Task: Research Airbnb accommodation in San Salvador El Seco, Mexico from 7th December, 2023 to 15th December, 2023 for 6 adults.3 bedrooms having 3 beds and 3 bathrooms. Property type can be guest house. Booking option can be shelf check-in. Look for 3 properties as per requirement.
Action: Mouse moved to (603, 127)
Screenshot: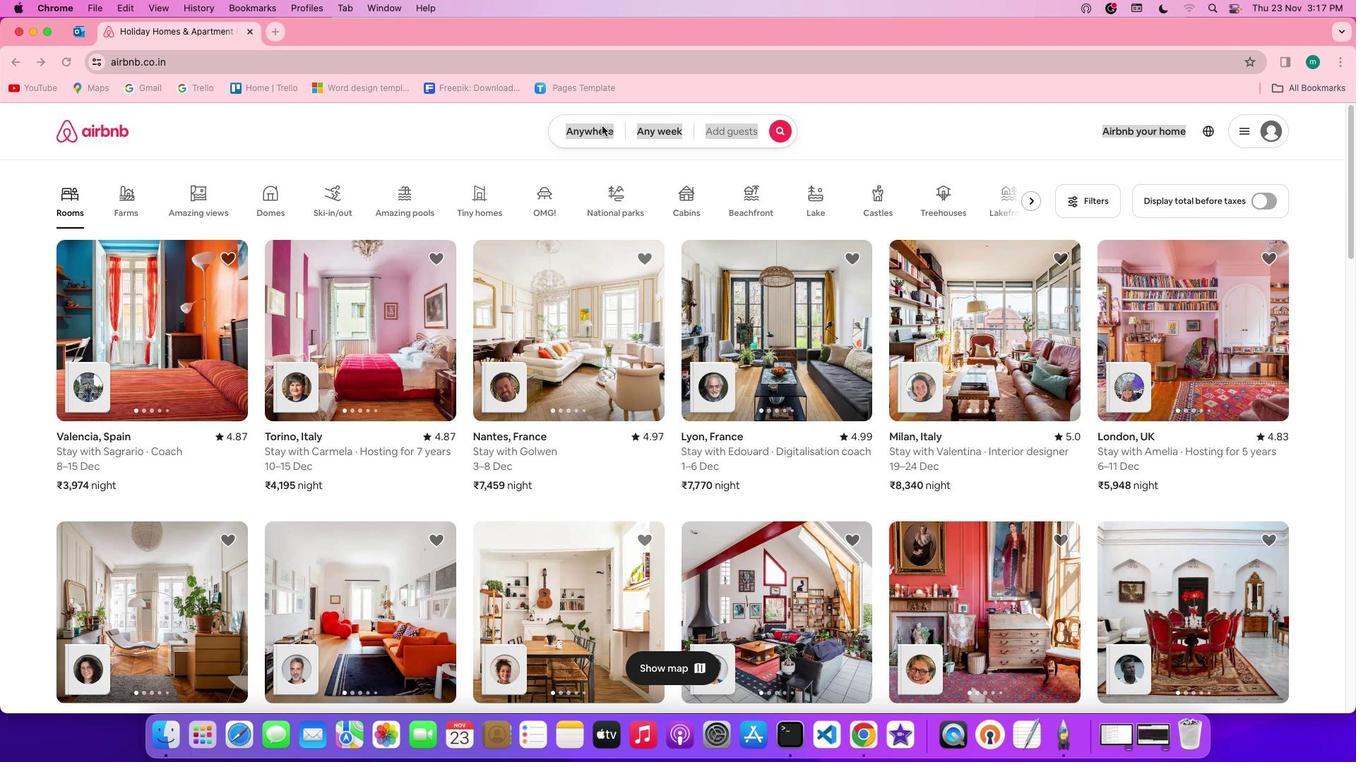 
Action: Mouse pressed left at (603, 127)
Screenshot: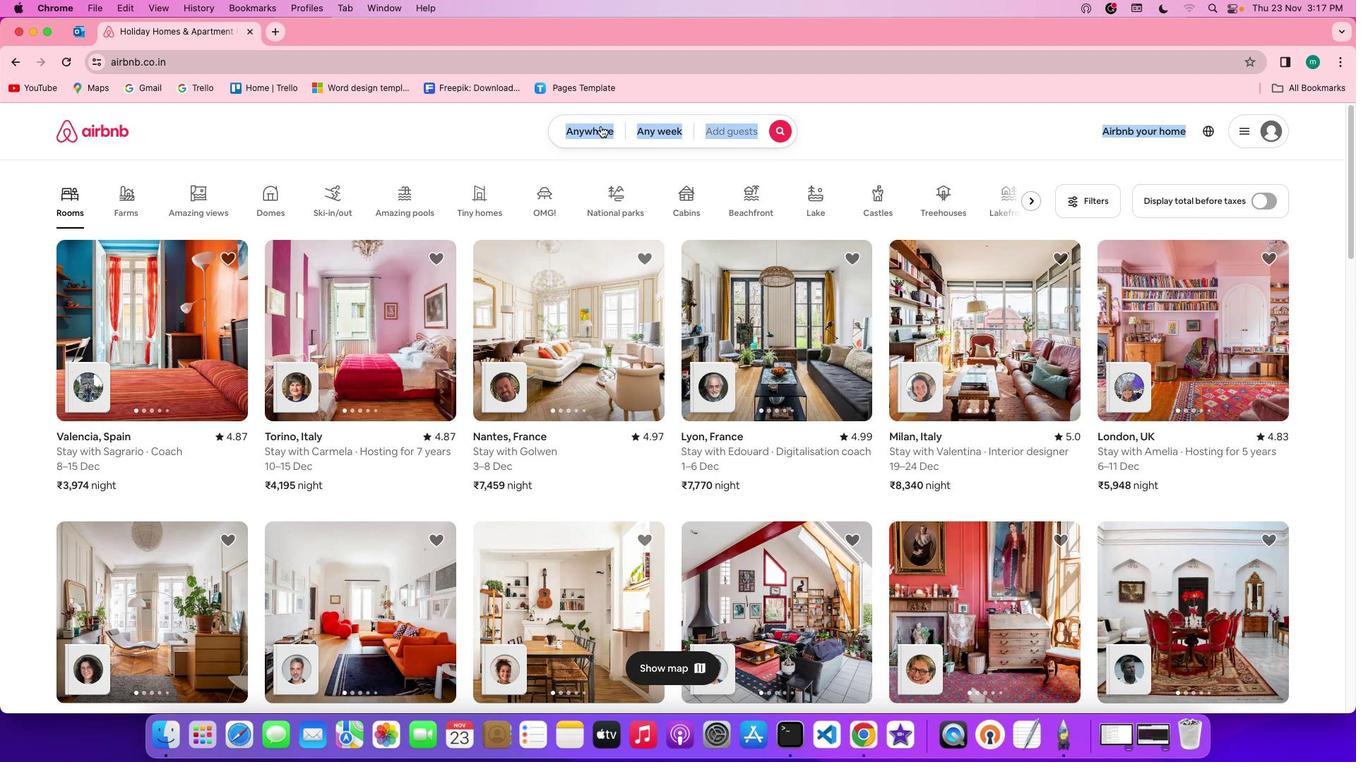 
Action: Mouse moved to (592, 136)
Screenshot: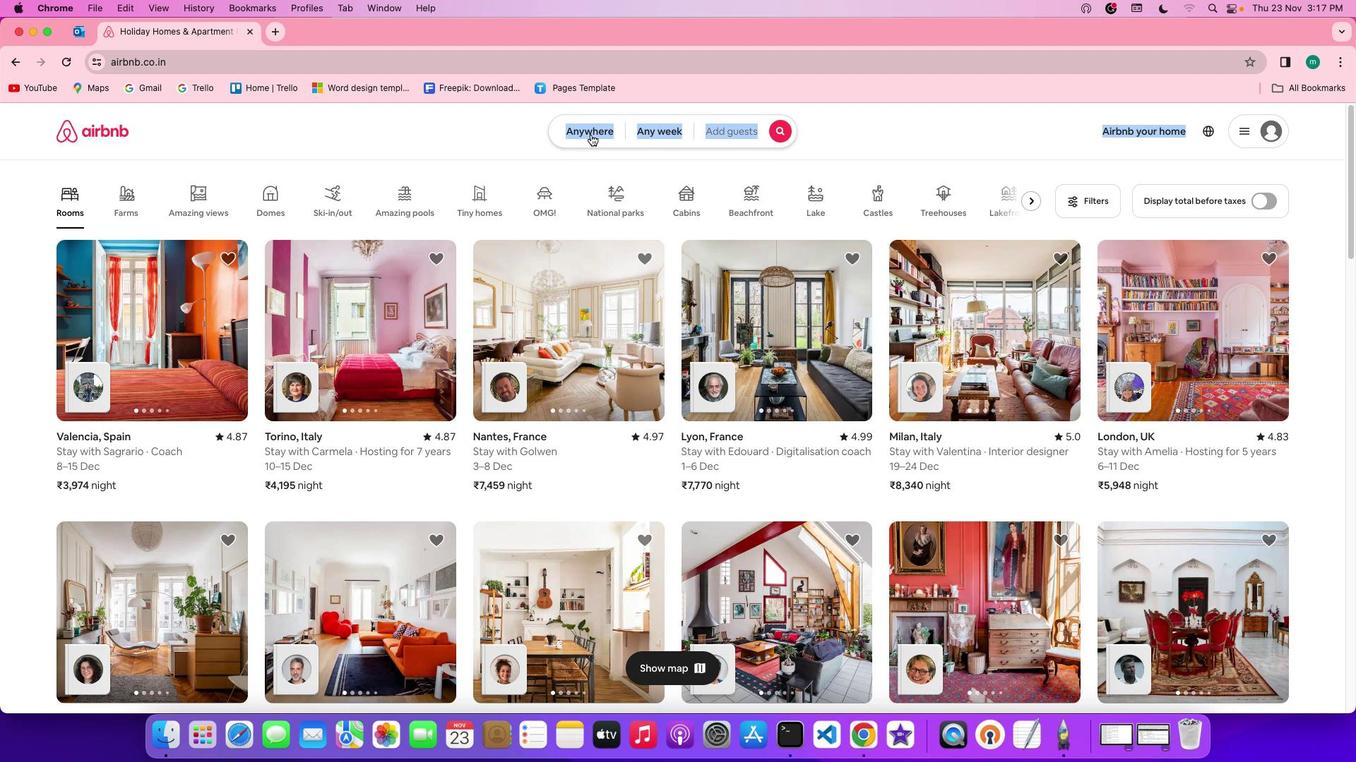 
Action: Mouse pressed left at (592, 136)
Screenshot: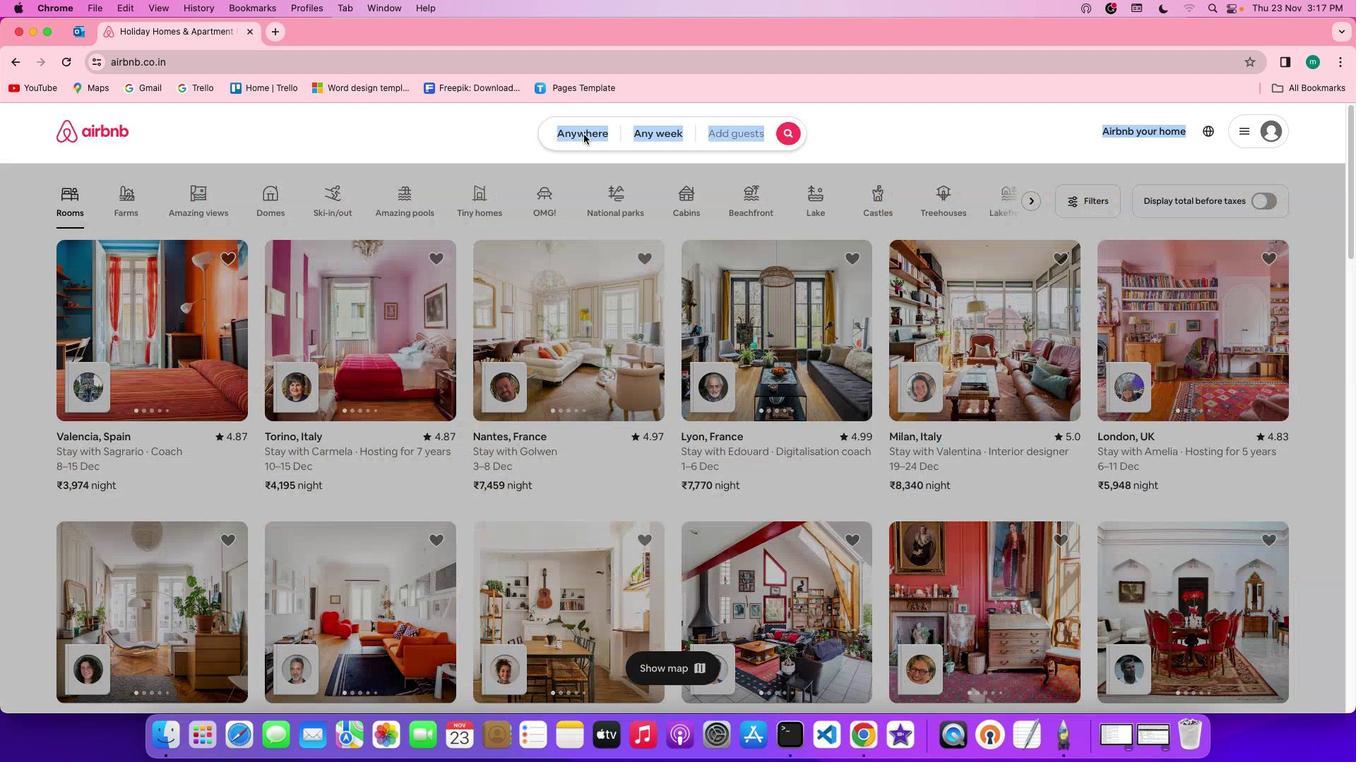 
Action: Mouse moved to (474, 192)
Screenshot: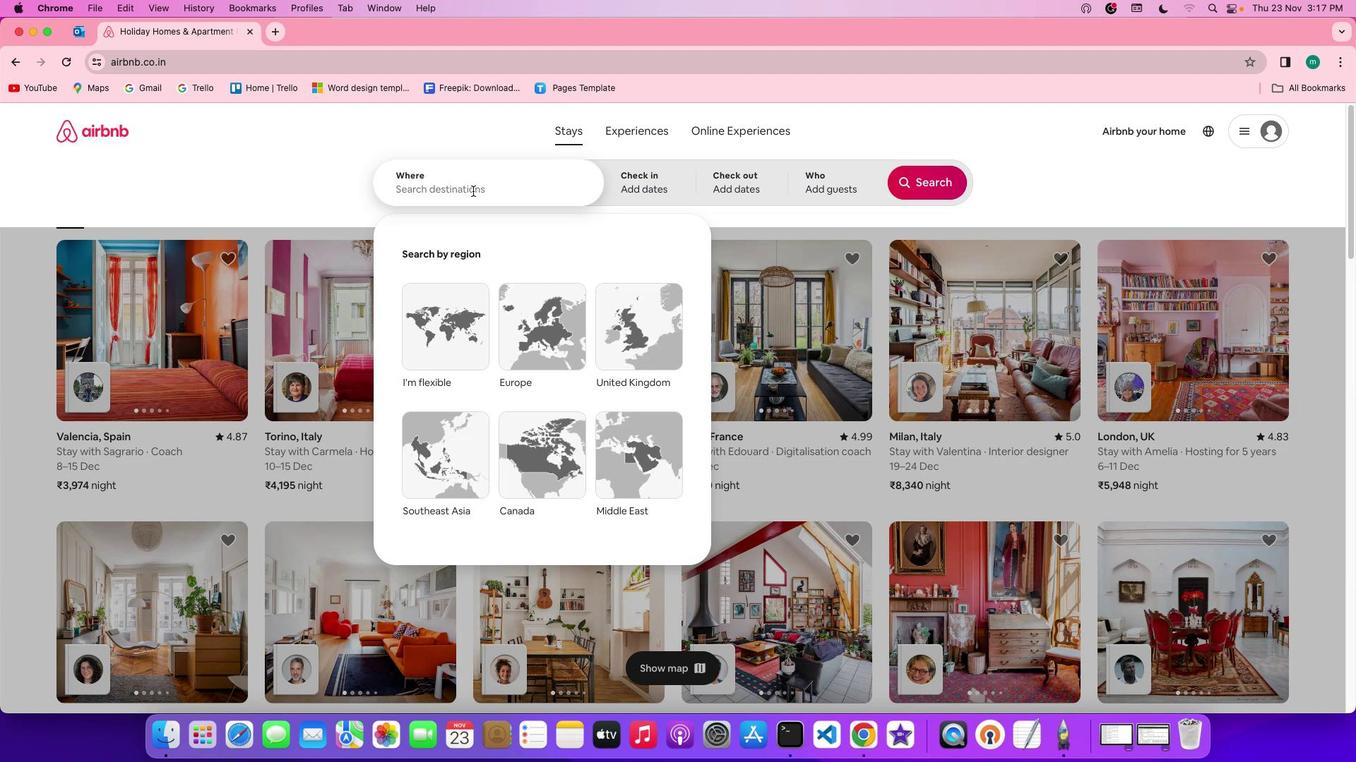 
Action: Mouse pressed left at (474, 192)
Screenshot: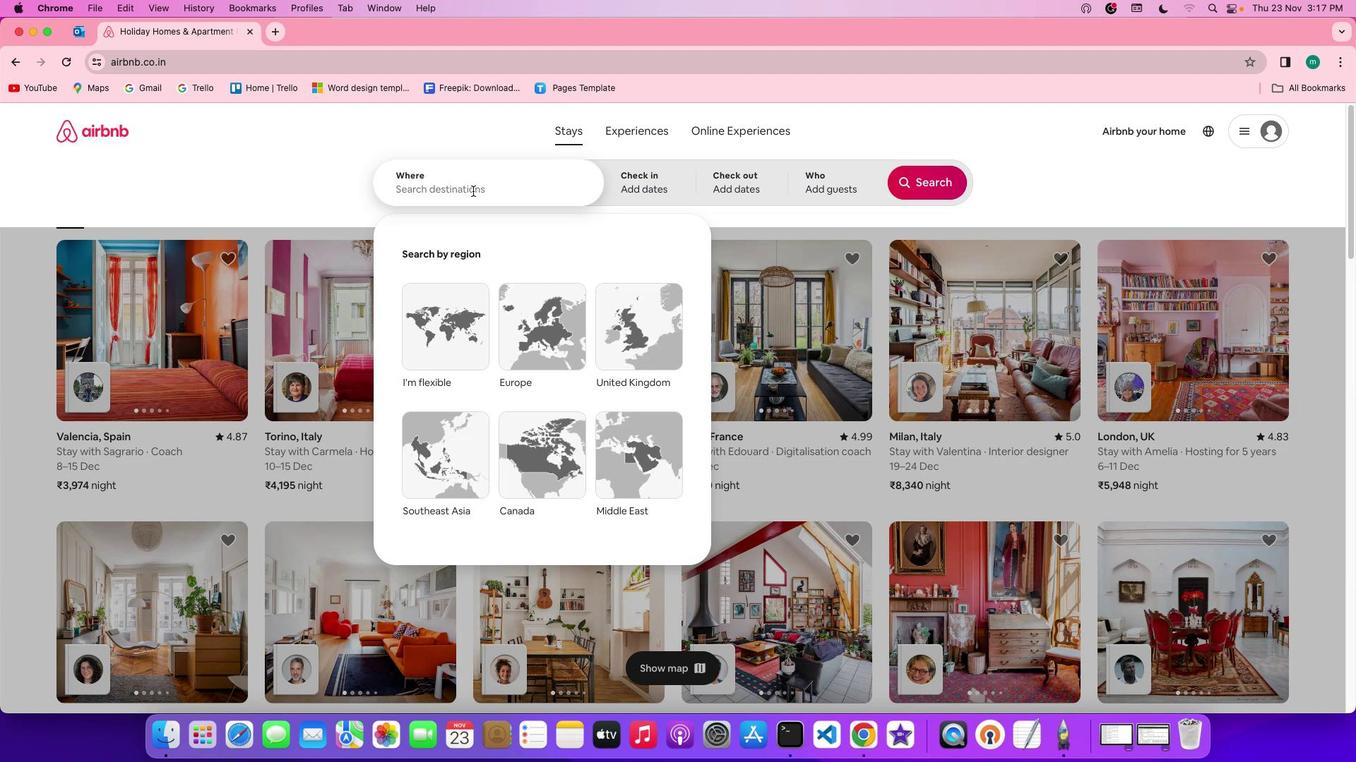 
Action: Key pressed Key.shift'S''a''n'Key.spaceKey.shift's''a''l''v''a''d''o''r'Key.spaceKey.shift'E''I'Key.spaceKey.shift'S''e''c''o'','Key.spaceKey.shift'M''e''x''i''c''o'
Screenshot: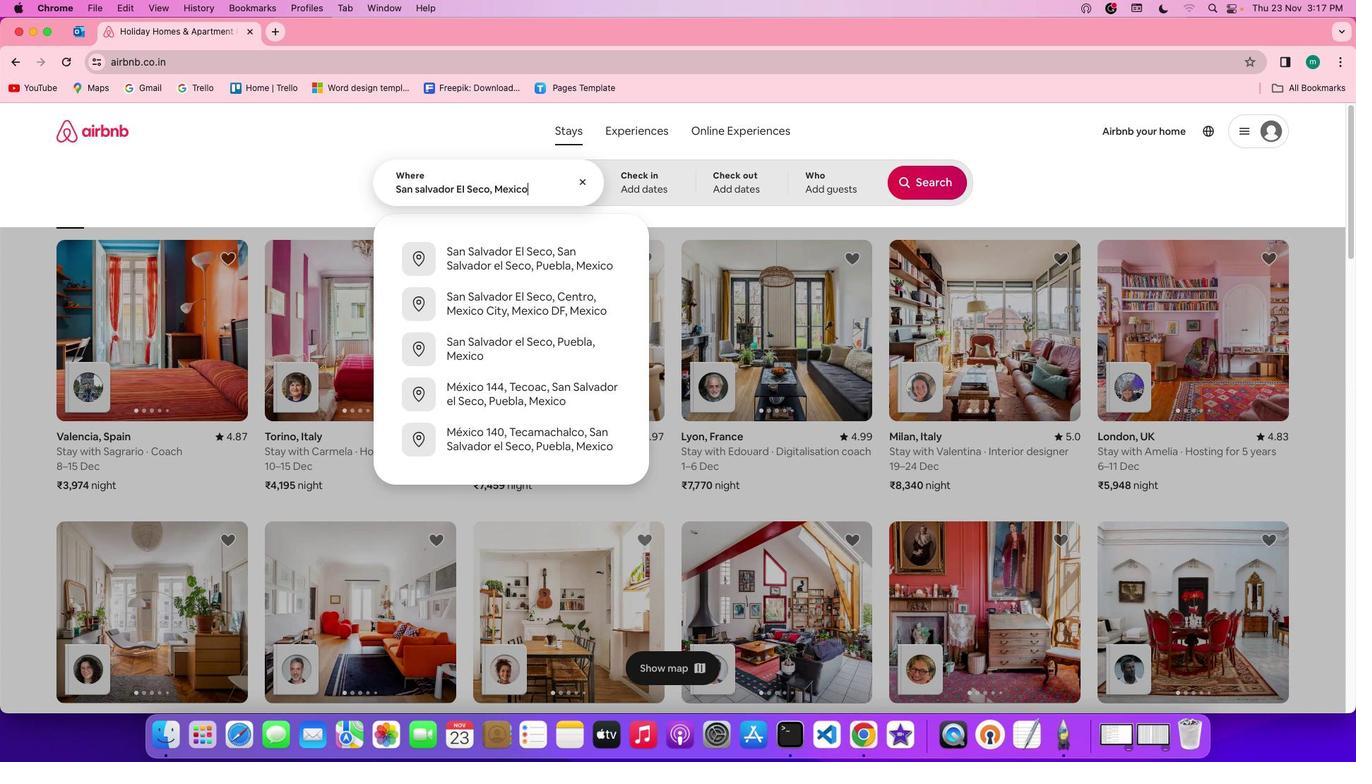 
Action: Mouse moved to (677, 173)
Screenshot: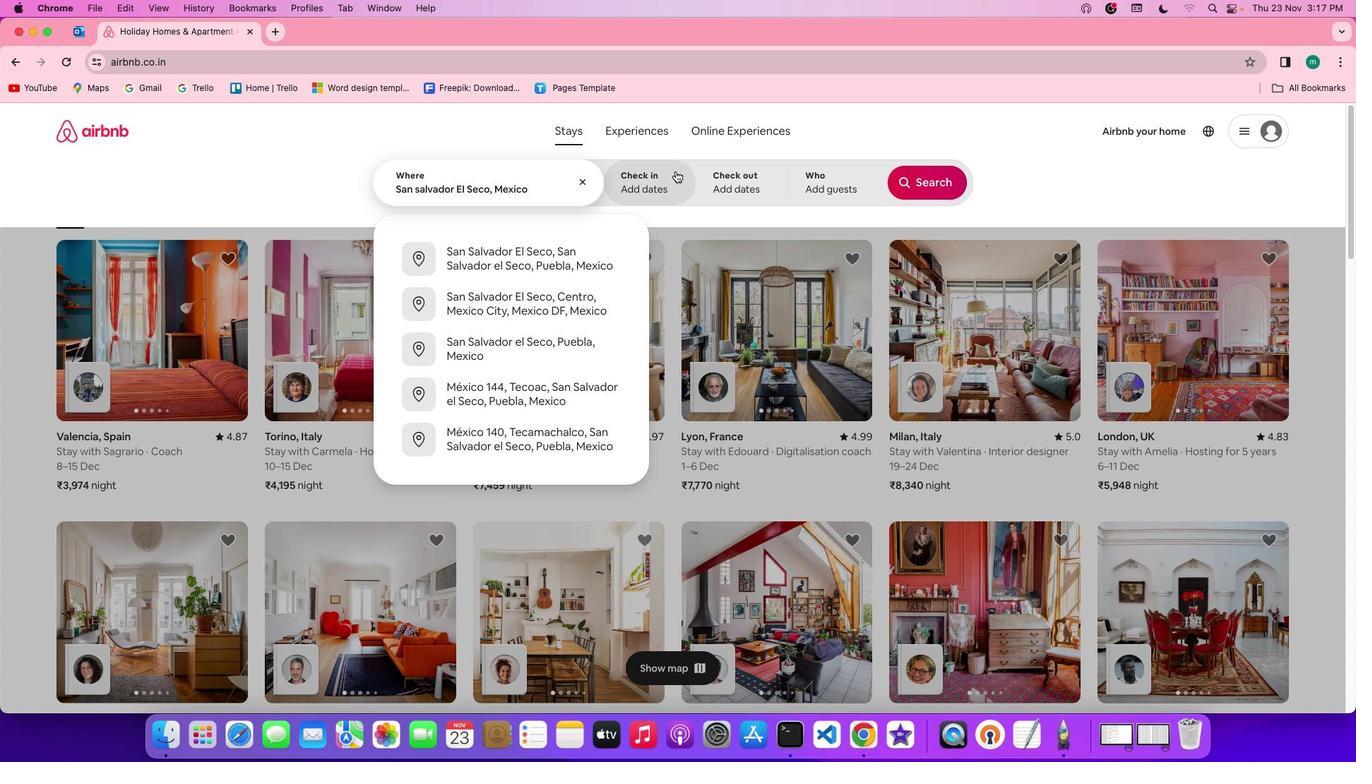 
Action: Mouse pressed left at (677, 173)
Screenshot: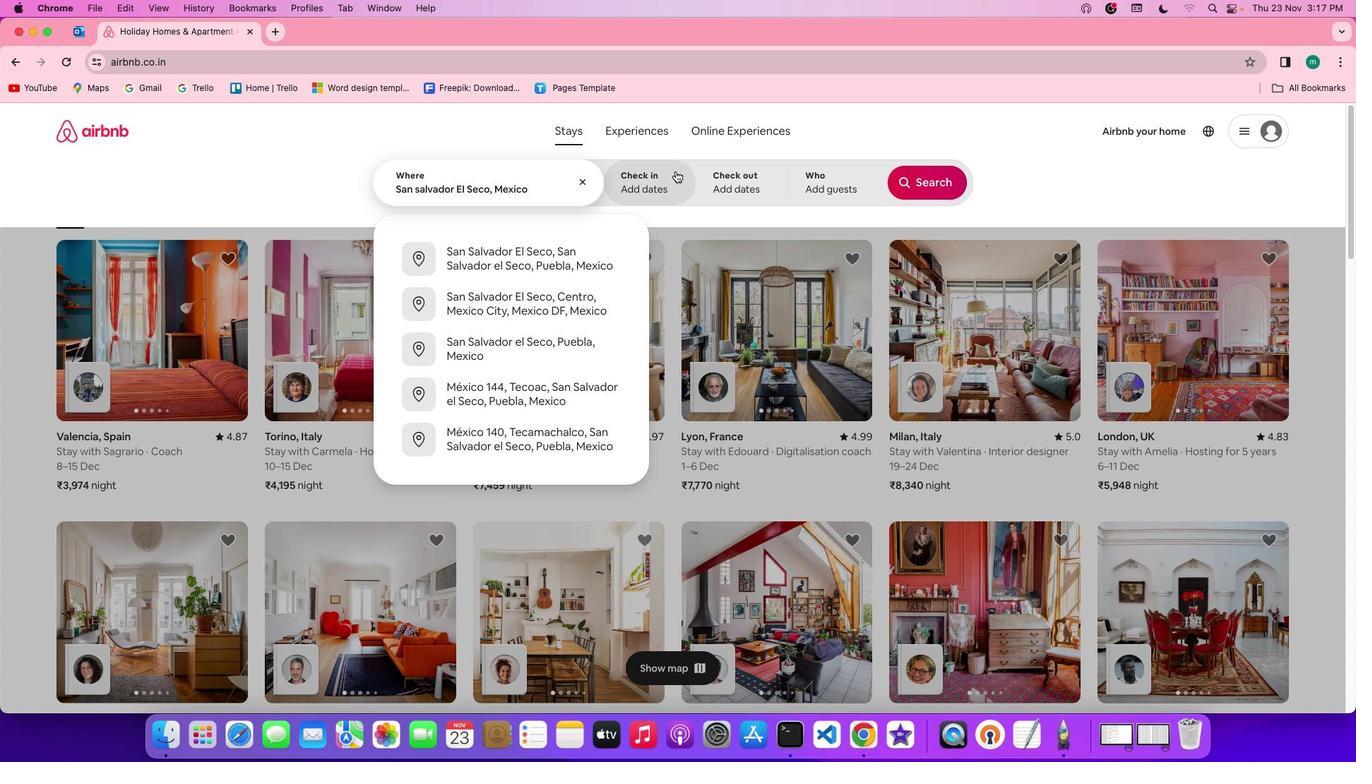 
Action: Mouse moved to (845, 386)
Screenshot: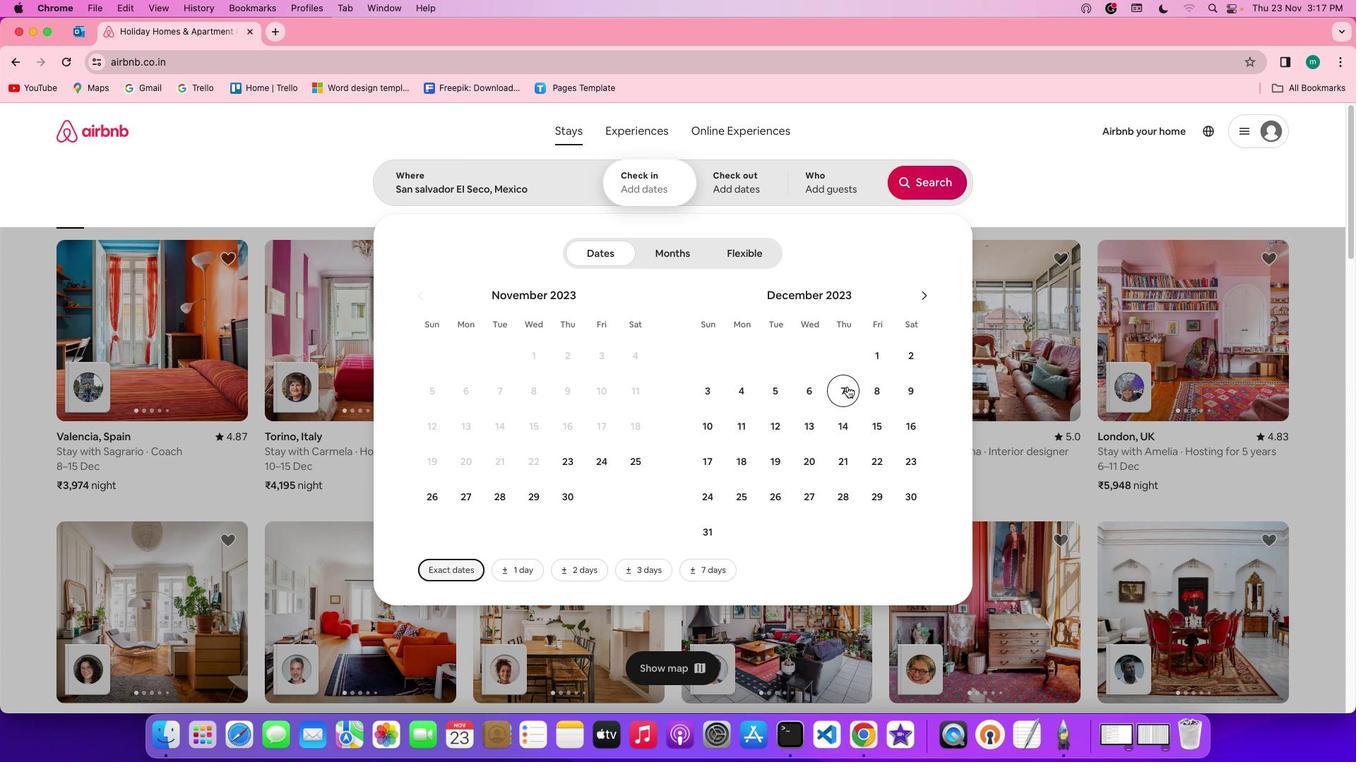 
Action: Mouse pressed left at (845, 386)
Screenshot: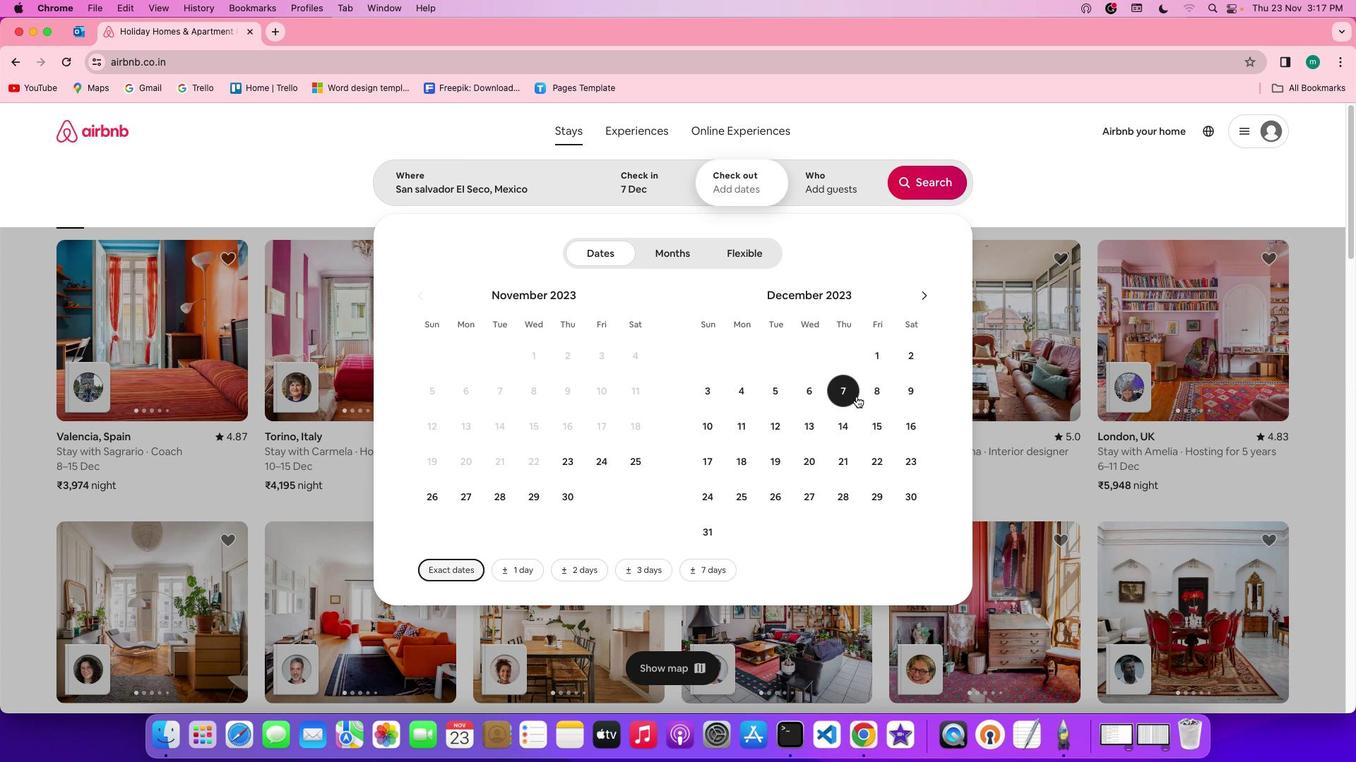 
Action: Mouse moved to (875, 427)
Screenshot: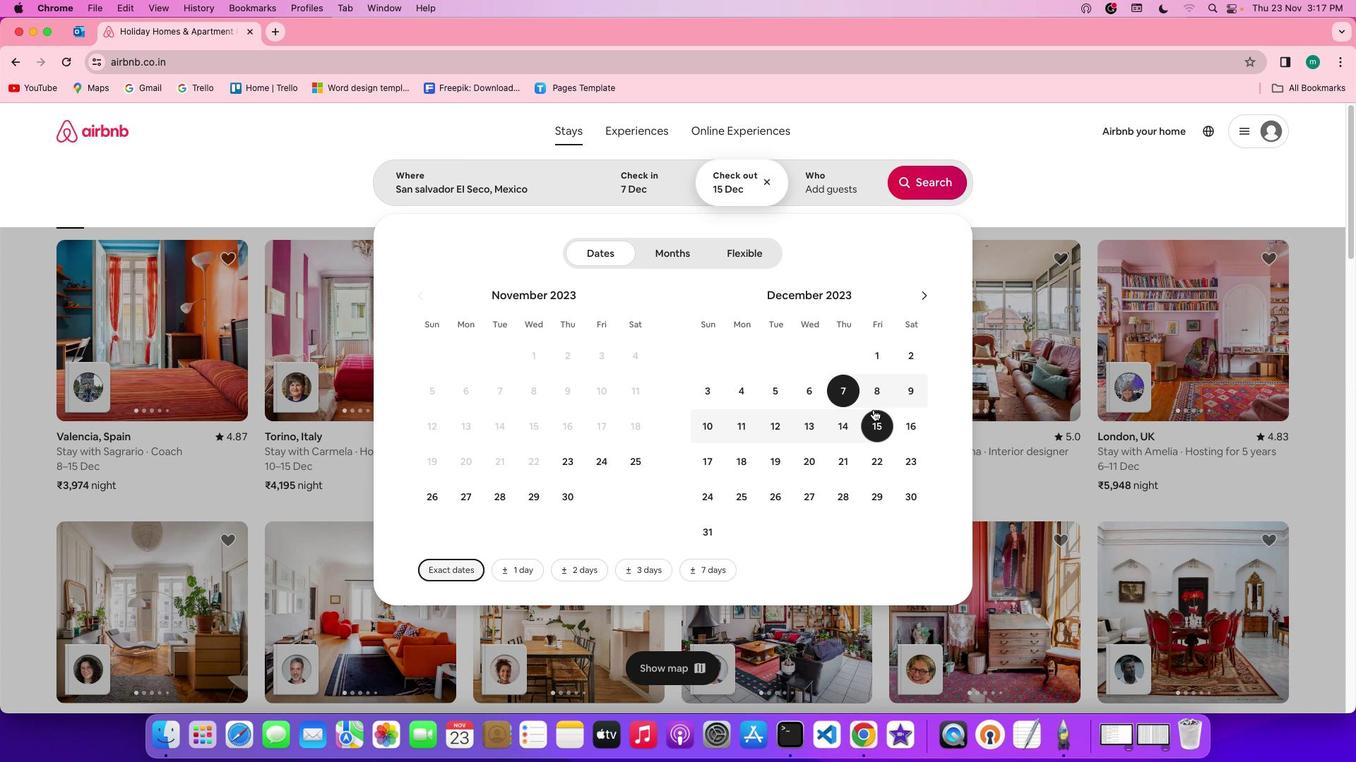 
Action: Mouse pressed left at (875, 427)
Screenshot: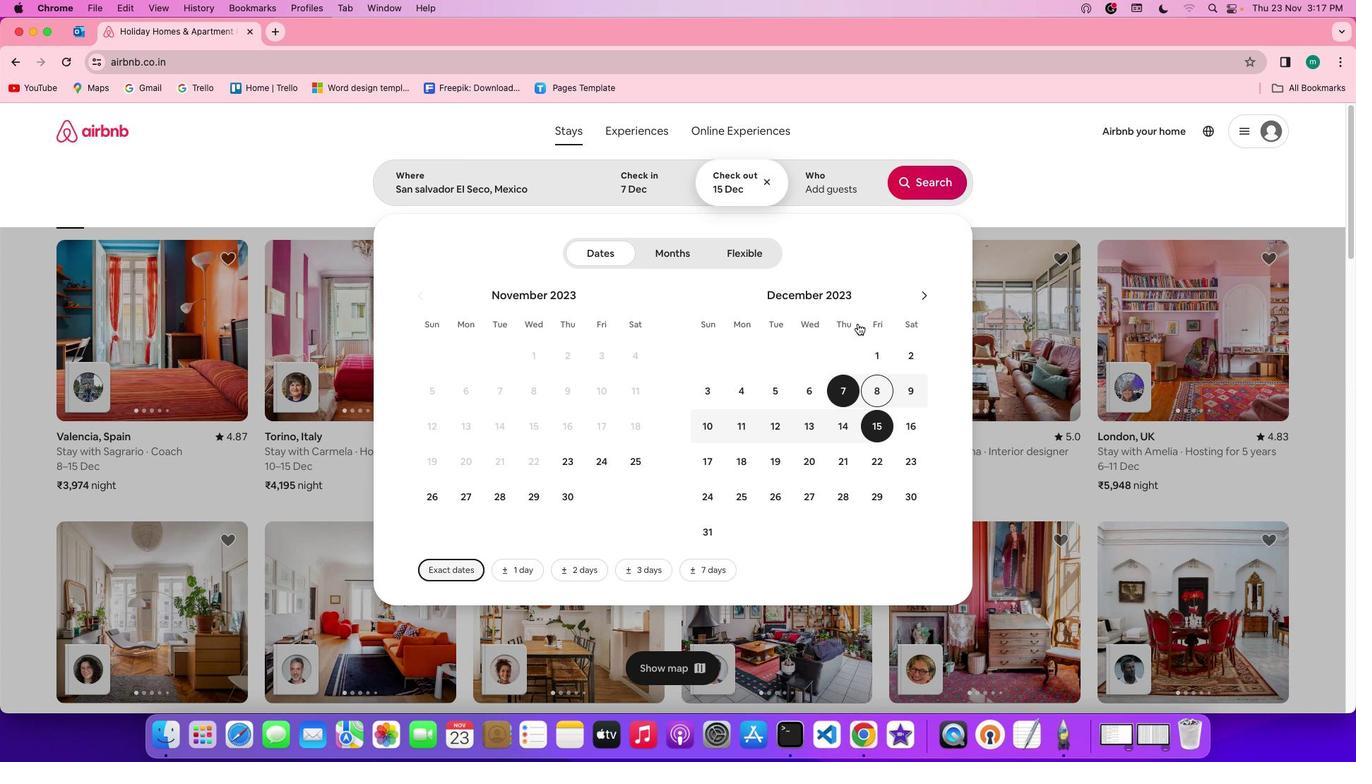
Action: Mouse moved to (851, 201)
Screenshot: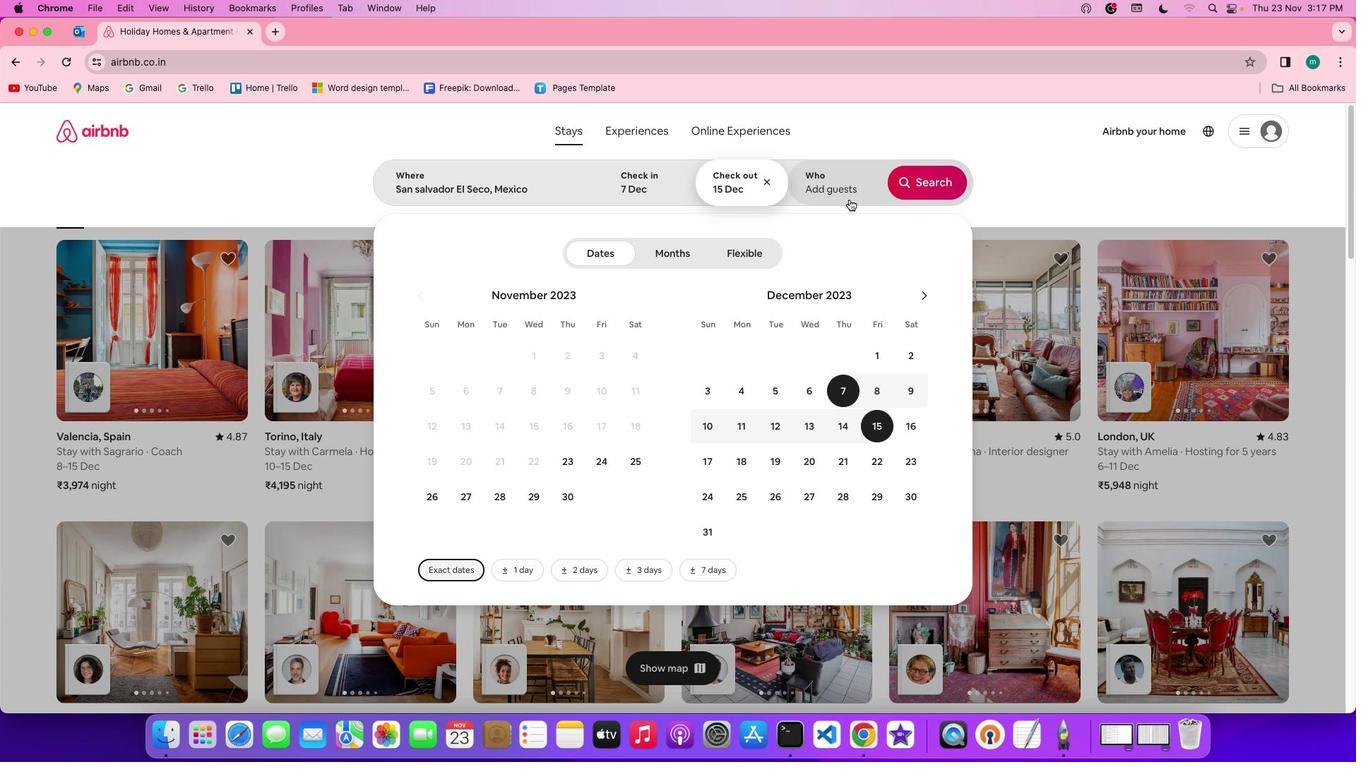 
Action: Mouse pressed left at (851, 201)
Screenshot: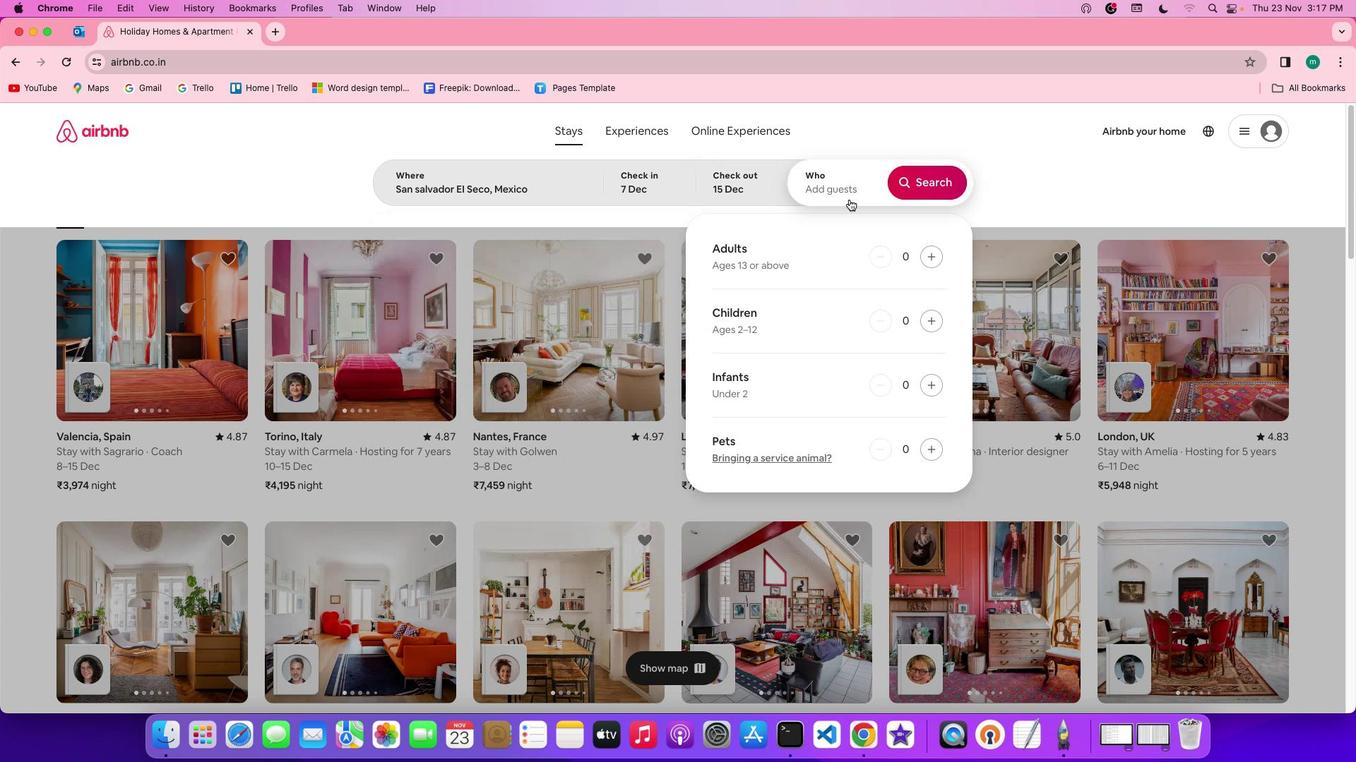 
Action: Mouse moved to (931, 259)
Screenshot: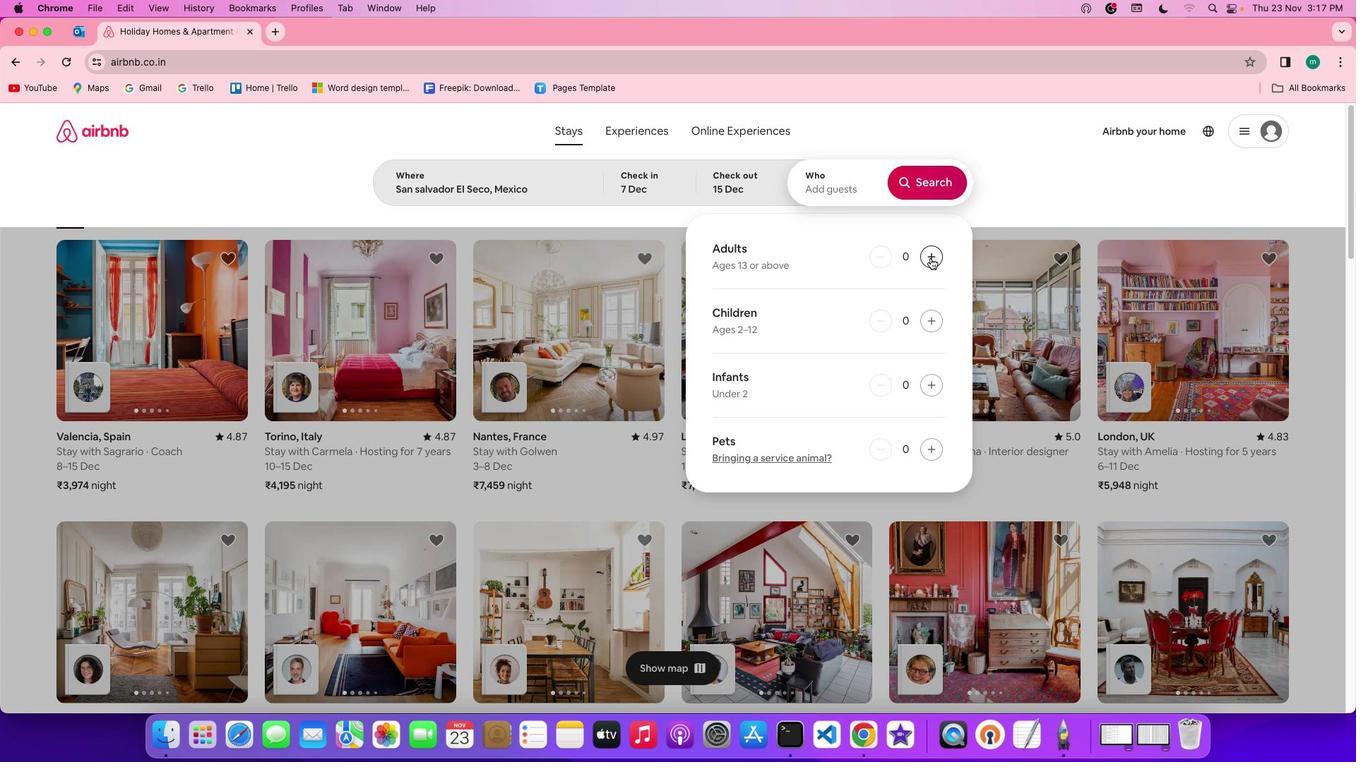
Action: Mouse pressed left at (931, 259)
Screenshot: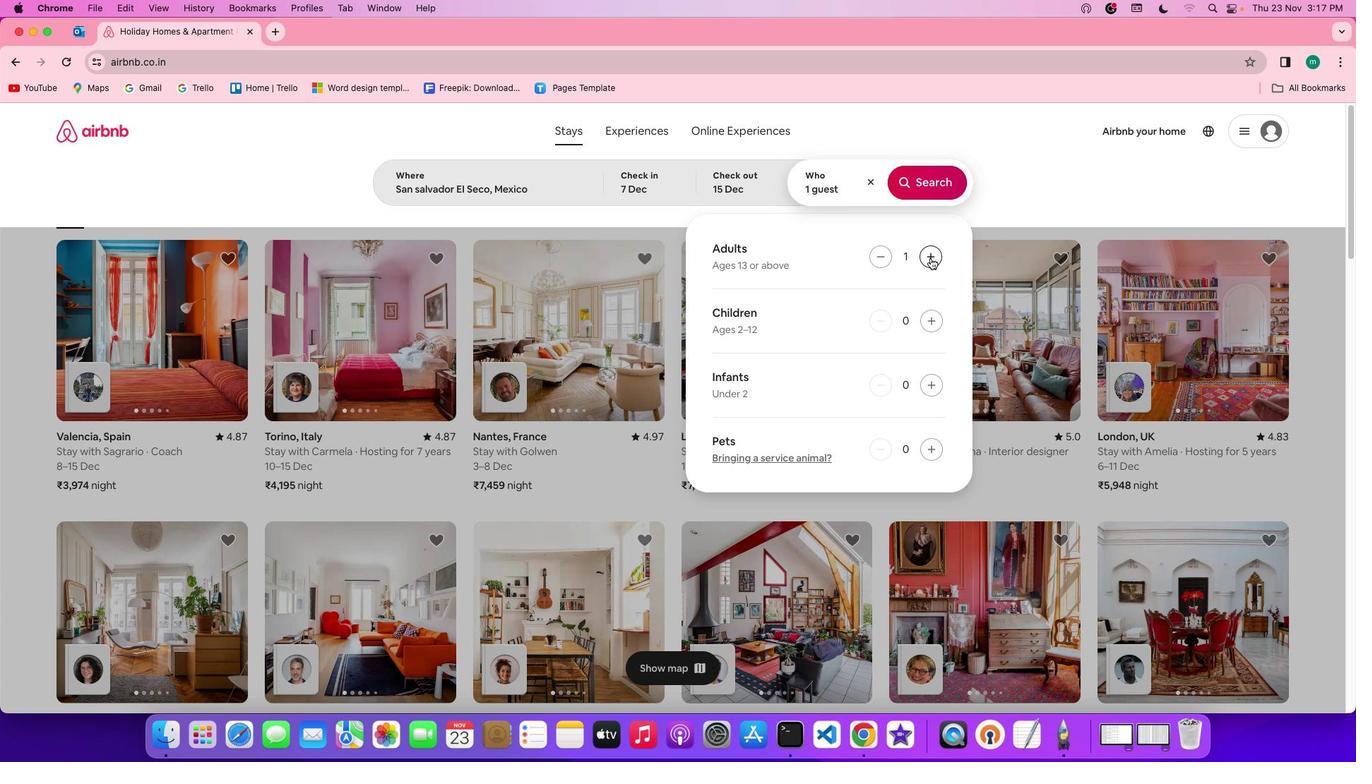 
Action: Mouse pressed left at (931, 259)
Screenshot: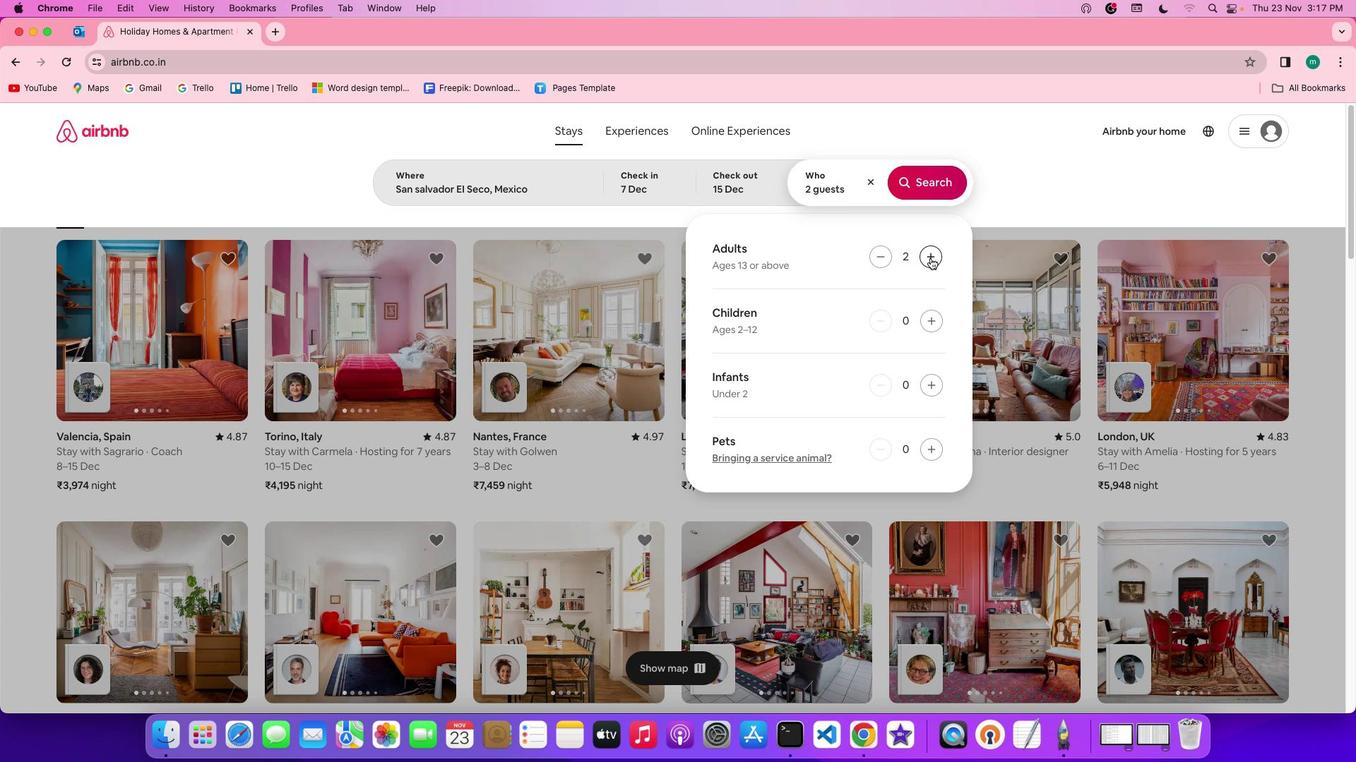 
Action: Mouse pressed left at (931, 259)
Screenshot: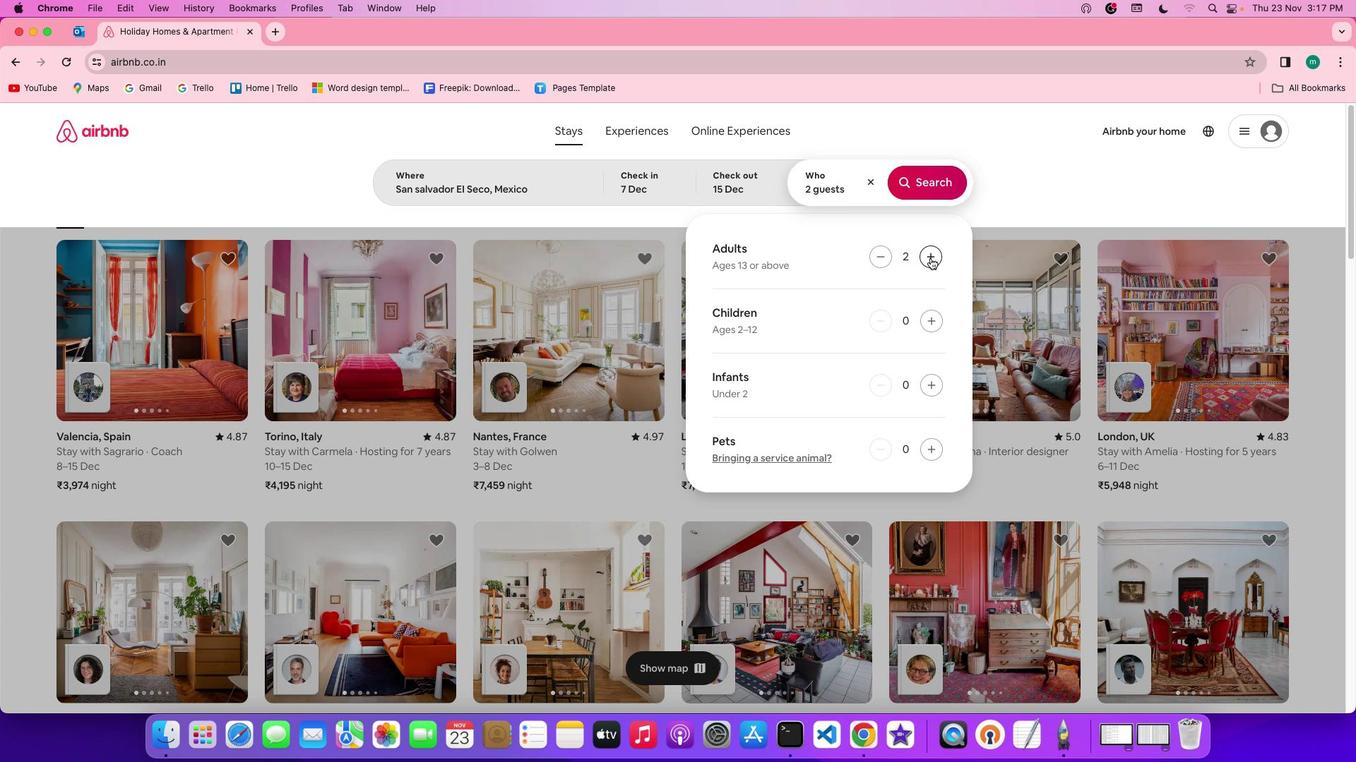 
Action: Mouse pressed left at (931, 259)
Screenshot: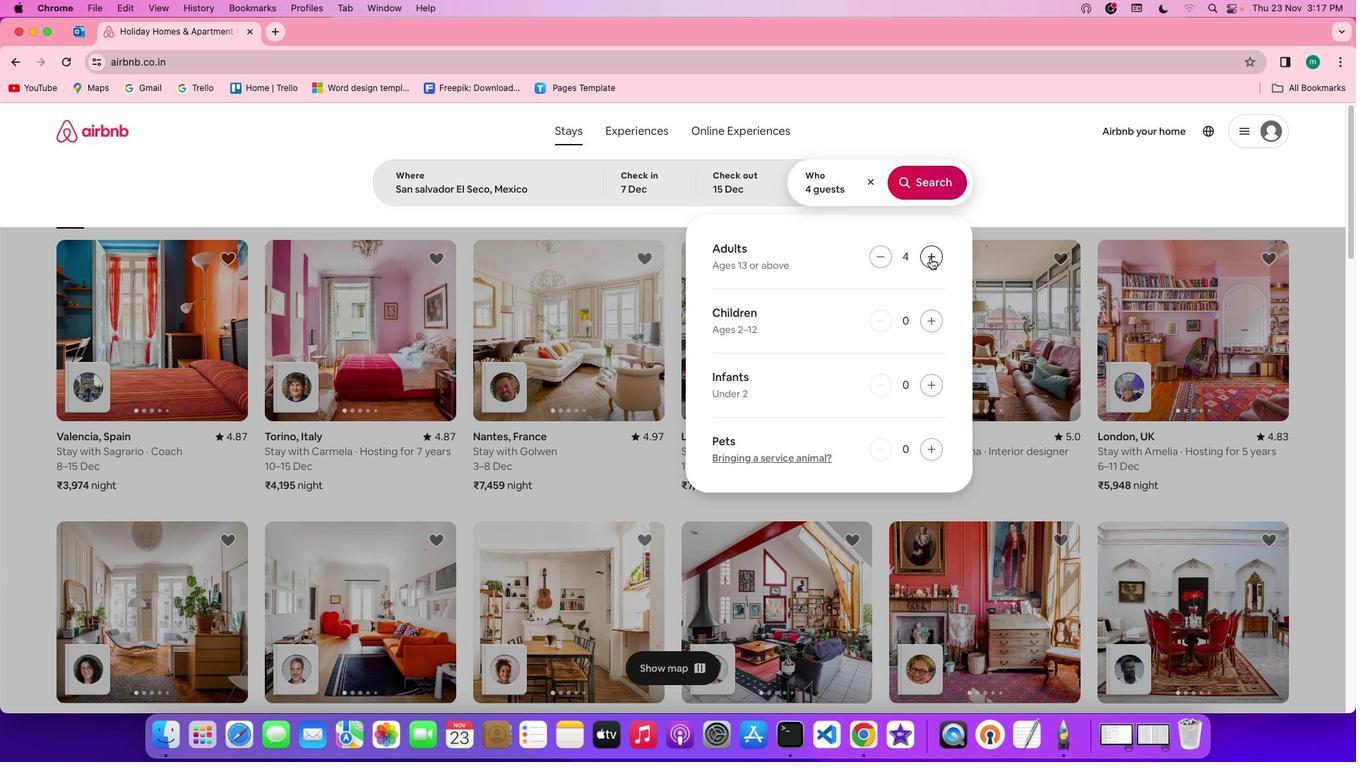 
Action: Mouse pressed left at (931, 259)
Screenshot: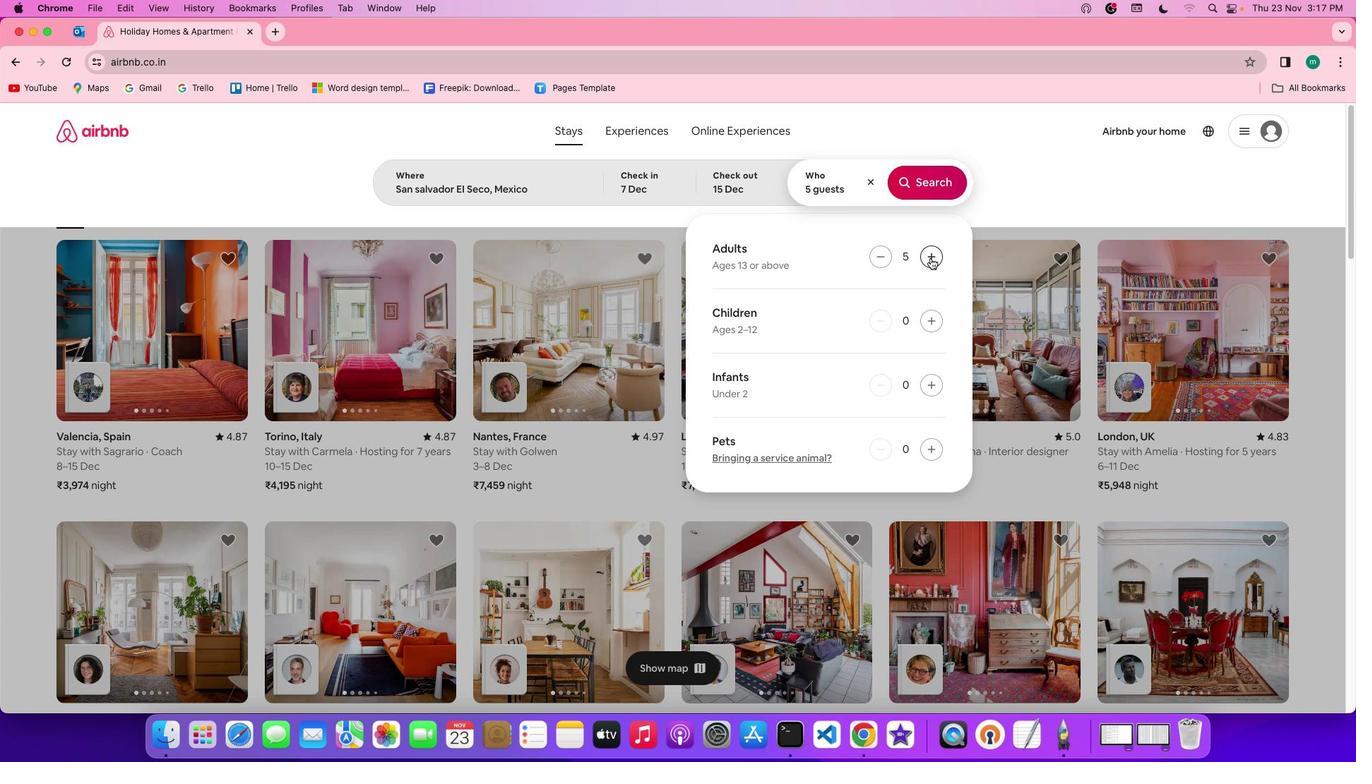 
Action: Mouse pressed left at (931, 259)
Screenshot: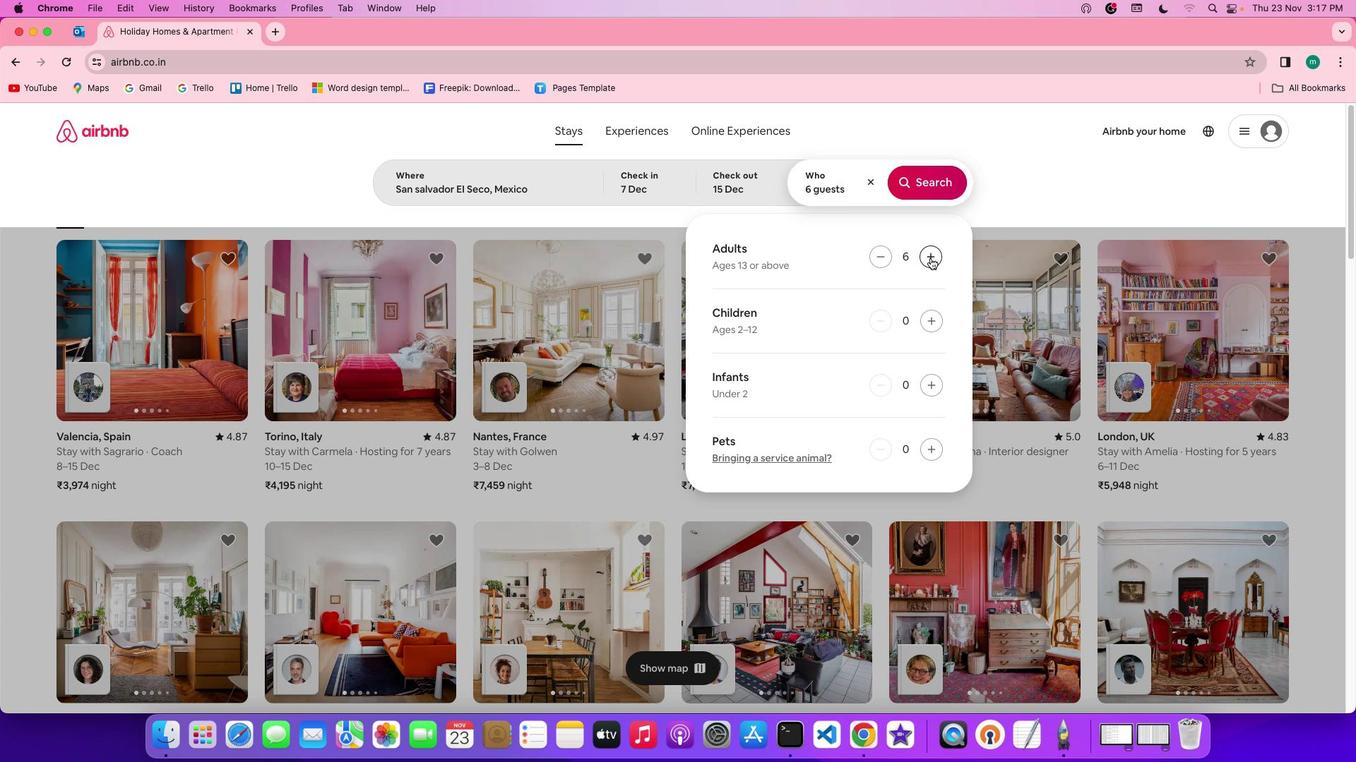
Action: Mouse moved to (935, 190)
Screenshot: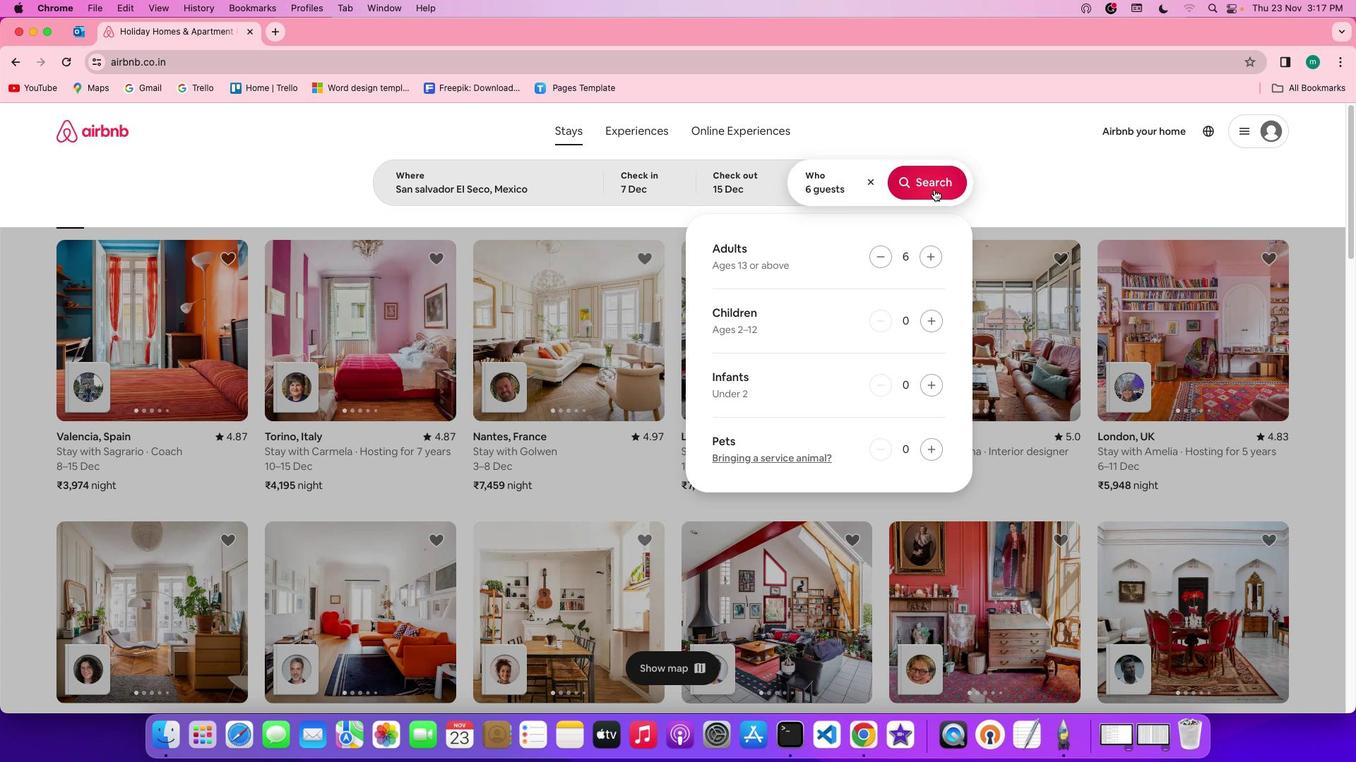 
Action: Mouse pressed left at (935, 190)
Screenshot: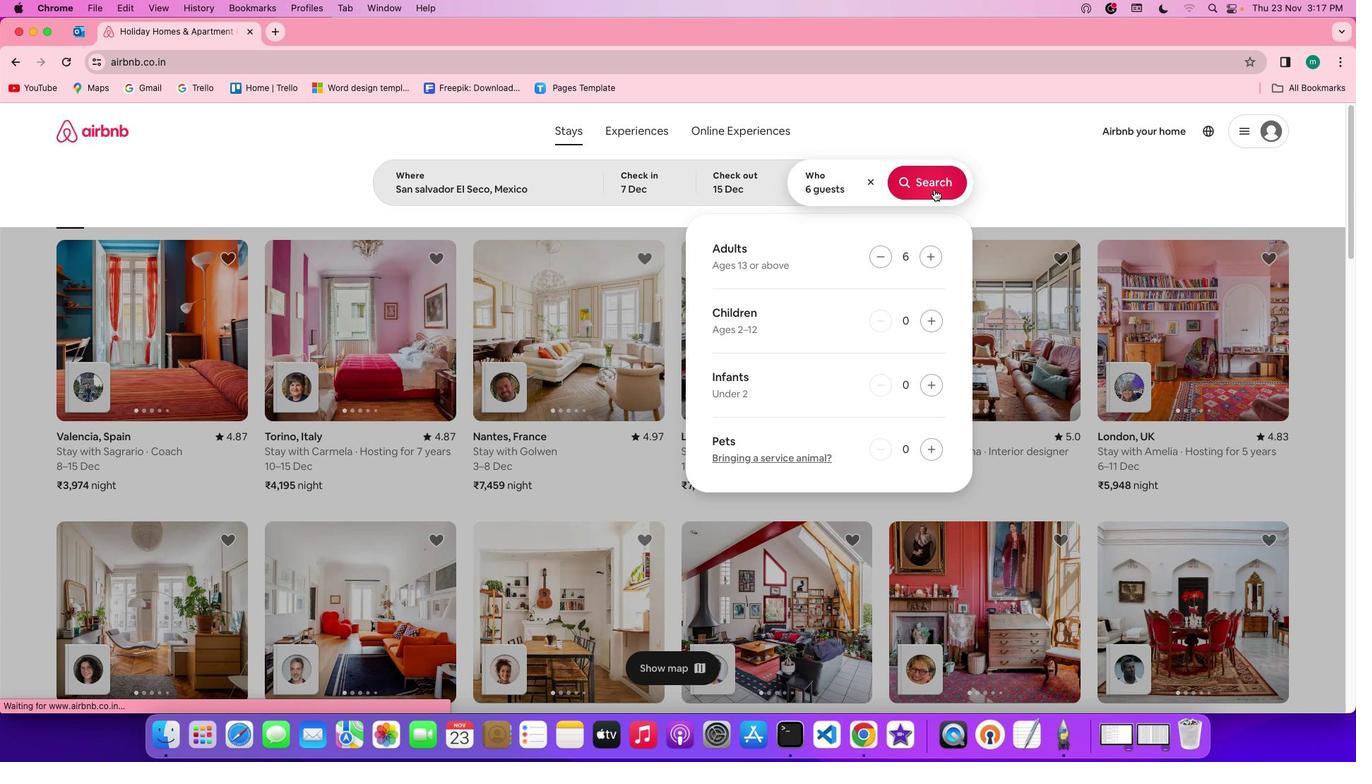 
Action: Mouse moved to (1132, 180)
Screenshot: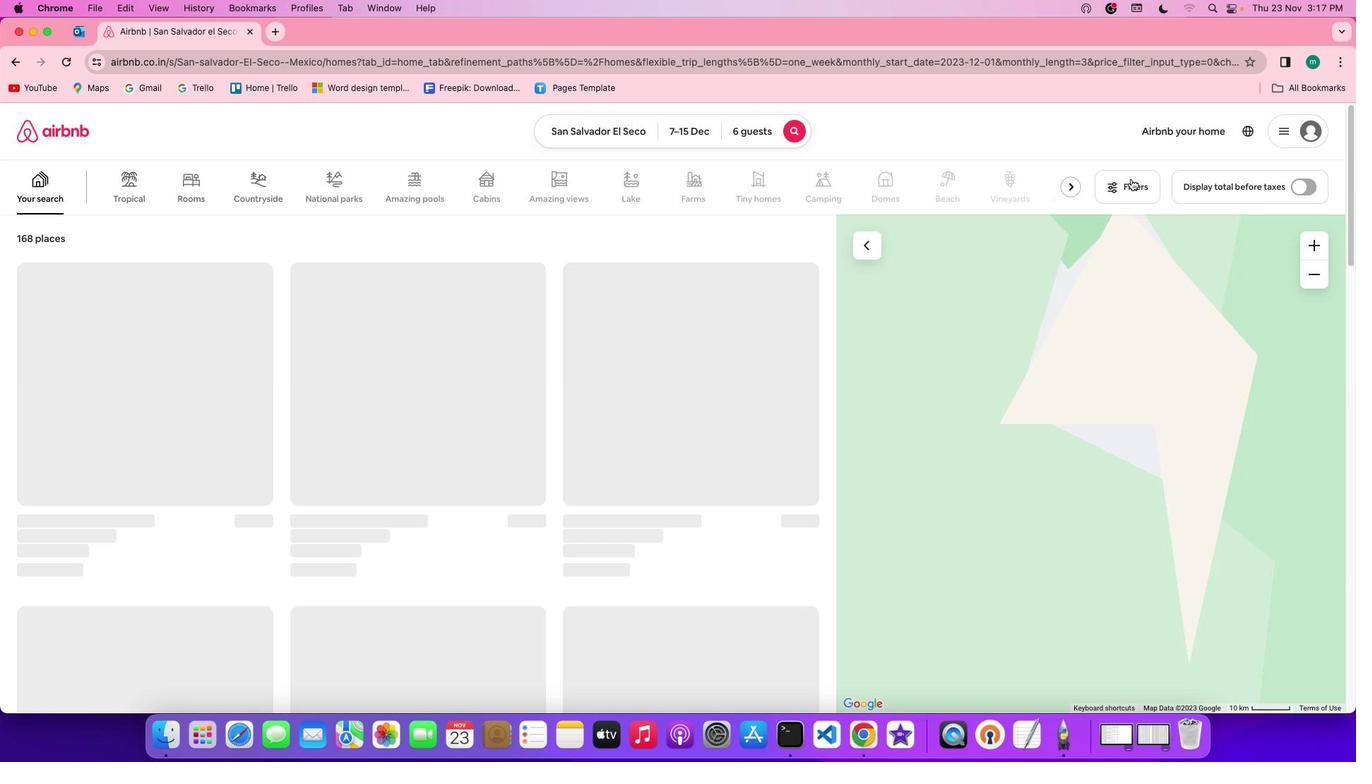 
Action: Mouse pressed left at (1132, 180)
Screenshot: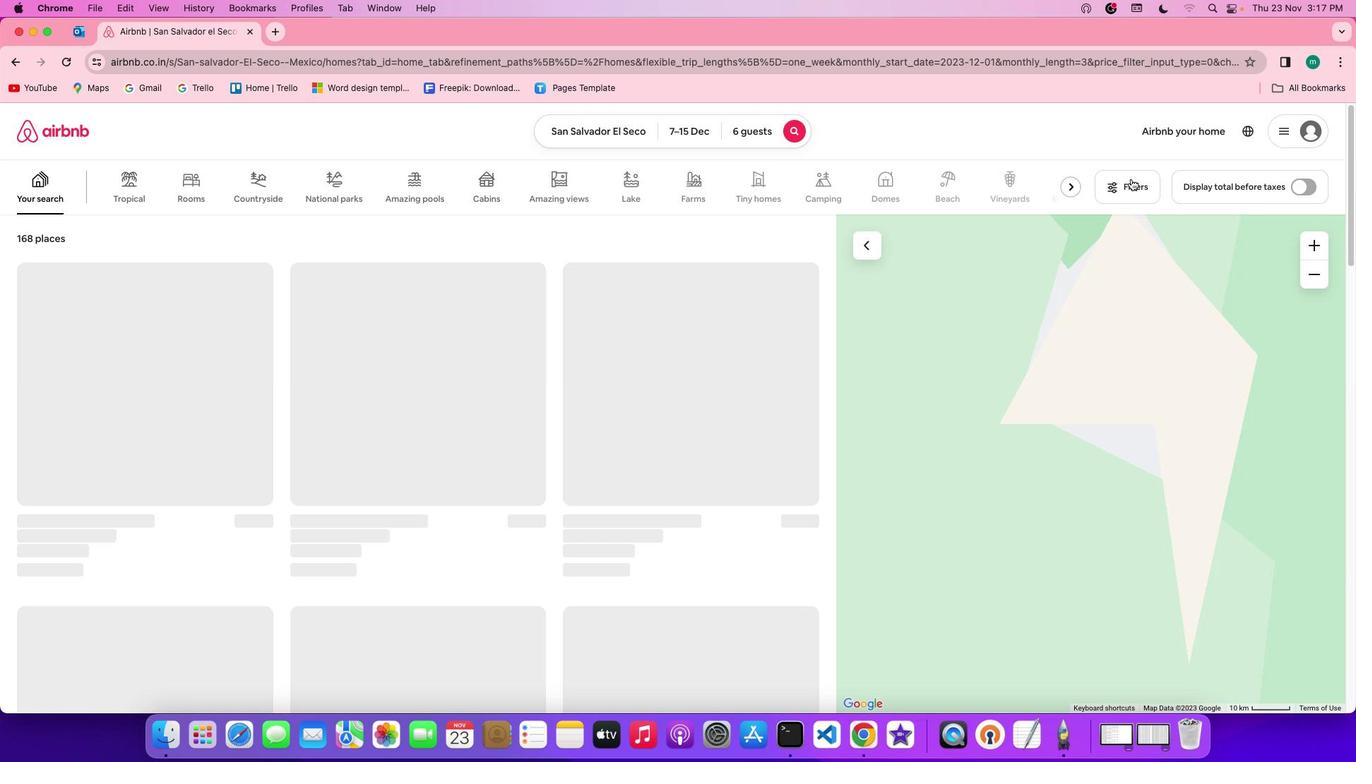 
Action: Mouse moved to (760, 389)
Screenshot: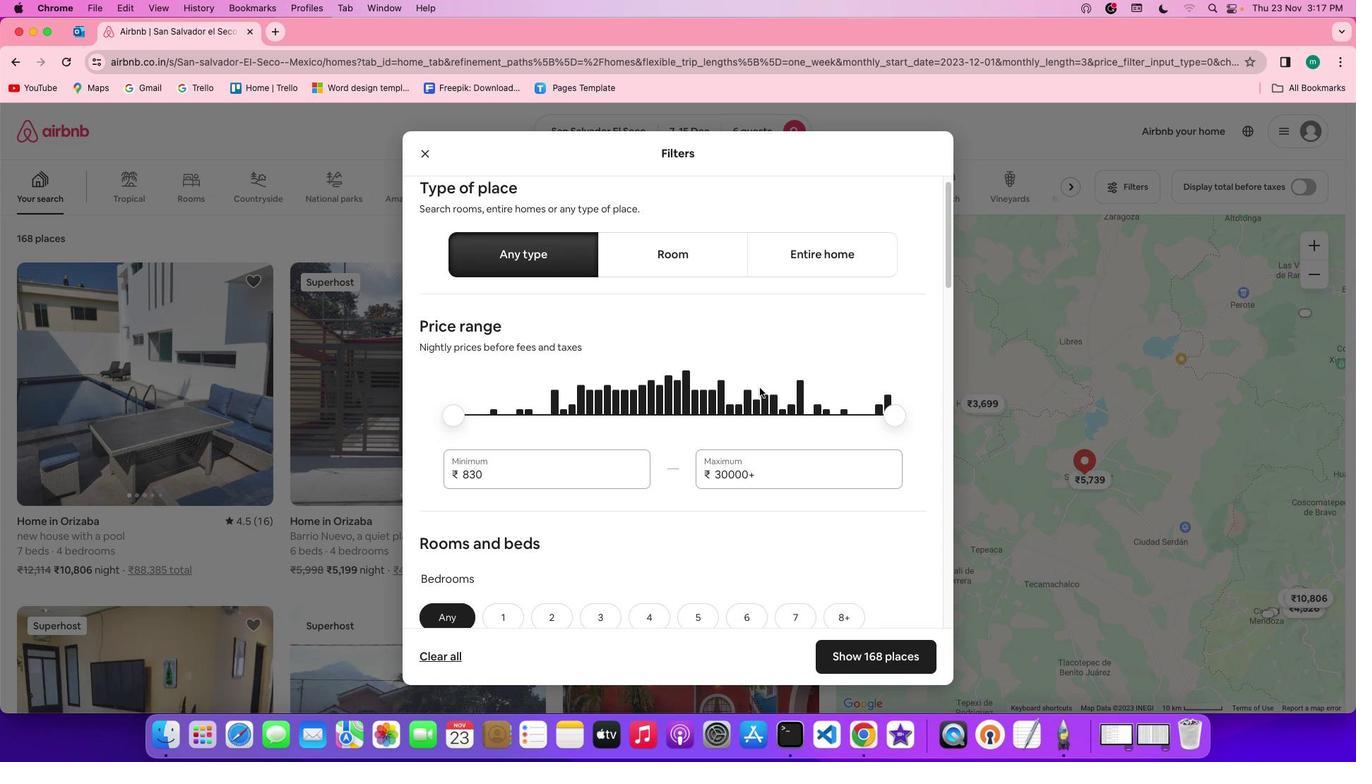 
Action: Mouse scrolled (760, 389) with delta (1, 0)
Screenshot: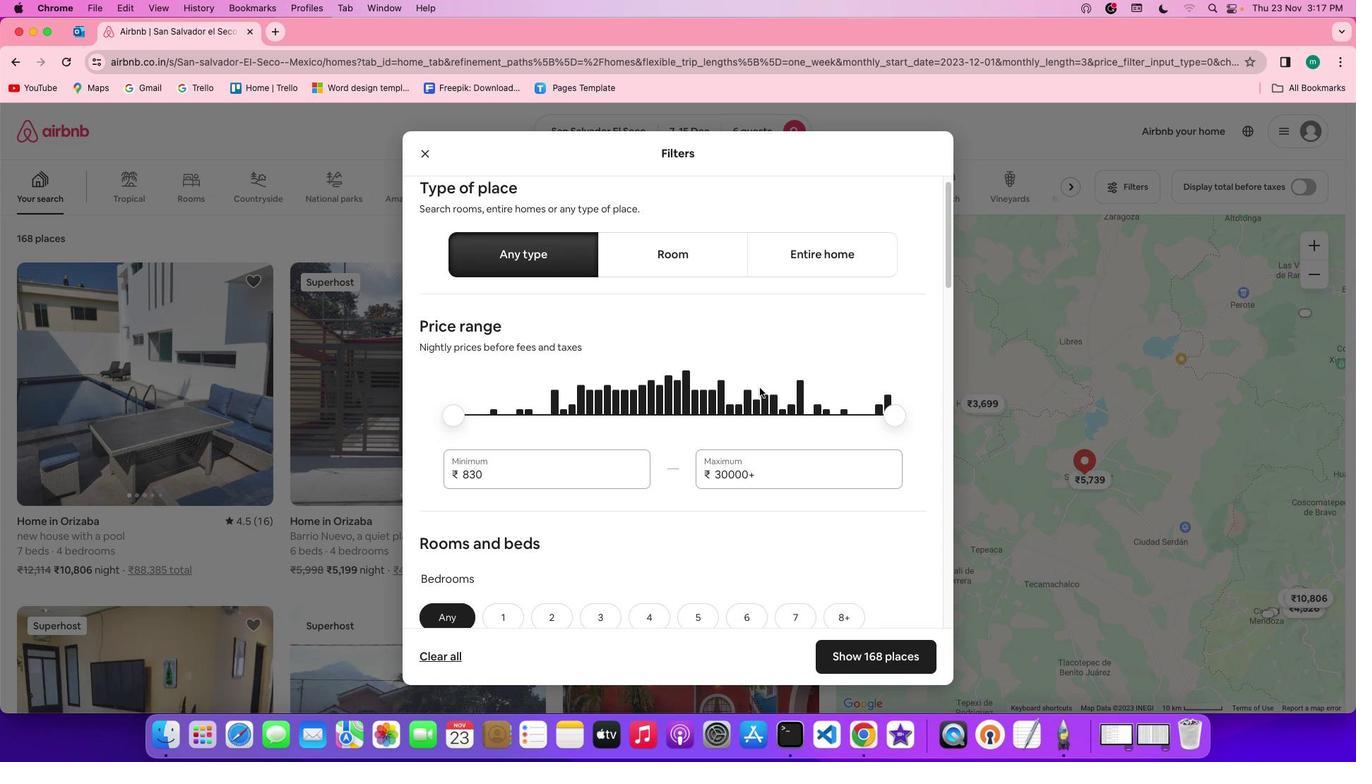 
Action: Mouse scrolled (760, 389) with delta (1, 0)
Screenshot: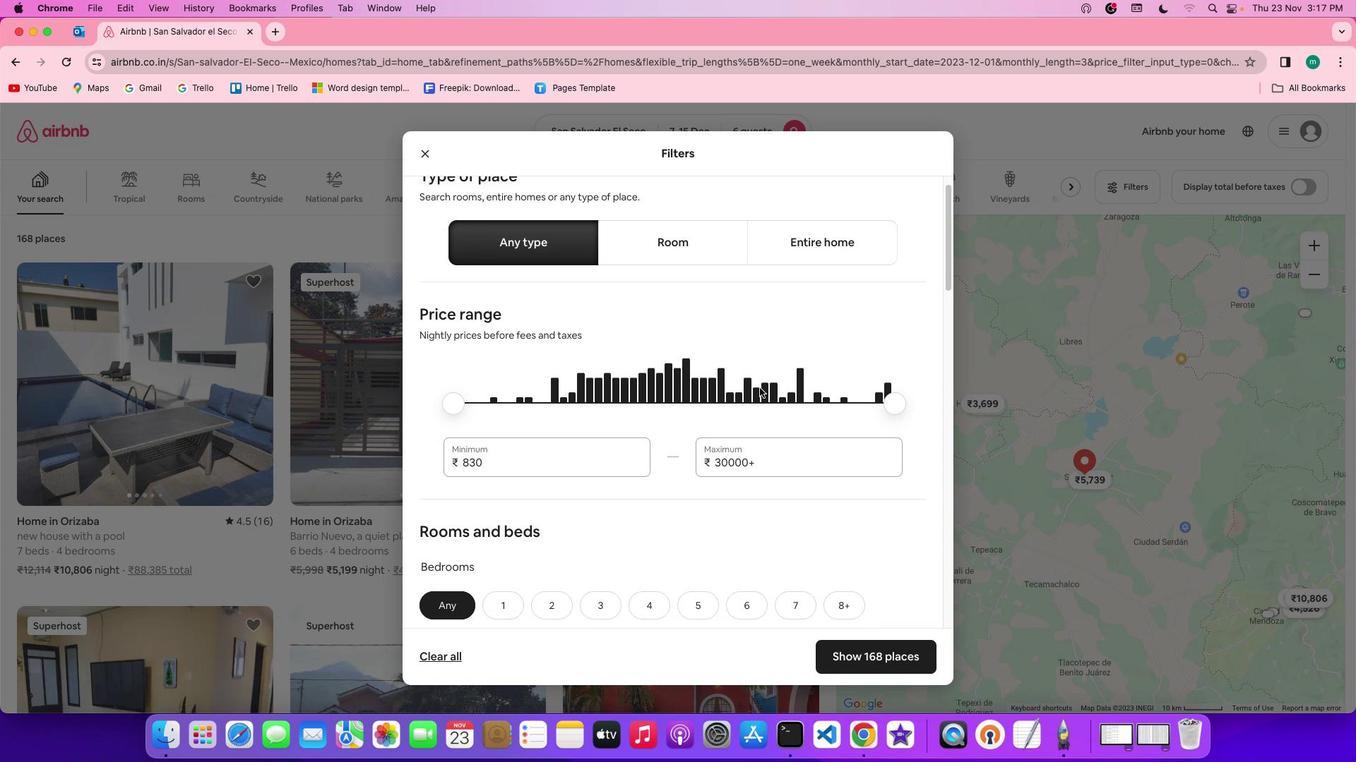 
Action: Mouse scrolled (760, 389) with delta (1, 0)
Screenshot: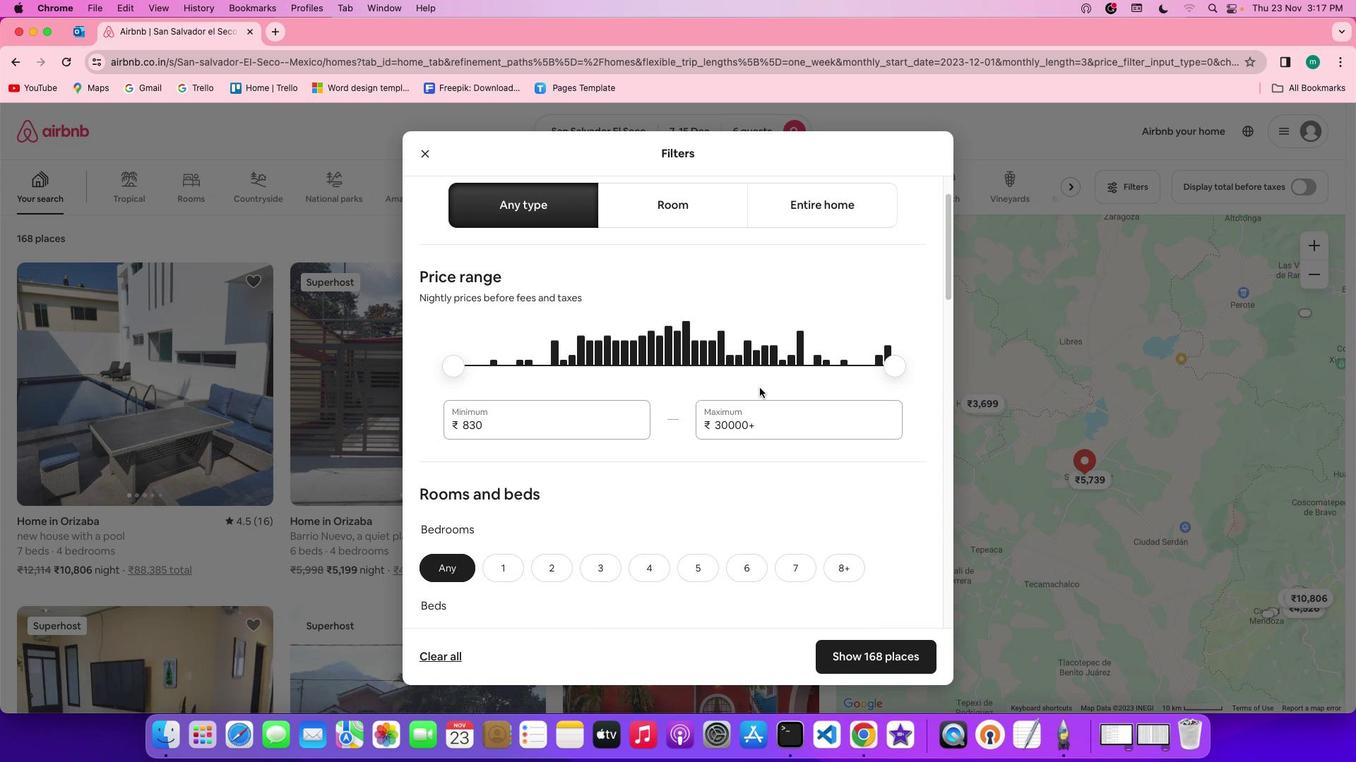 
Action: Mouse scrolled (760, 389) with delta (1, 0)
Screenshot: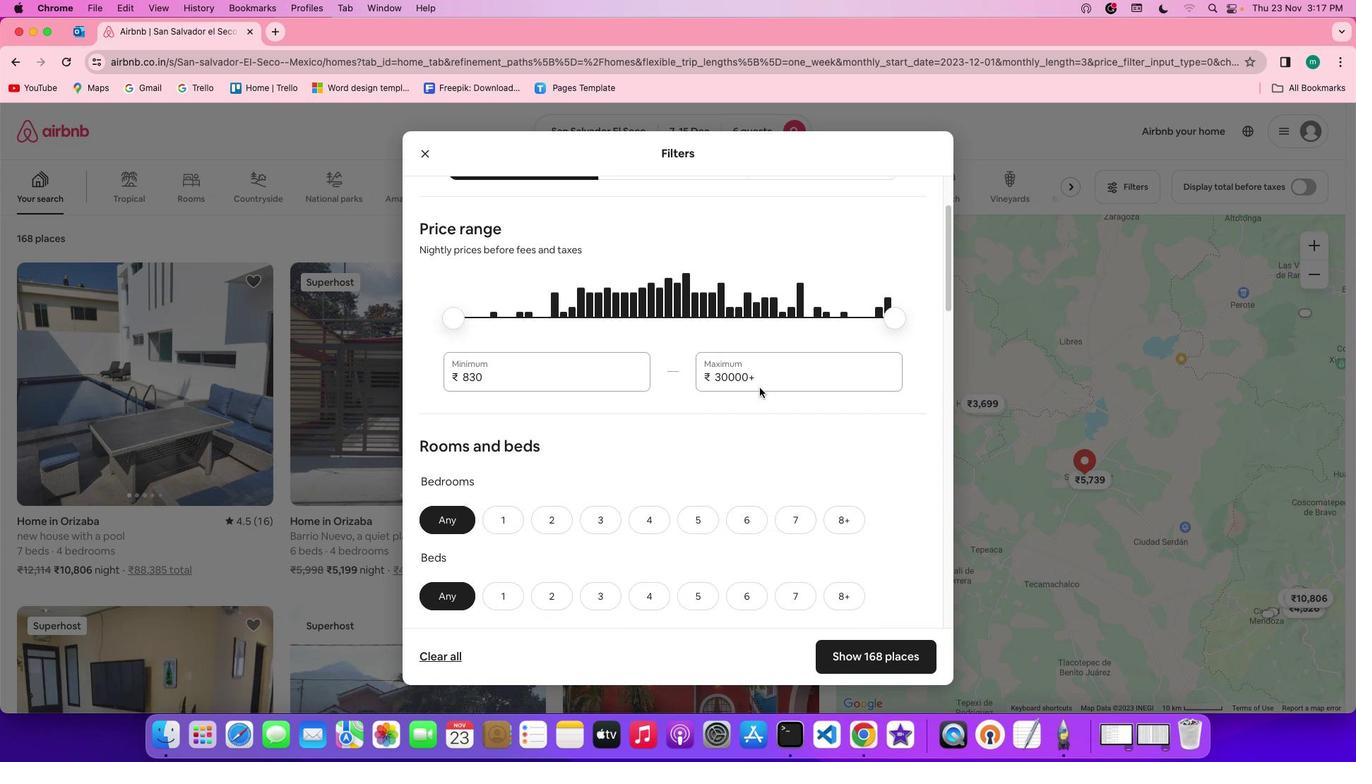 
Action: Mouse scrolled (760, 389) with delta (1, 0)
Screenshot: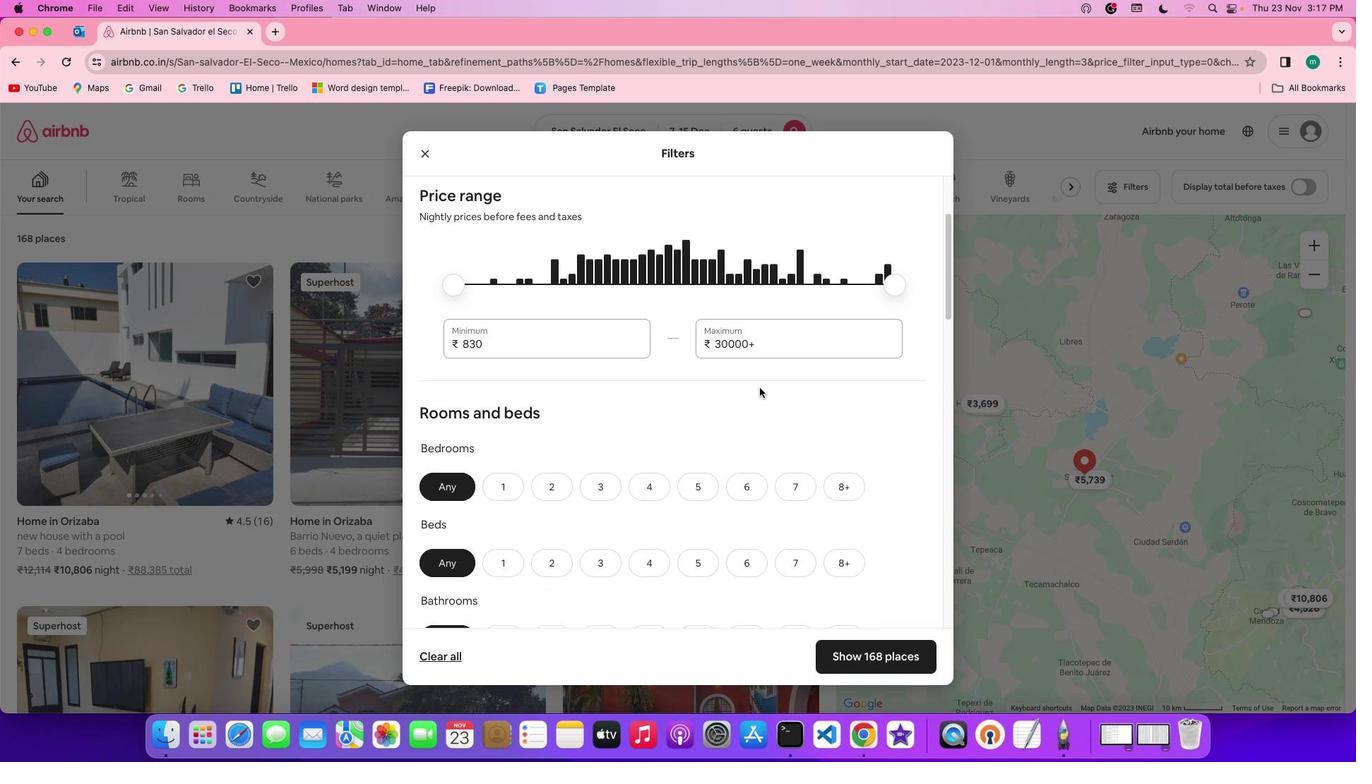 
Action: Mouse scrolled (760, 389) with delta (1, 0)
Screenshot: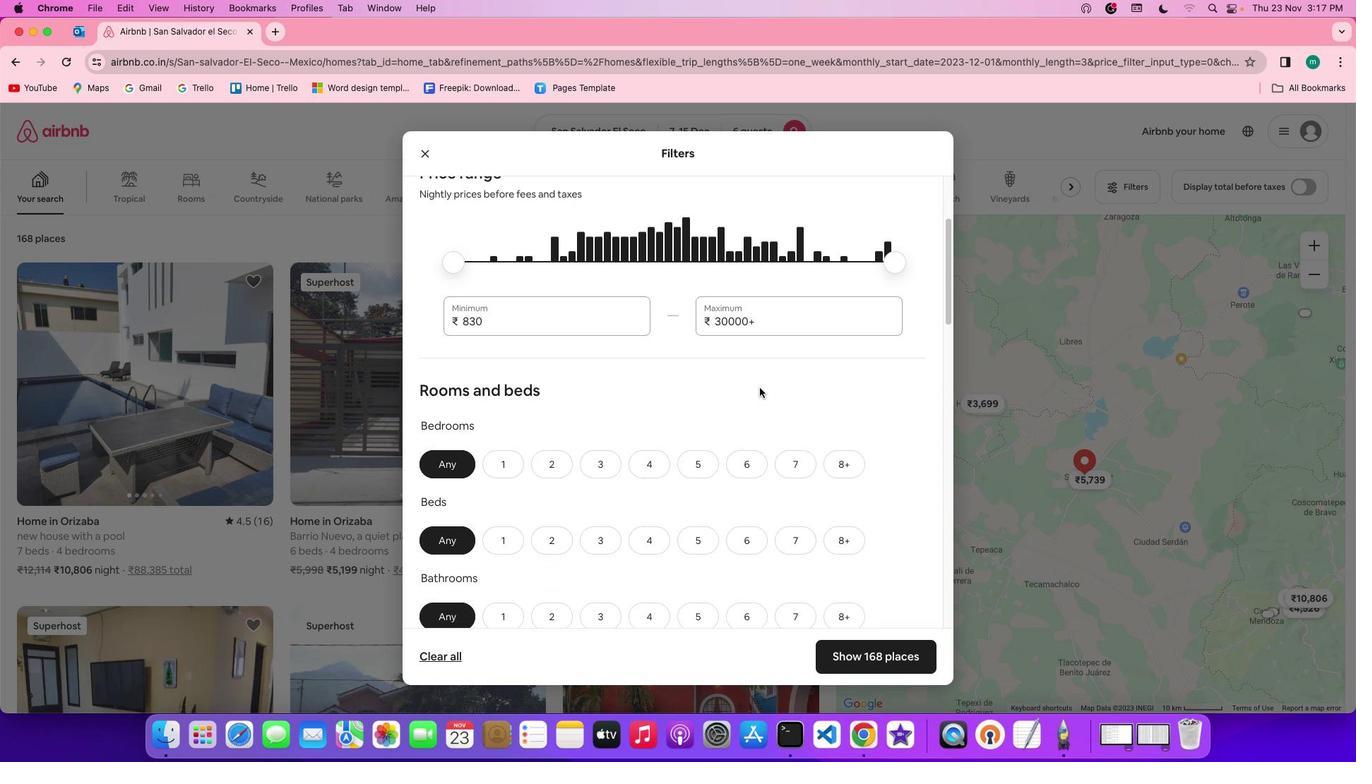 
Action: Mouse scrolled (760, 389) with delta (1, 0)
Screenshot: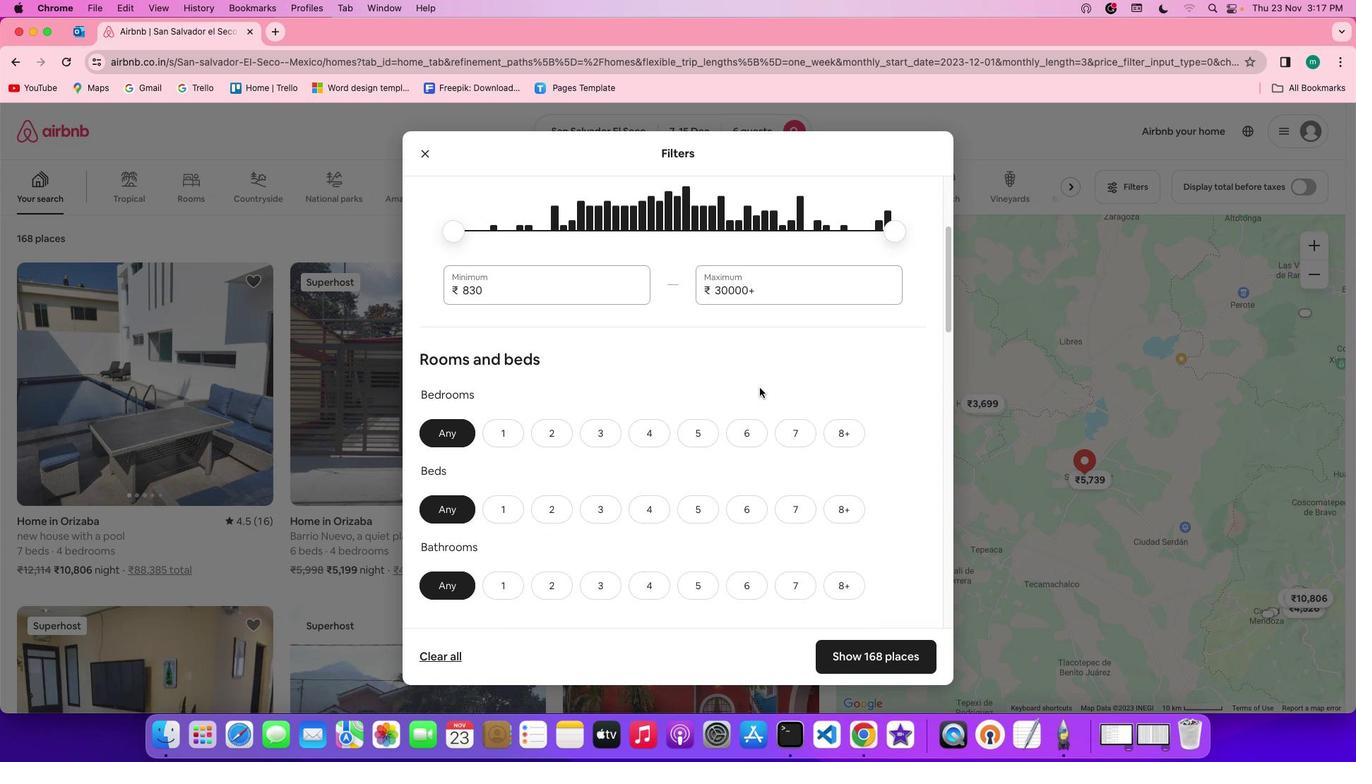 
Action: Mouse scrolled (760, 389) with delta (1, 0)
Screenshot: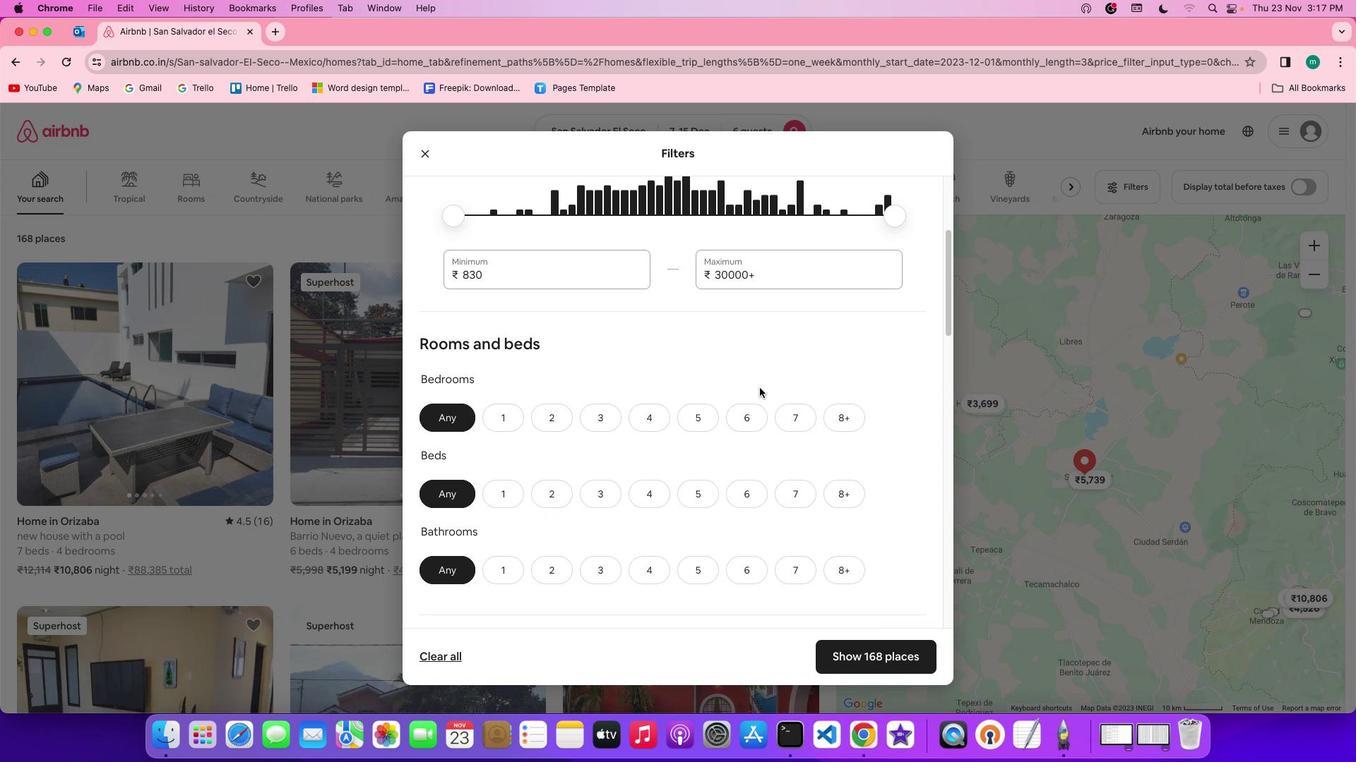 
Action: Mouse scrolled (760, 389) with delta (1, 0)
Screenshot: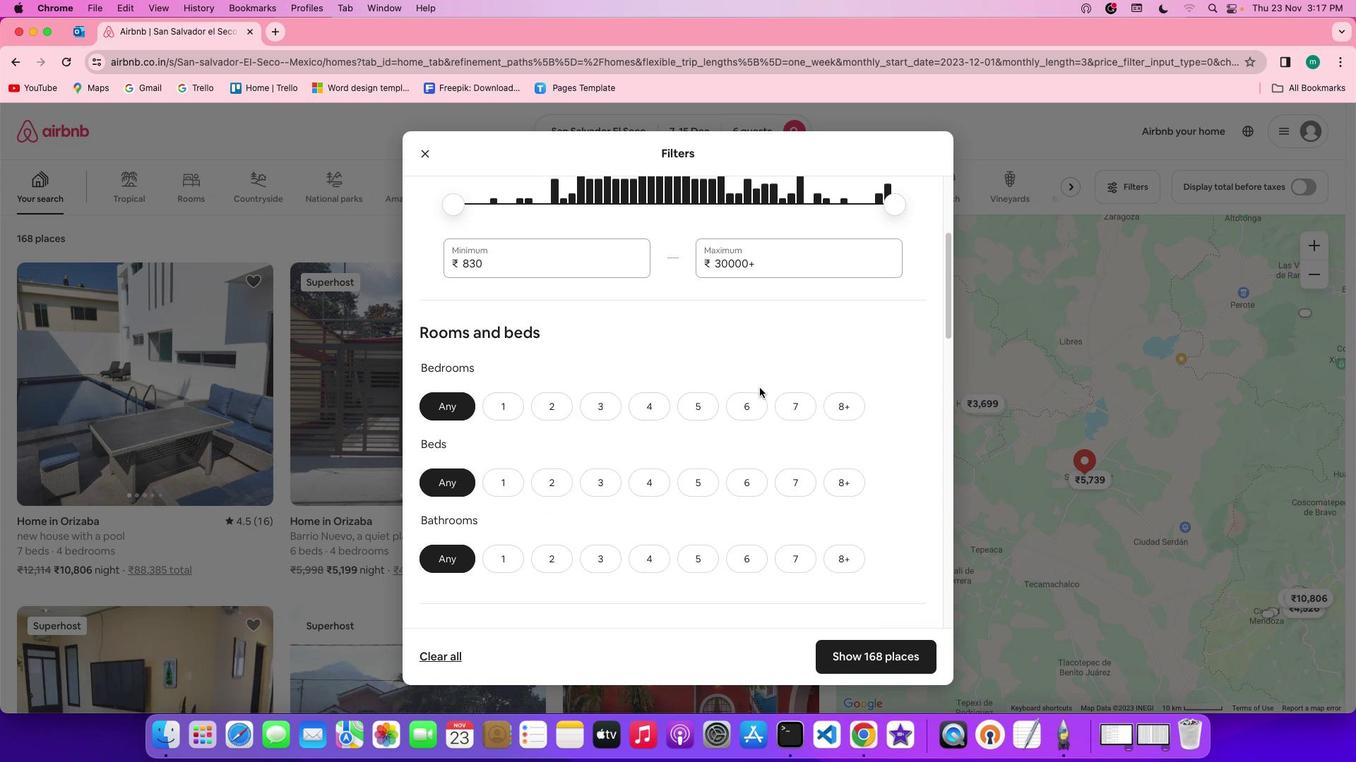 
Action: Mouse scrolled (760, 389) with delta (1, 0)
Screenshot: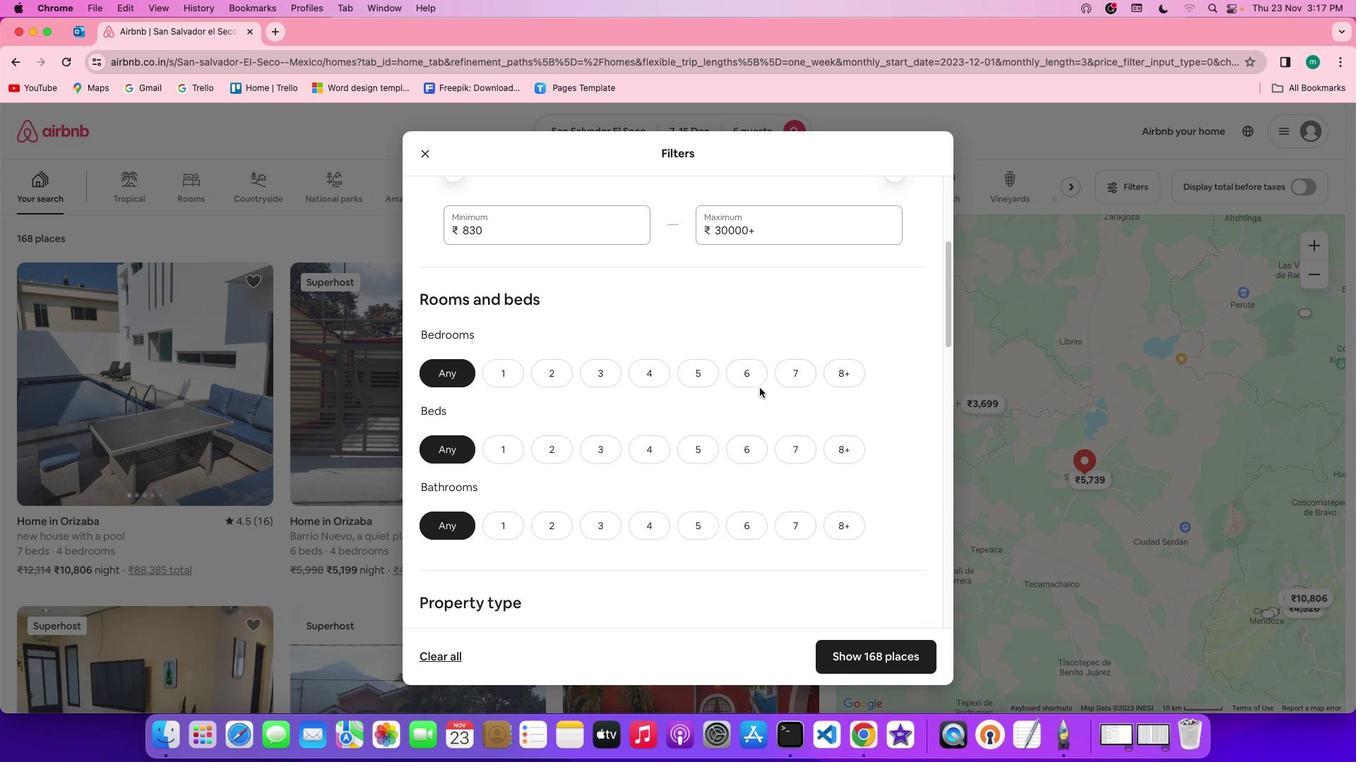 
Action: Mouse scrolled (760, 389) with delta (1, 0)
Screenshot: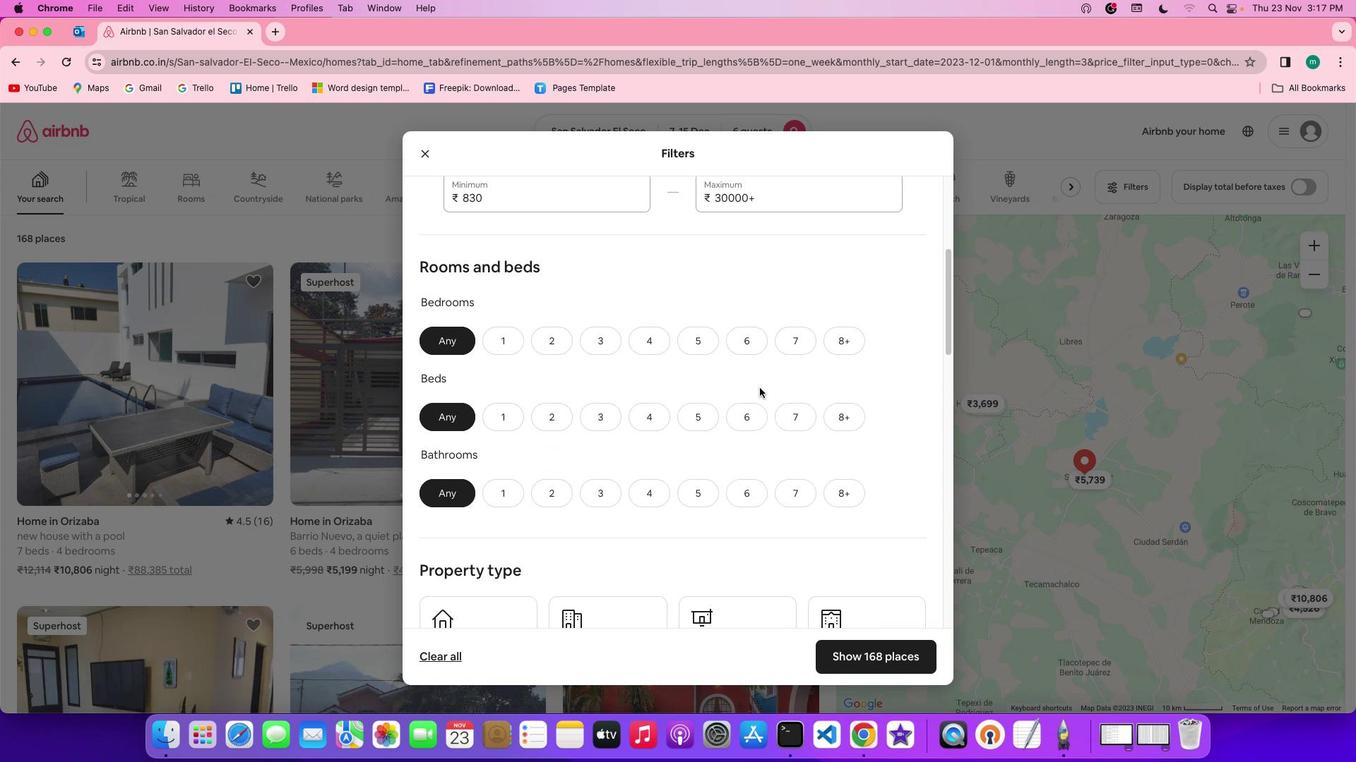 
Action: Mouse moved to (760, 389)
Screenshot: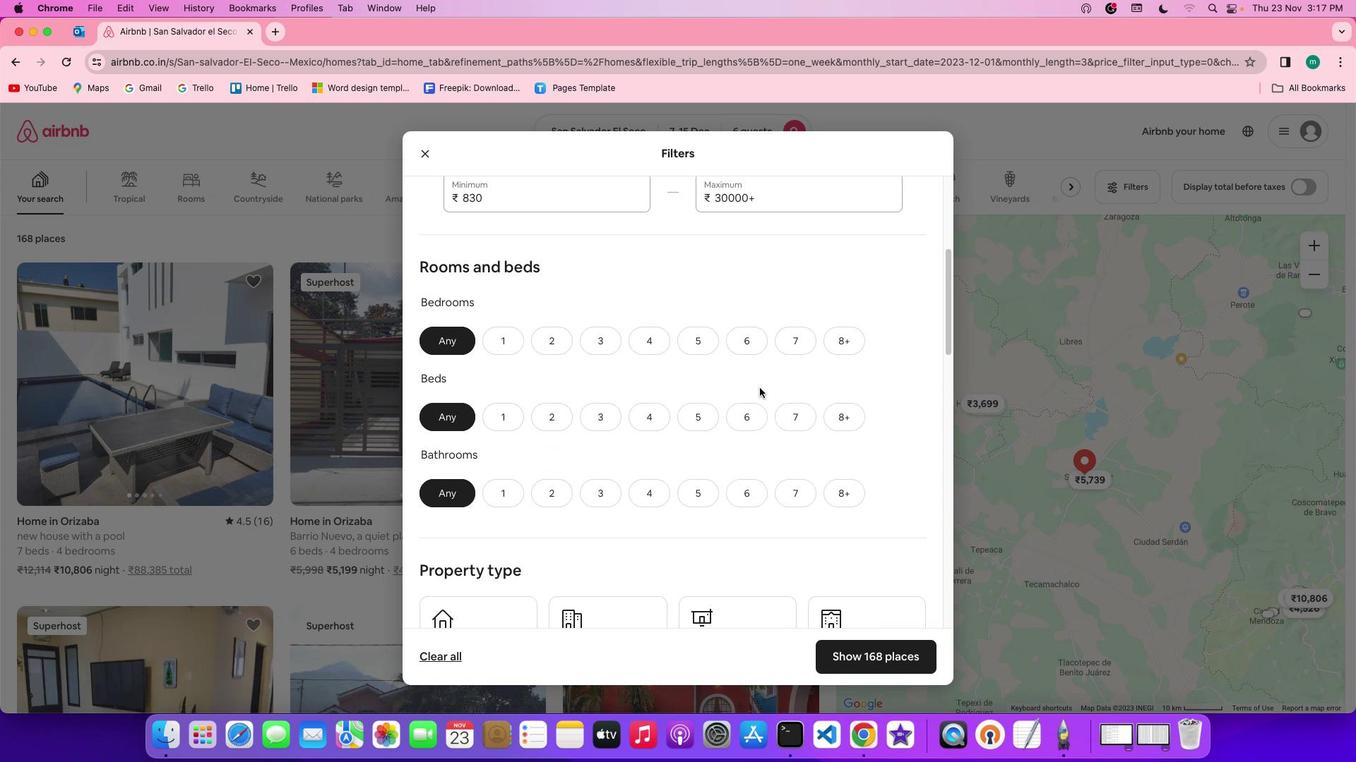 
Action: Mouse scrolled (760, 389) with delta (1, 0)
Screenshot: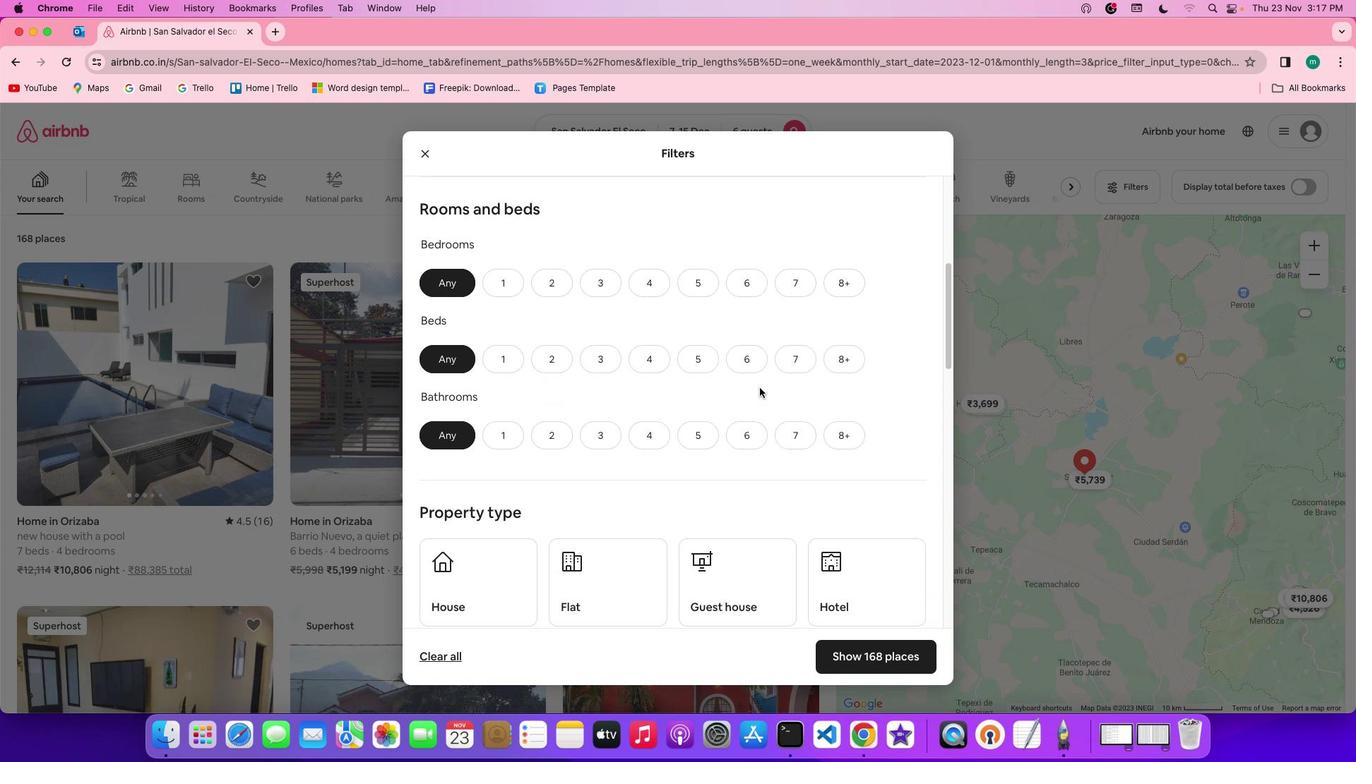 
Action: Mouse moved to (593, 281)
Screenshot: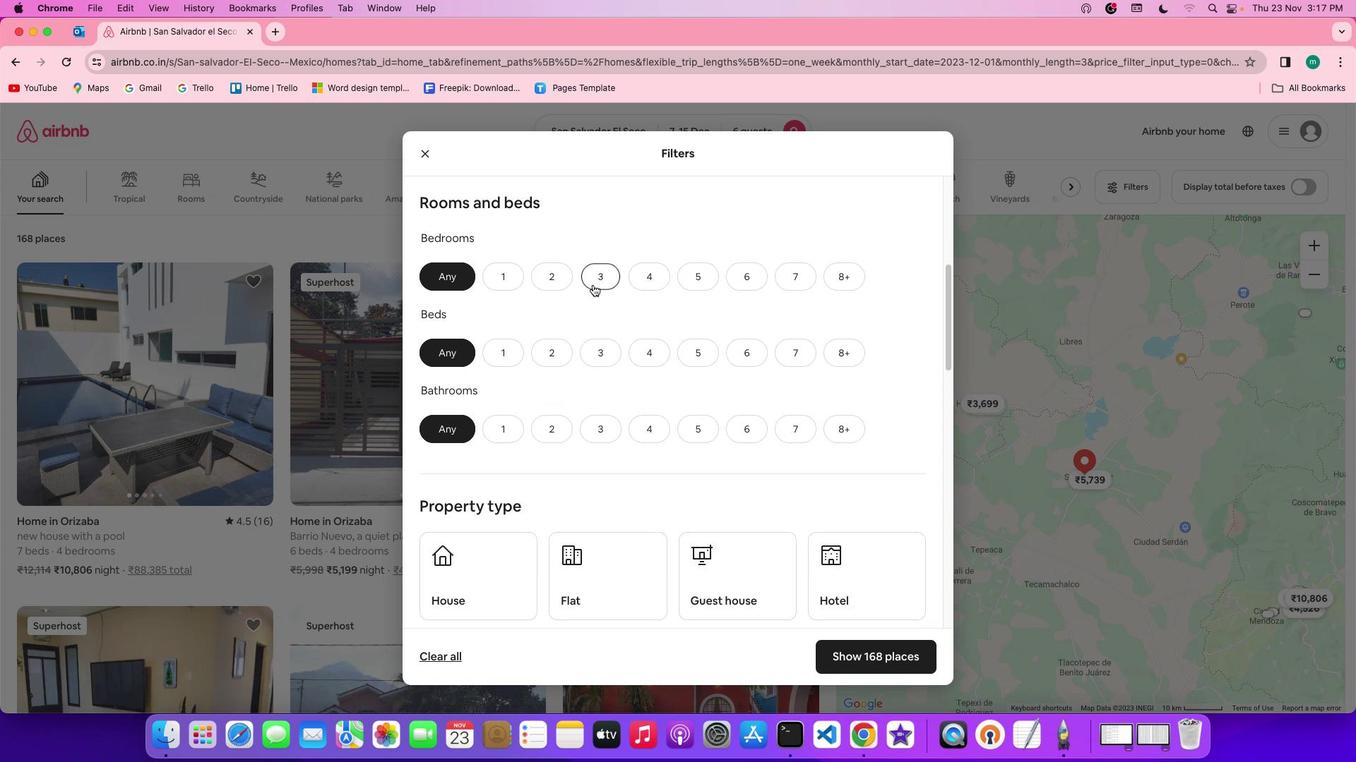 
Action: Mouse pressed left at (593, 281)
Screenshot: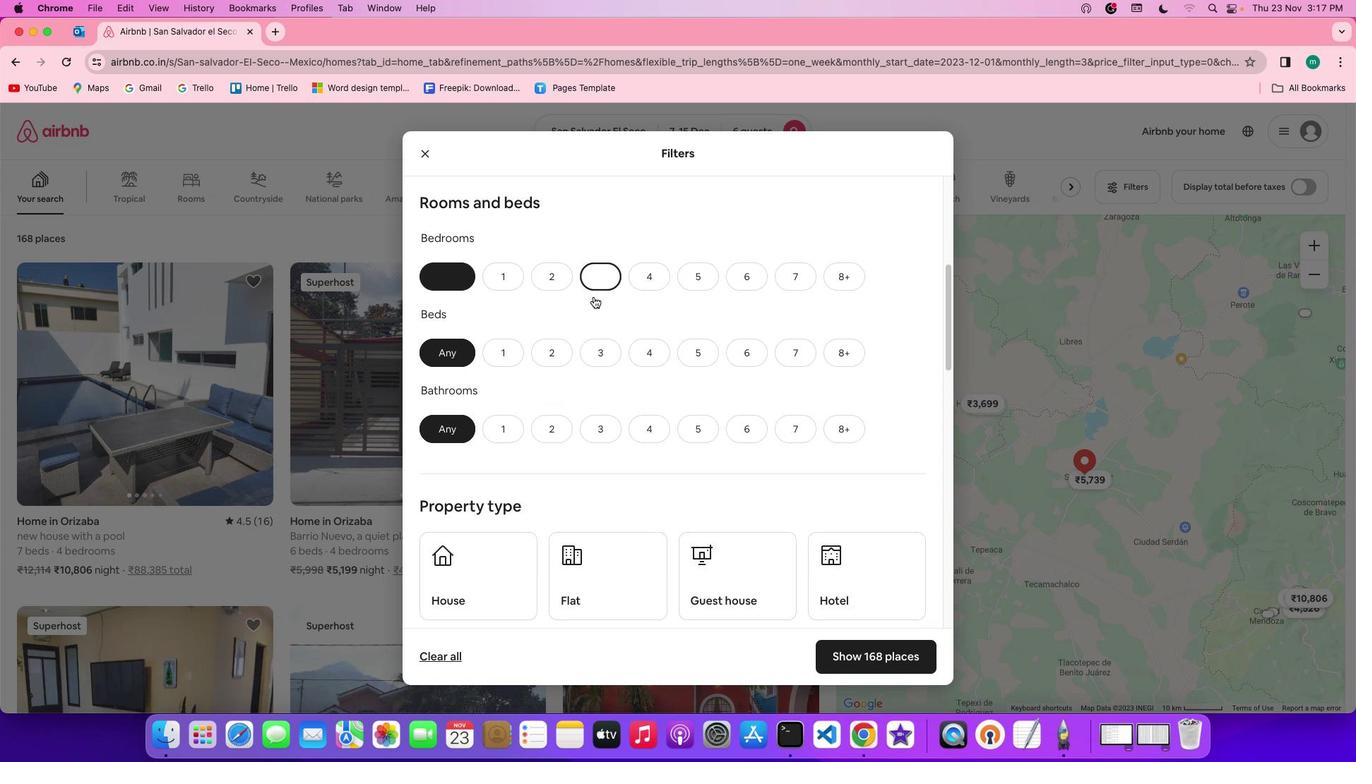 
Action: Mouse moved to (603, 359)
Screenshot: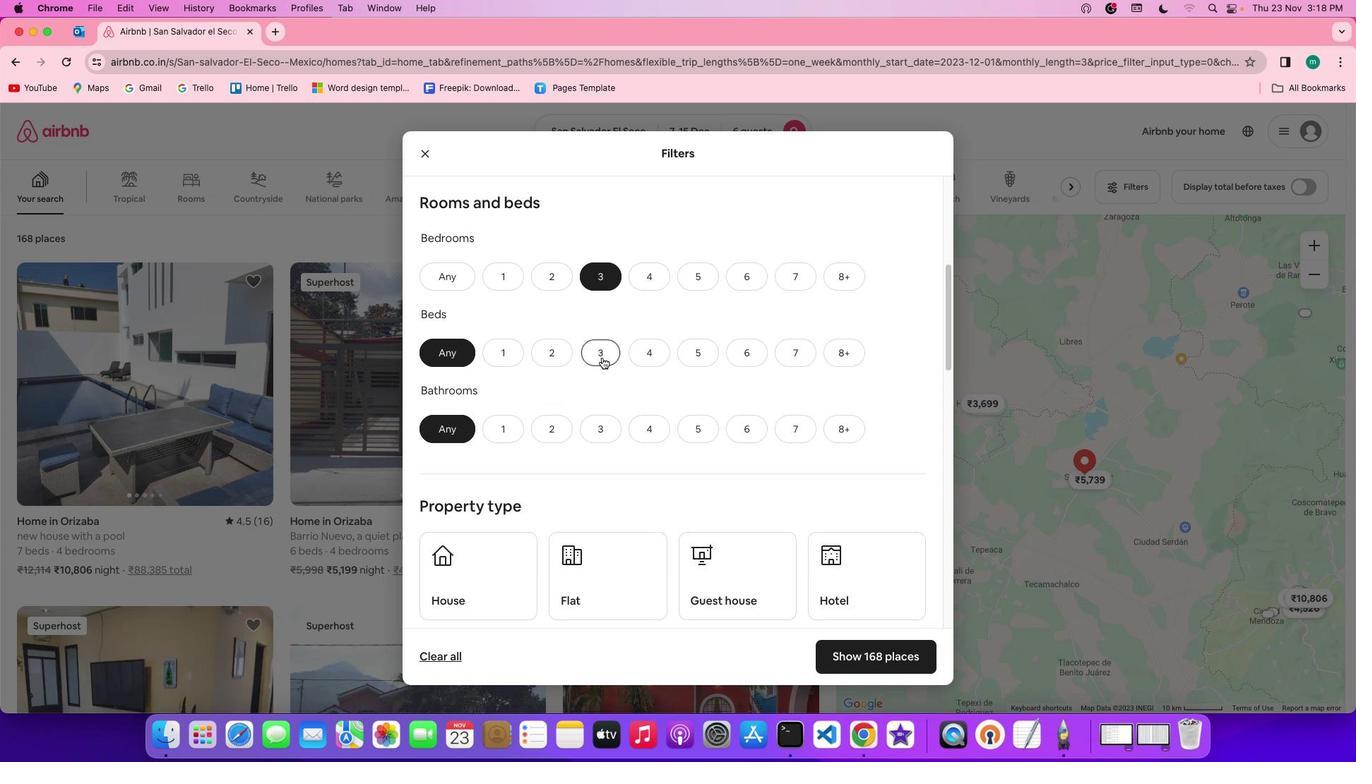 
Action: Mouse pressed left at (603, 359)
Screenshot: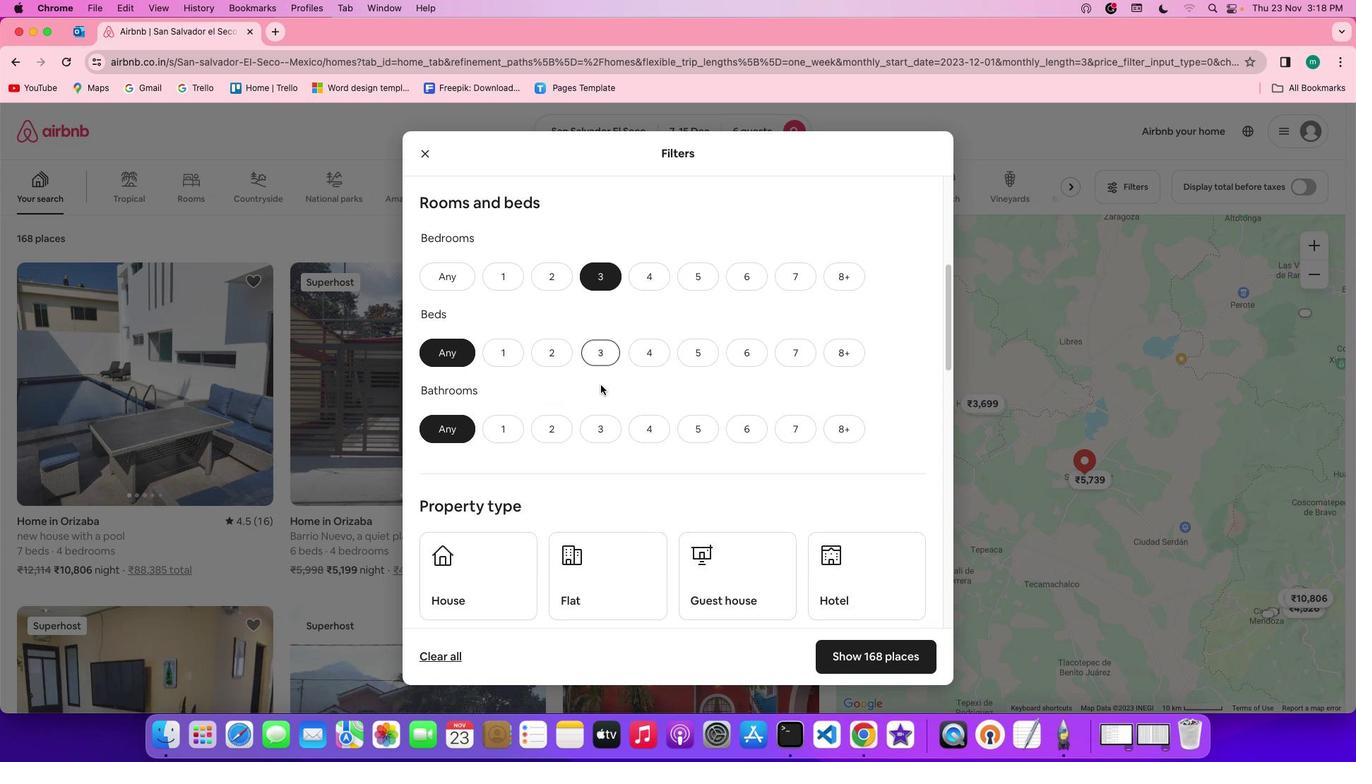 
Action: Mouse moved to (591, 434)
Screenshot: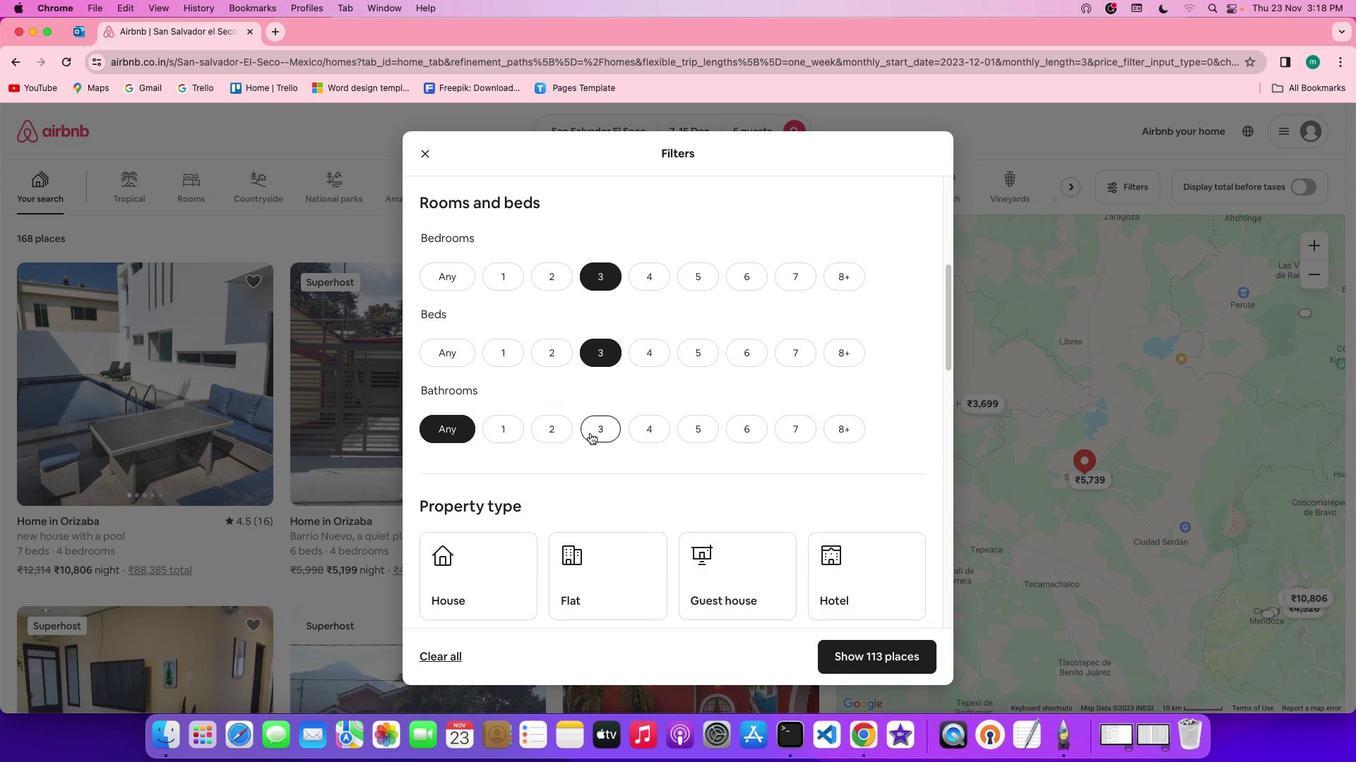
Action: Mouse pressed left at (591, 434)
Screenshot: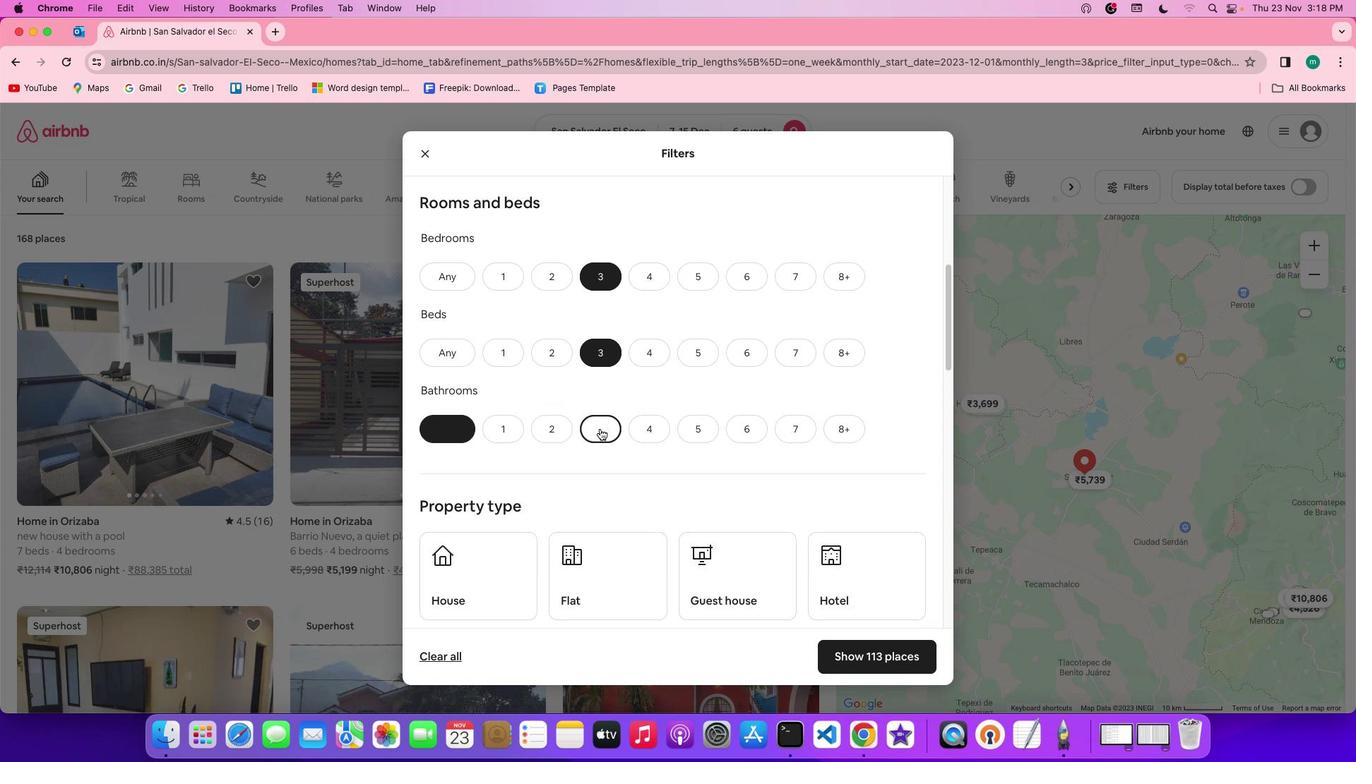 
Action: Mouse moved to (741, 420)
Screenshot: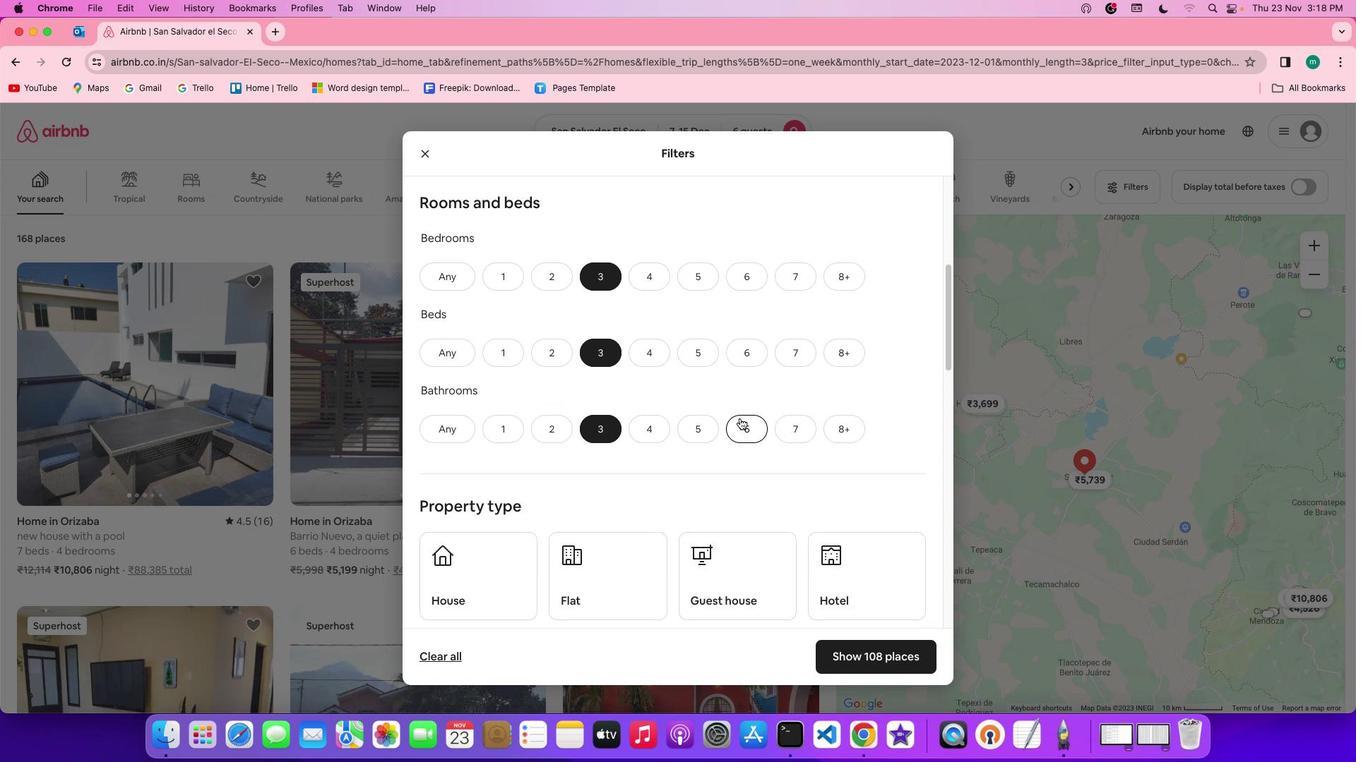 
Action: Mouse scrolled (741, 420) with delta (1, 0)
Screenshot: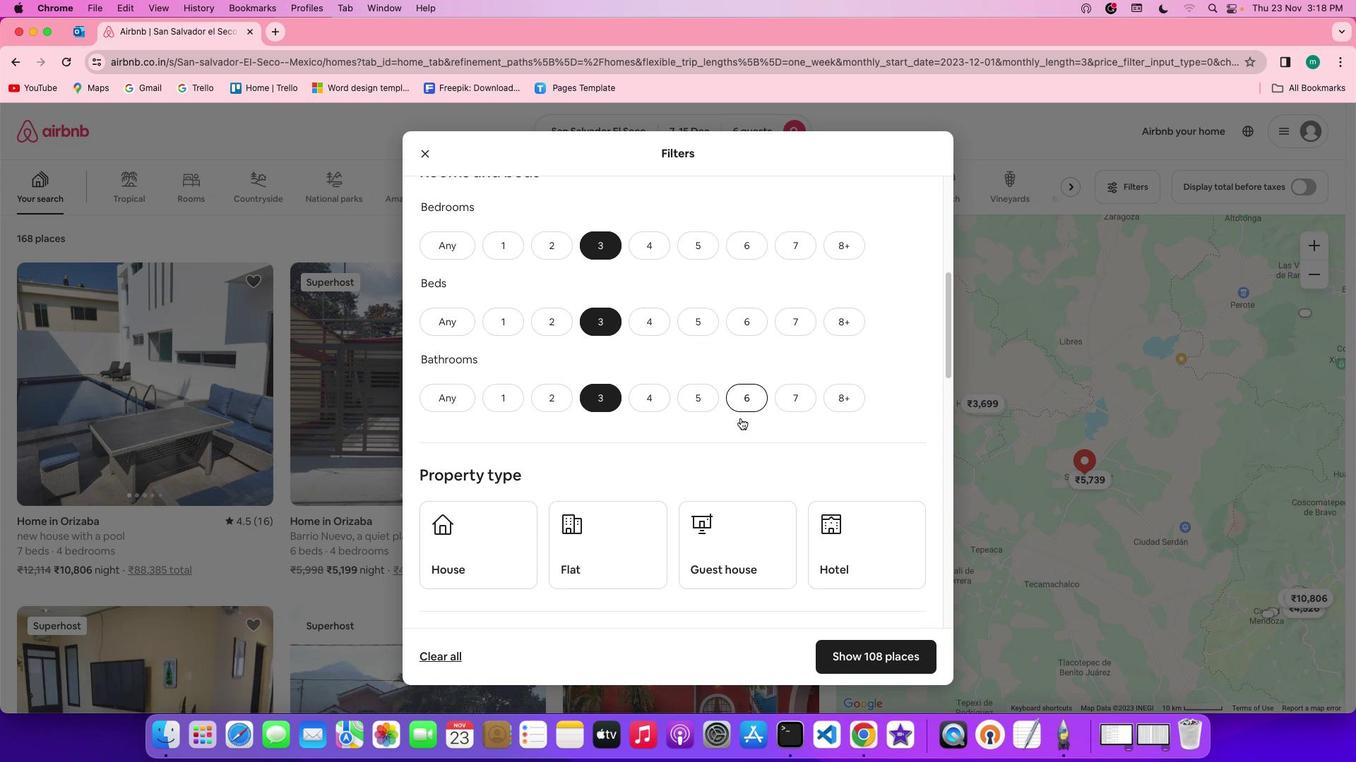 
Action: Mouse scrolled (741, 420) with delta (1, 0)
Screenshot: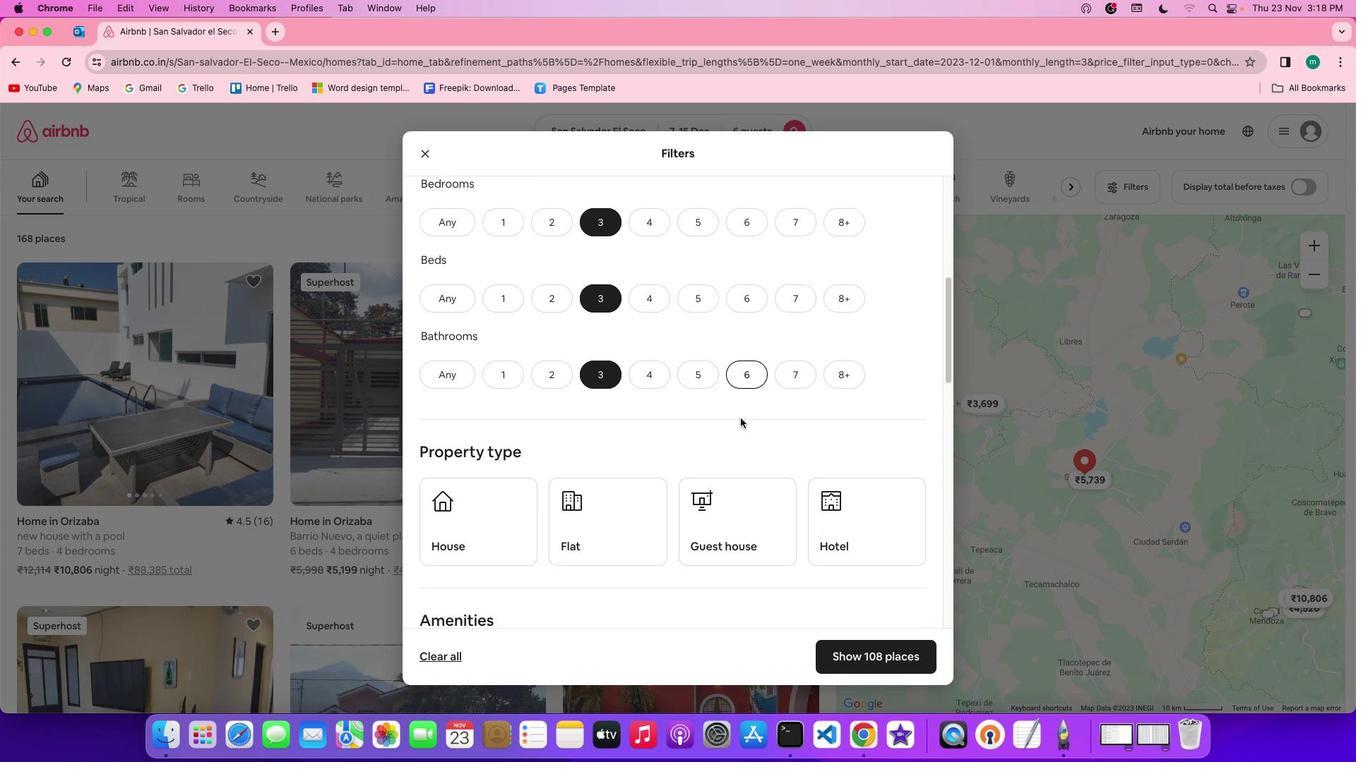 
Action: Mouse moved to (741, 419)
Screenshot: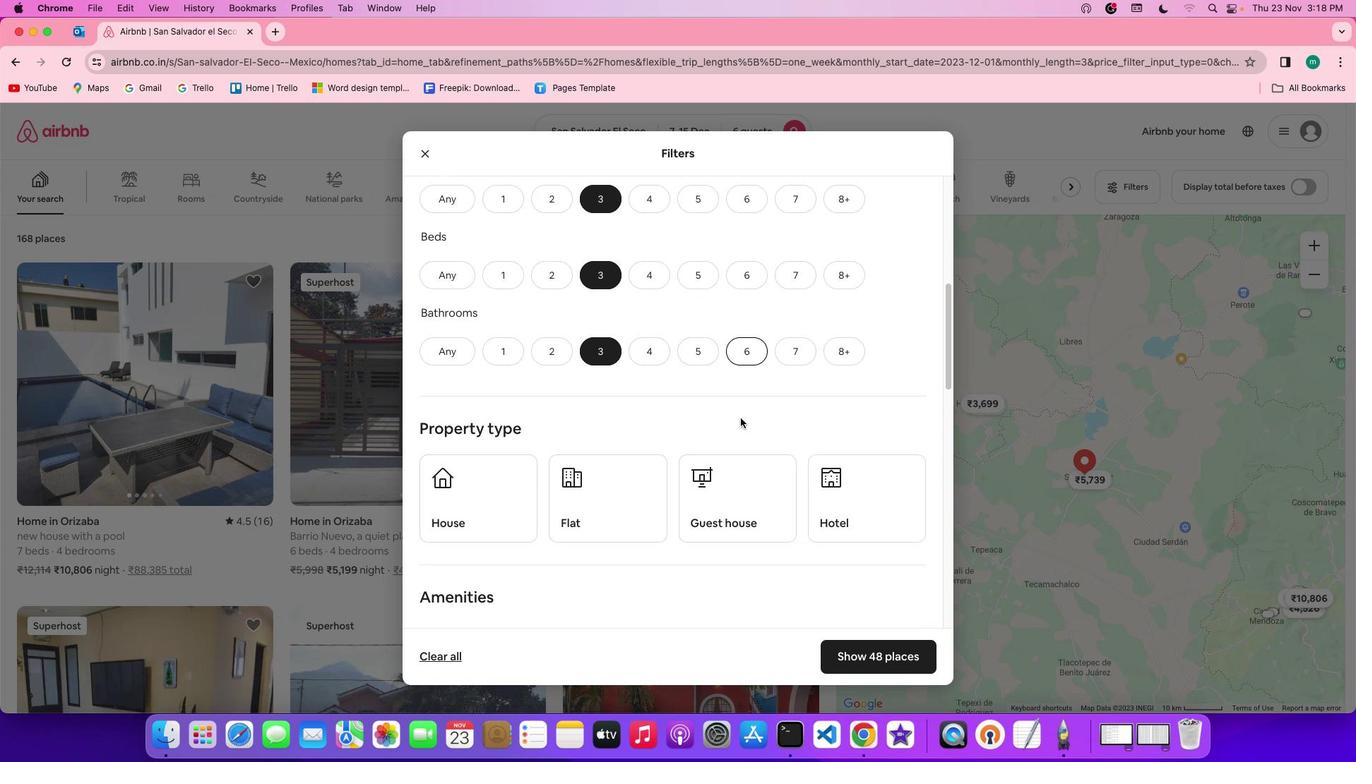 
Action: Mouse scrolled (741, 419) with delta (1, 0)
Screenshot: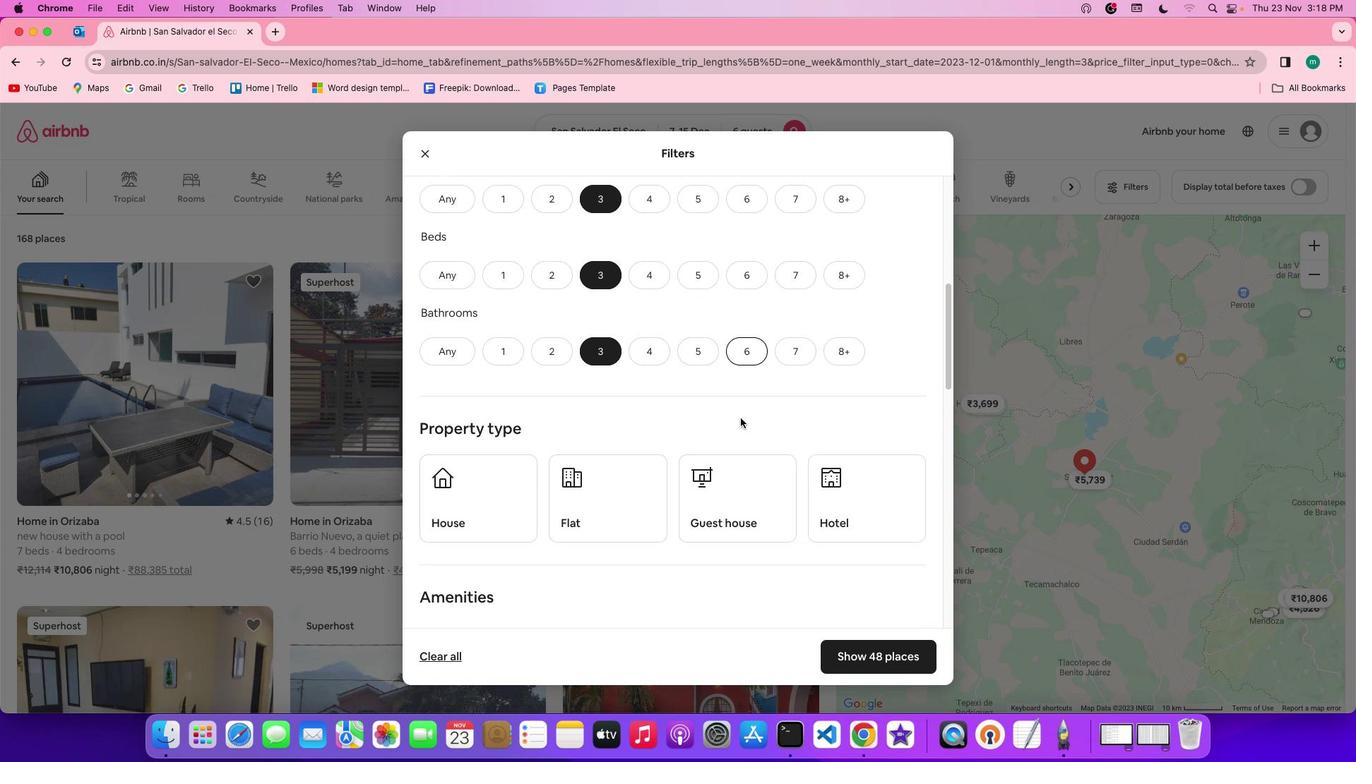 
Action: Mouse scrolled (741, 419) with delta (1, 0)
Screenshot: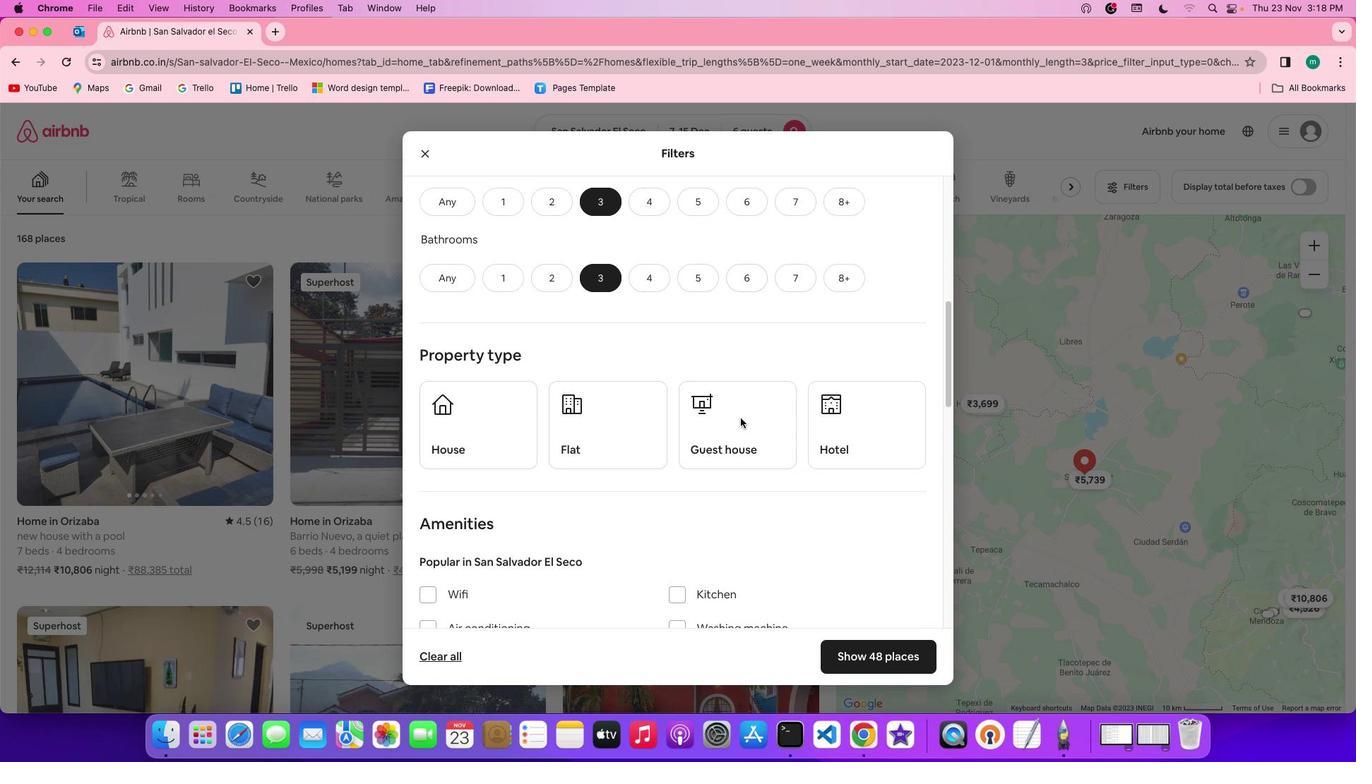 
Action: Mouse scrolled (741, 419) with delta (1, 0)
Screenshot: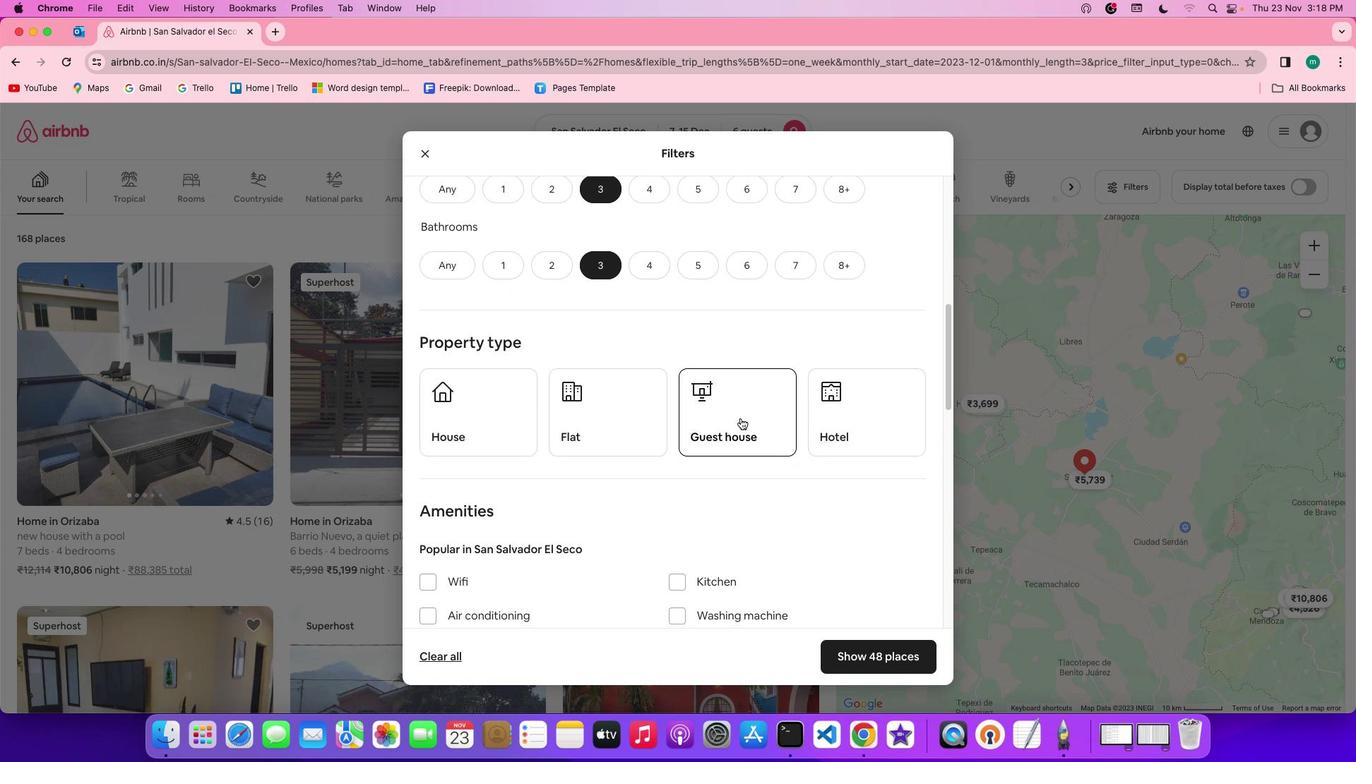 
Action: Mouse scrolled (741, 419) with delta (1, 0)
Screenshot: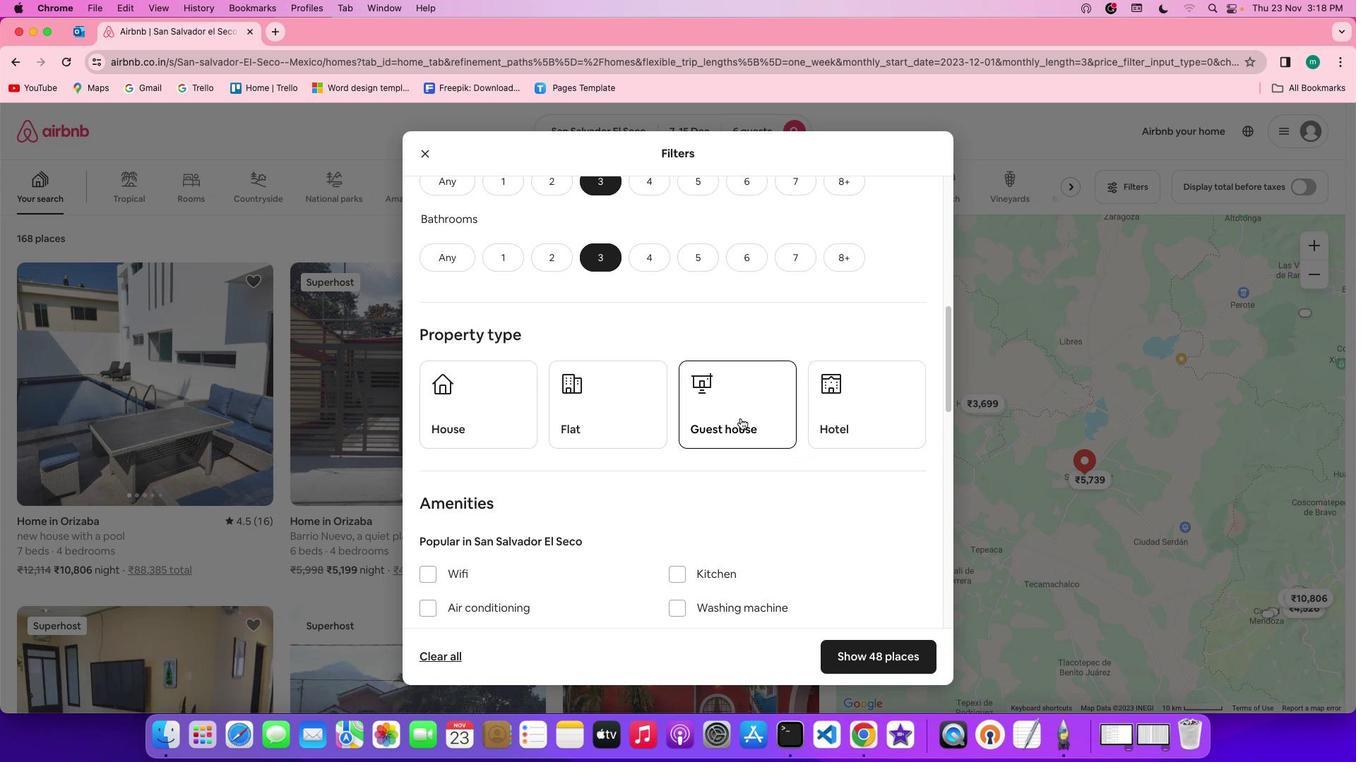 
Action: Mouse scrolled (741, 419) with delta (1, 0)
Screenshot: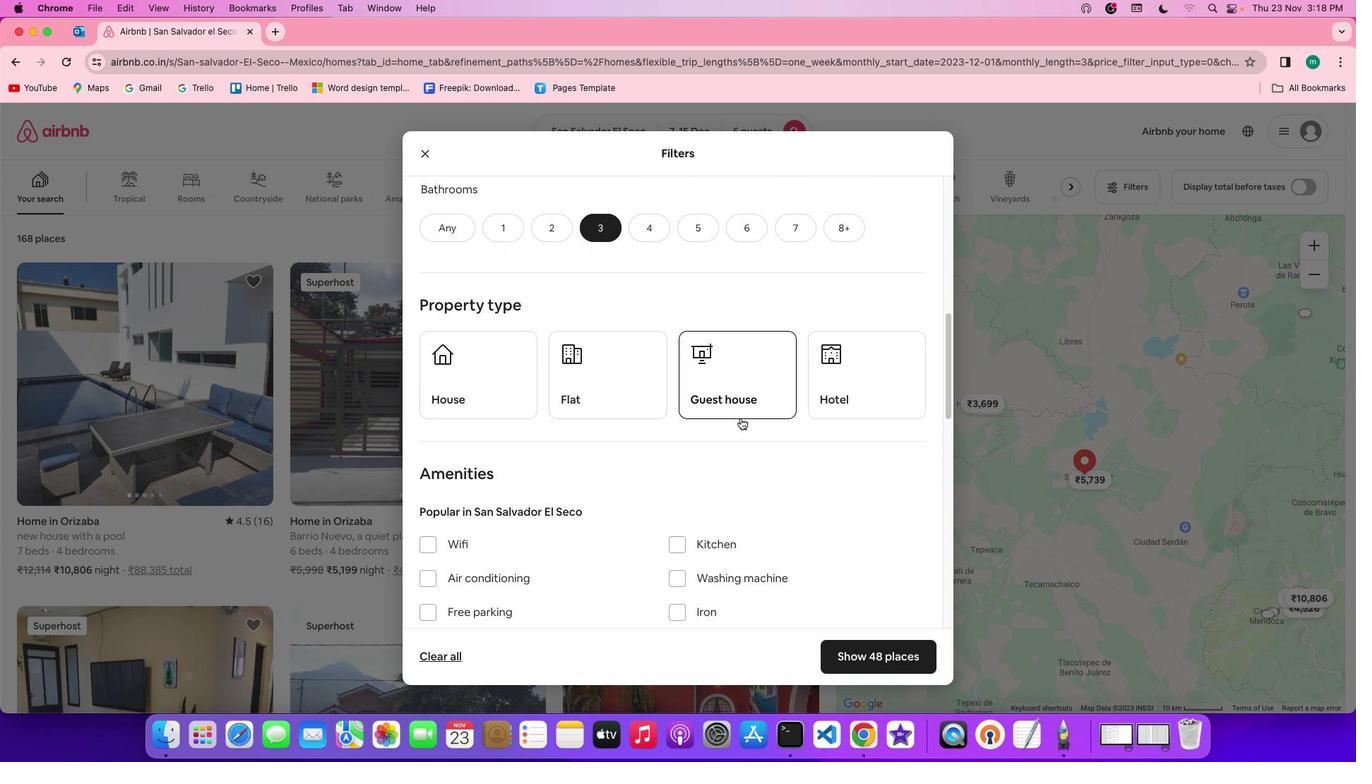 
Action: Mouse scrolled (741, 419) with delta (1, 0)
Screenshot: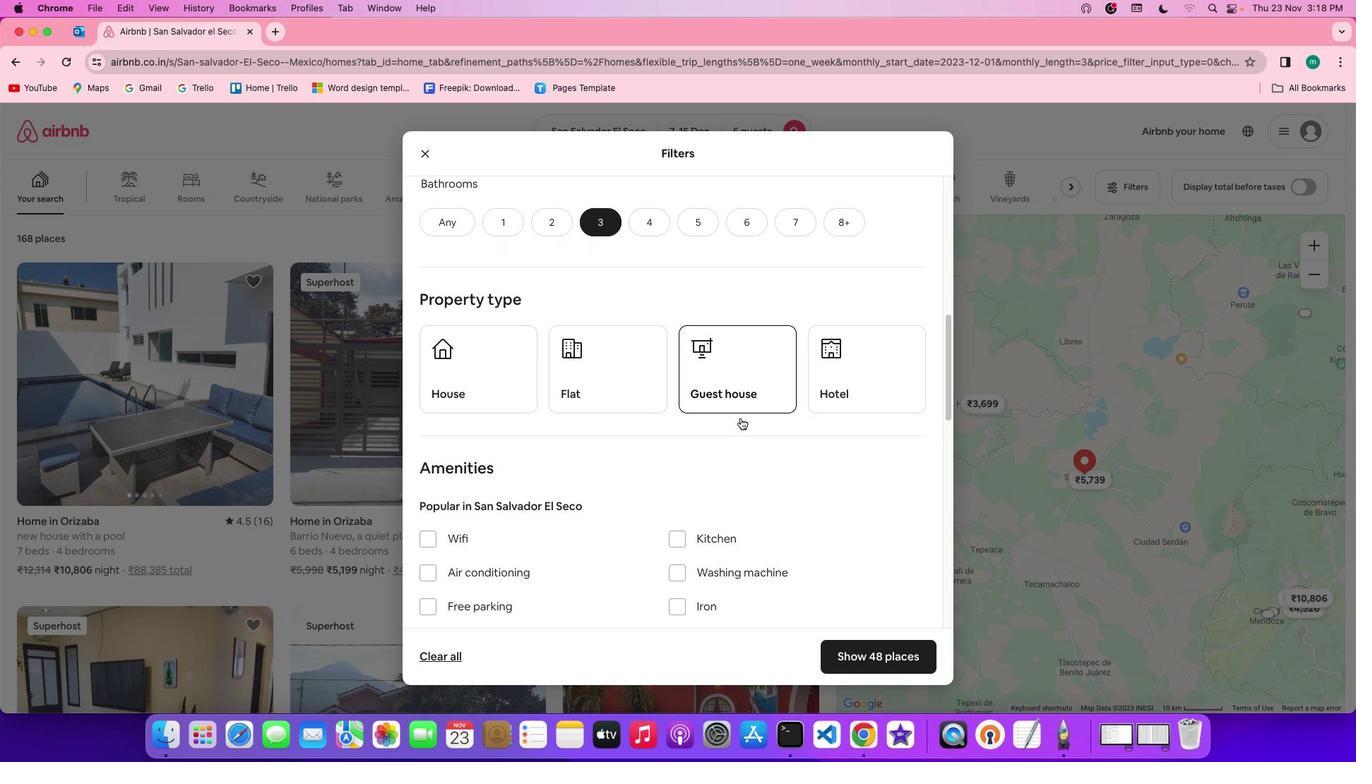 
Action: Mouse scrolled (741, 419) with delta (1, 0)
Screenshot: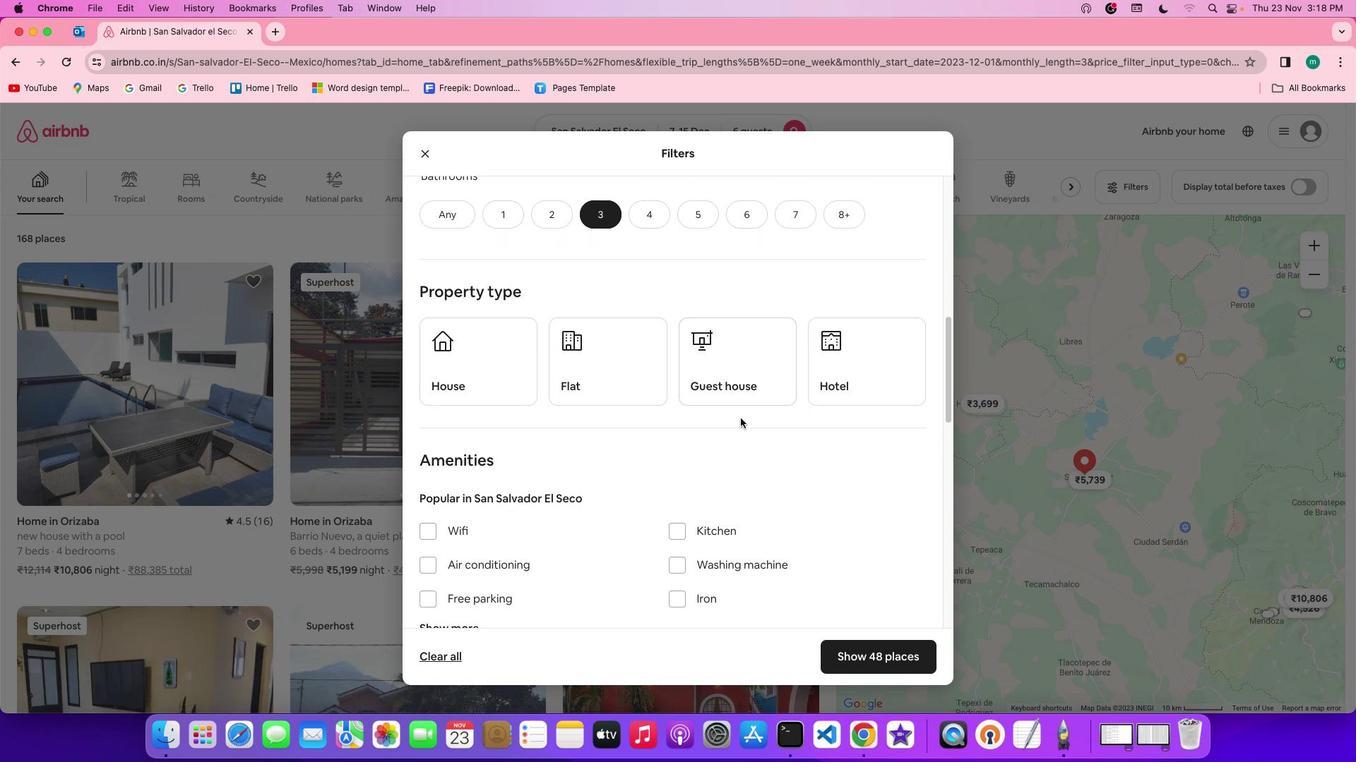 
Action: Mouse scrolled (741, 419) with delta (1, 0)
Screenshot: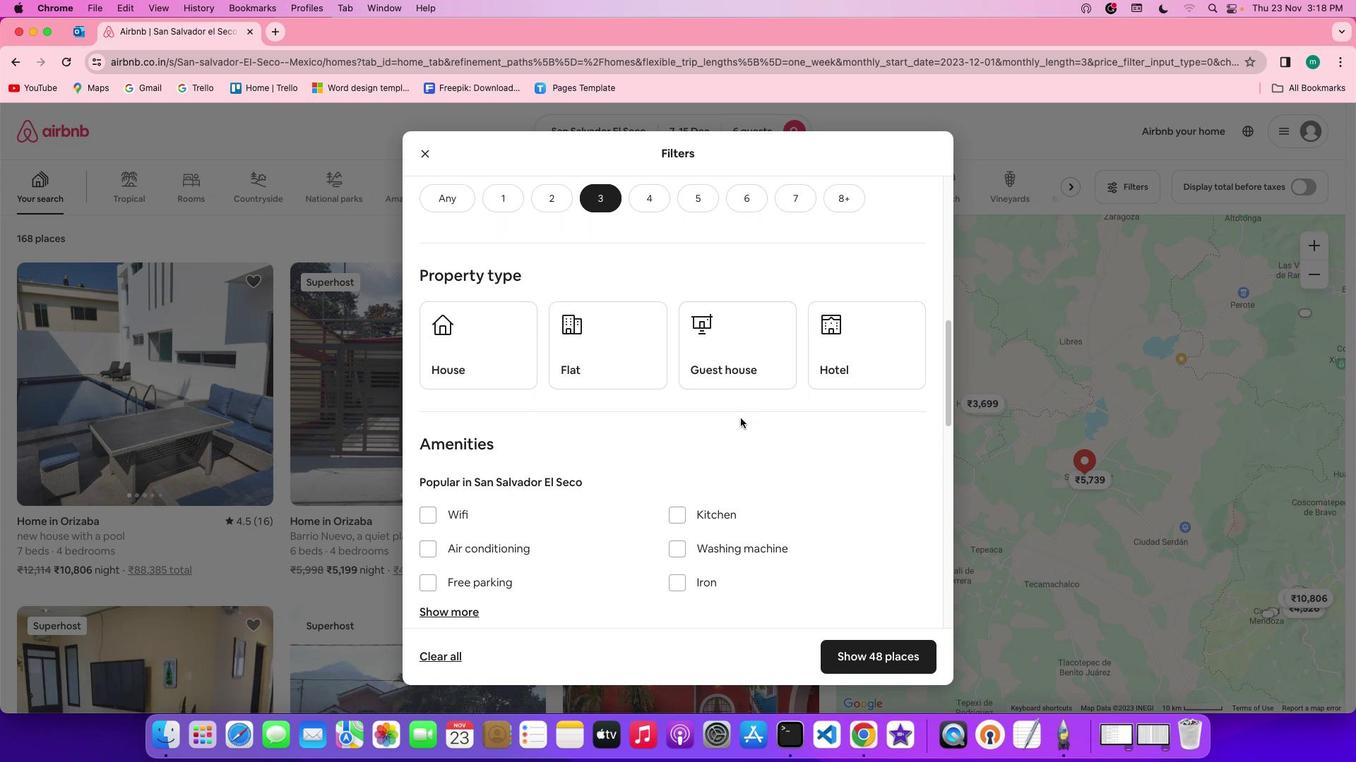 
Action: Mouse scrolled (741, 419) with delta (1, 0)
Screenshot: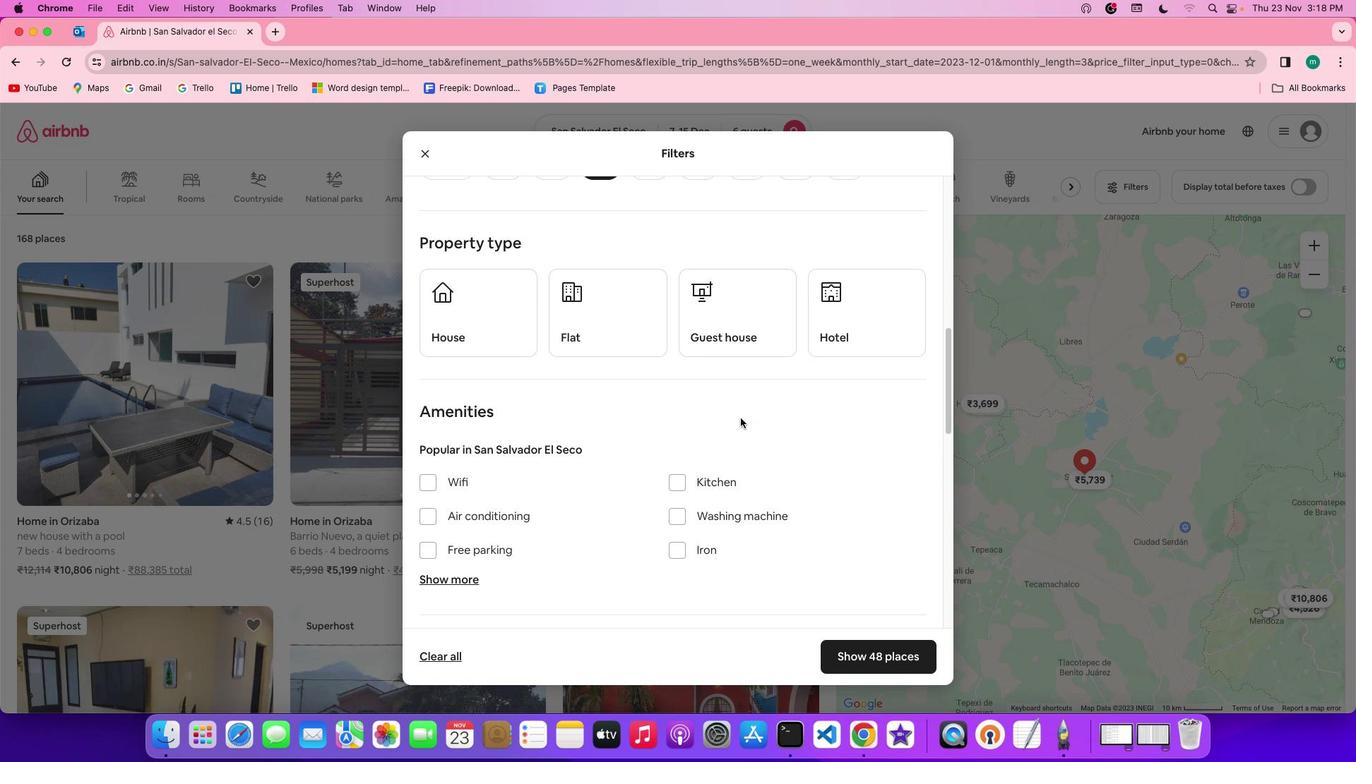 
Action: Mouse scrolled (741, 419) with delta (1, 0)
Screenshot: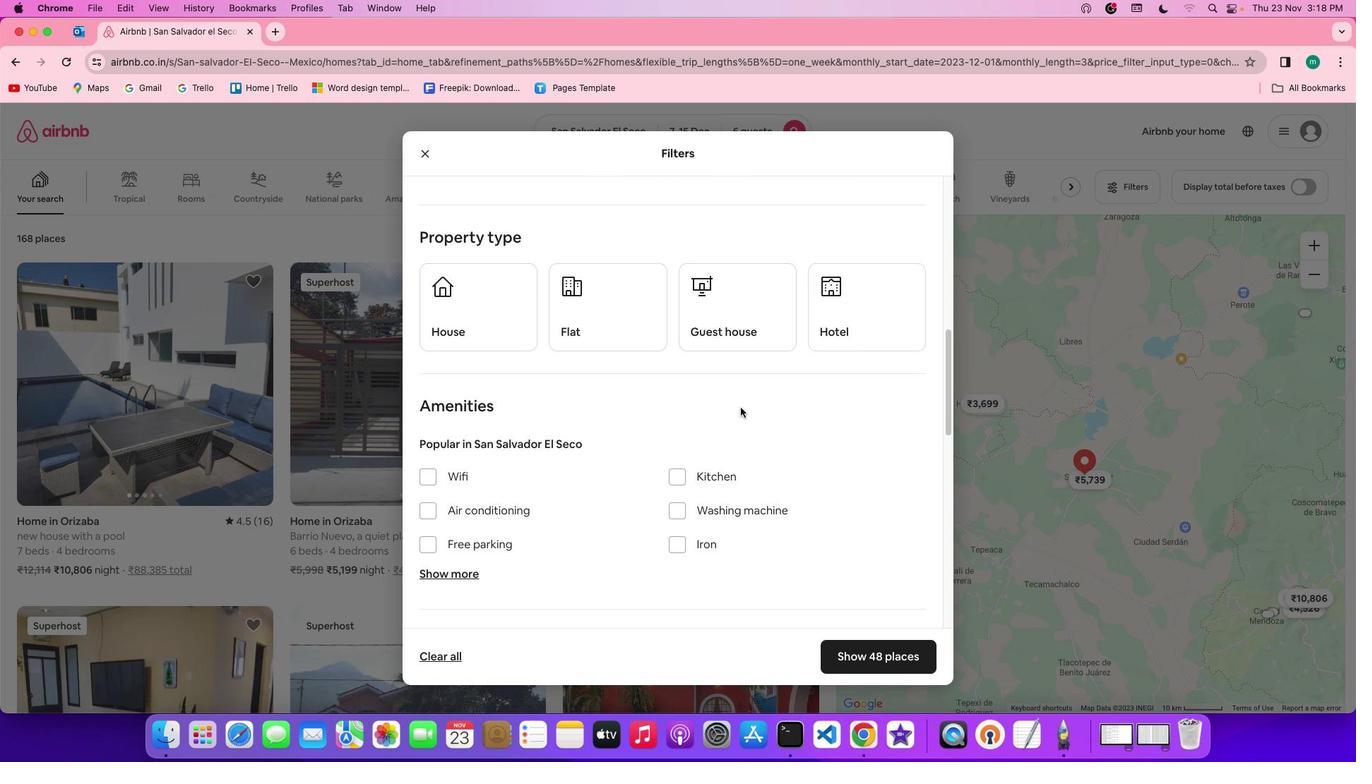 
Action: Mouse moved to (732, 310)
Screenshot: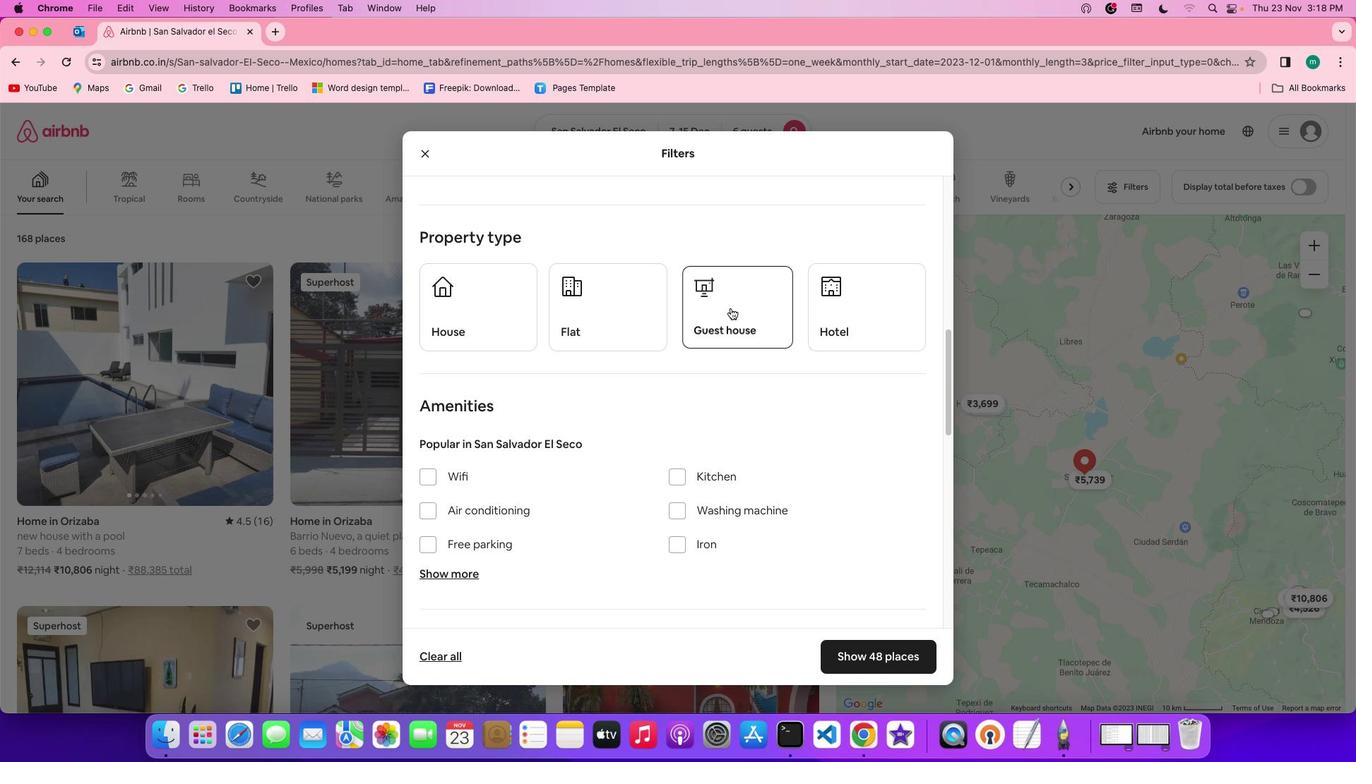 
Action: Mouse pressed left at (732, 310)
Screenshot: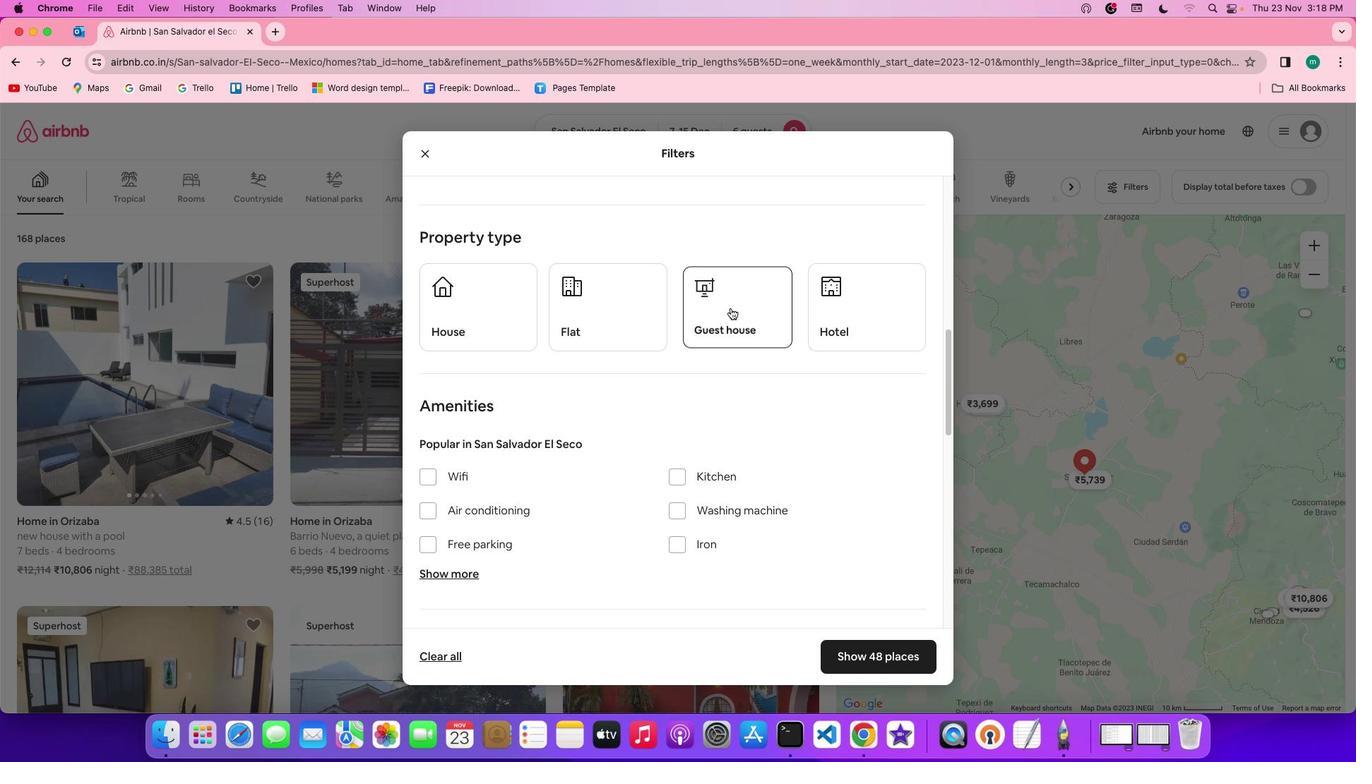 
Action: Mouse moved to (815, 429)
Screenshot: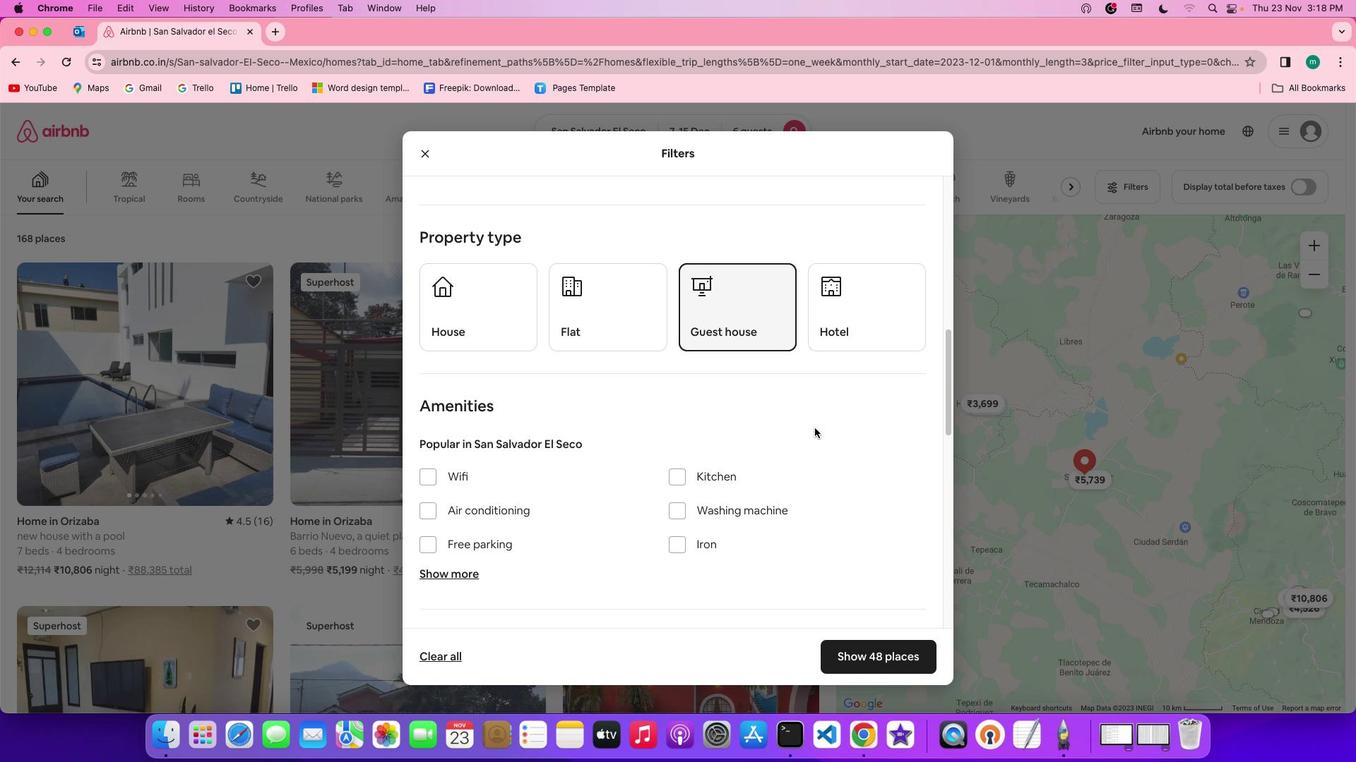 
Action: Mouse scrolled (815, 429) with delta (1, 0)
Screenshot: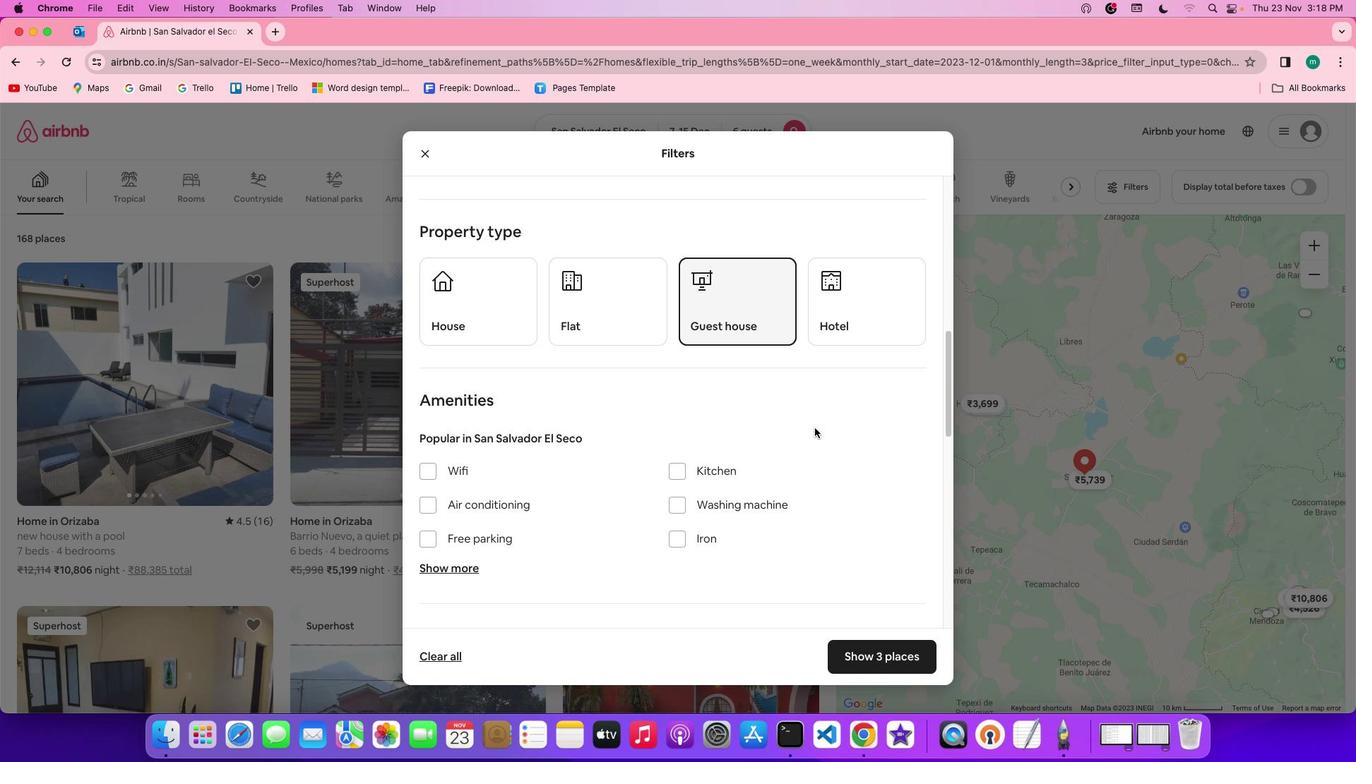 
Action: Mouse scrolled (815, 429) with delta (1, 0)
Screenshot: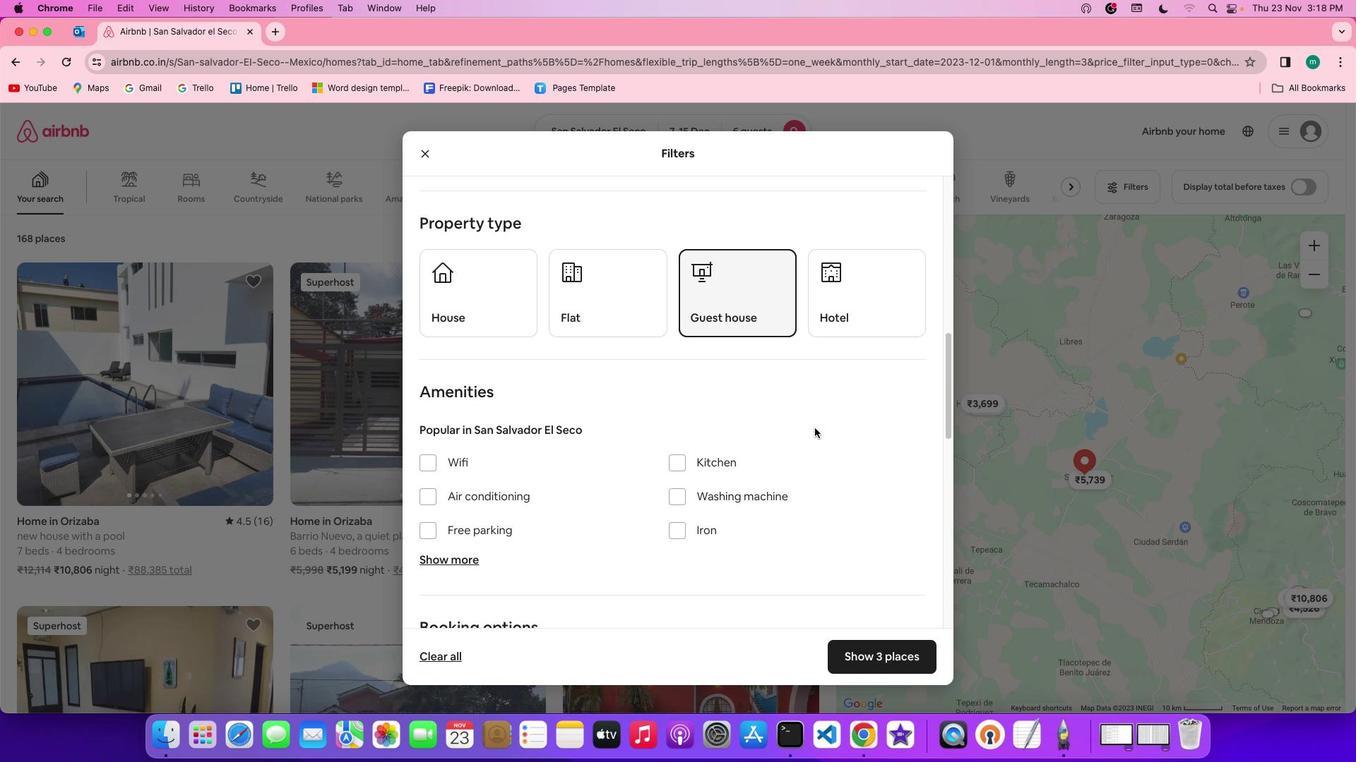
Action: Mouse scrolled (815, 429) with delta (1, 0)
Screenshot: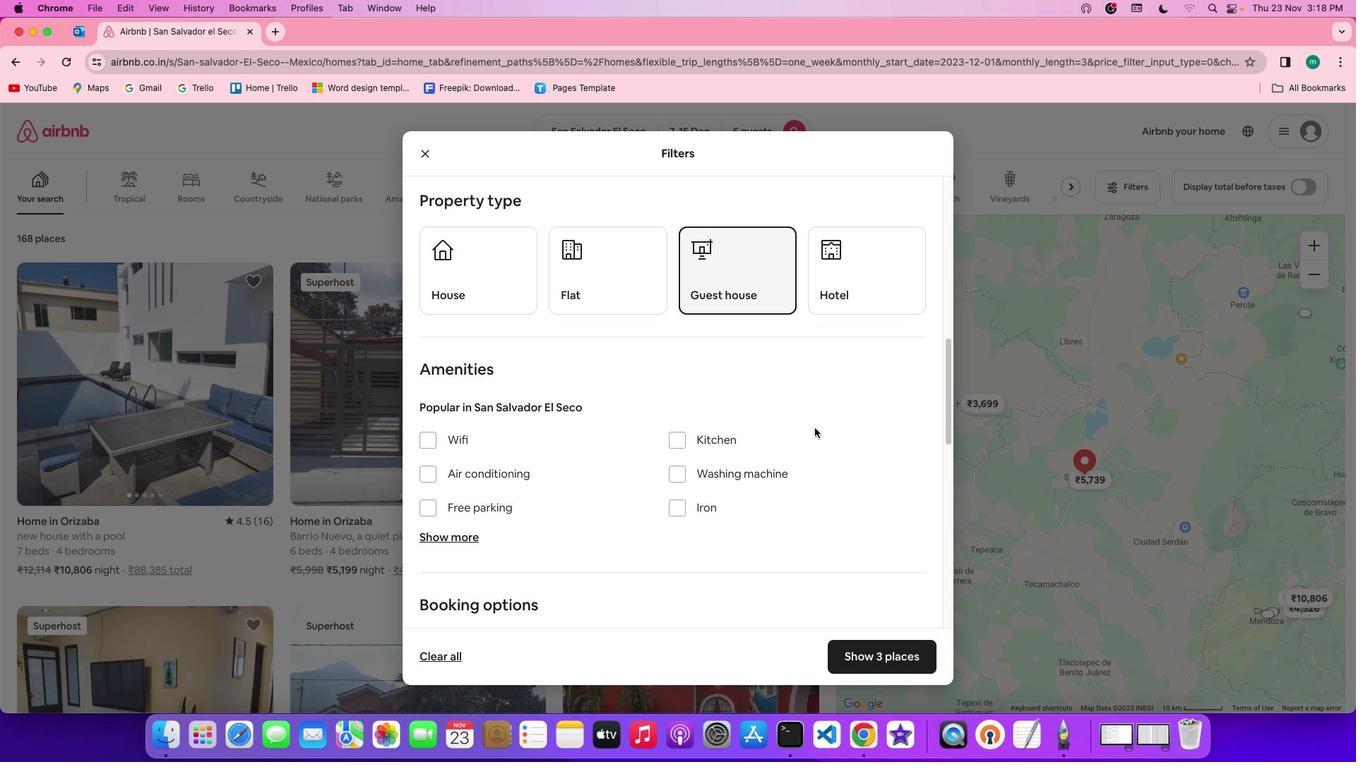 
Action: Mouse scrolled (815, 429) with delta (1, 0)
Screenshot: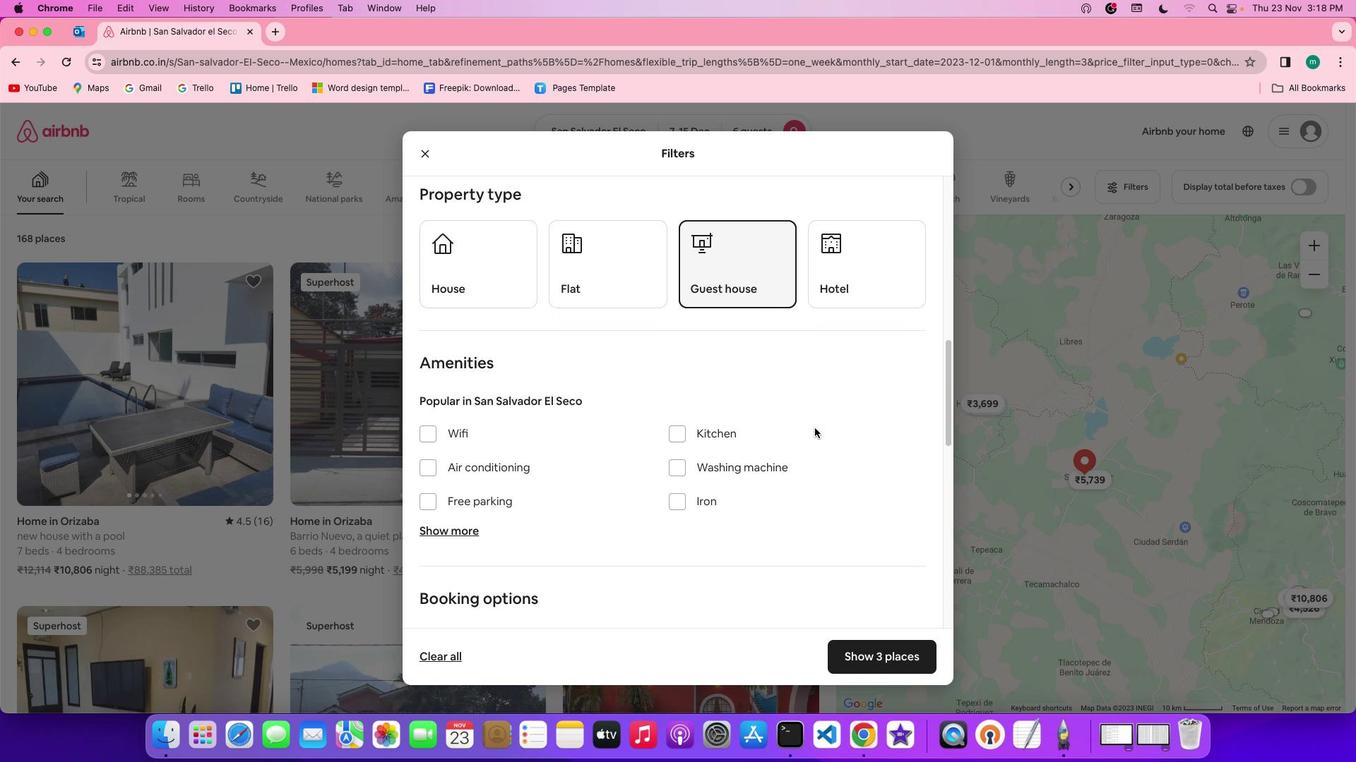 
Action: Mouse scrolled (815, 429) with delta (1, 0)
Screenshot: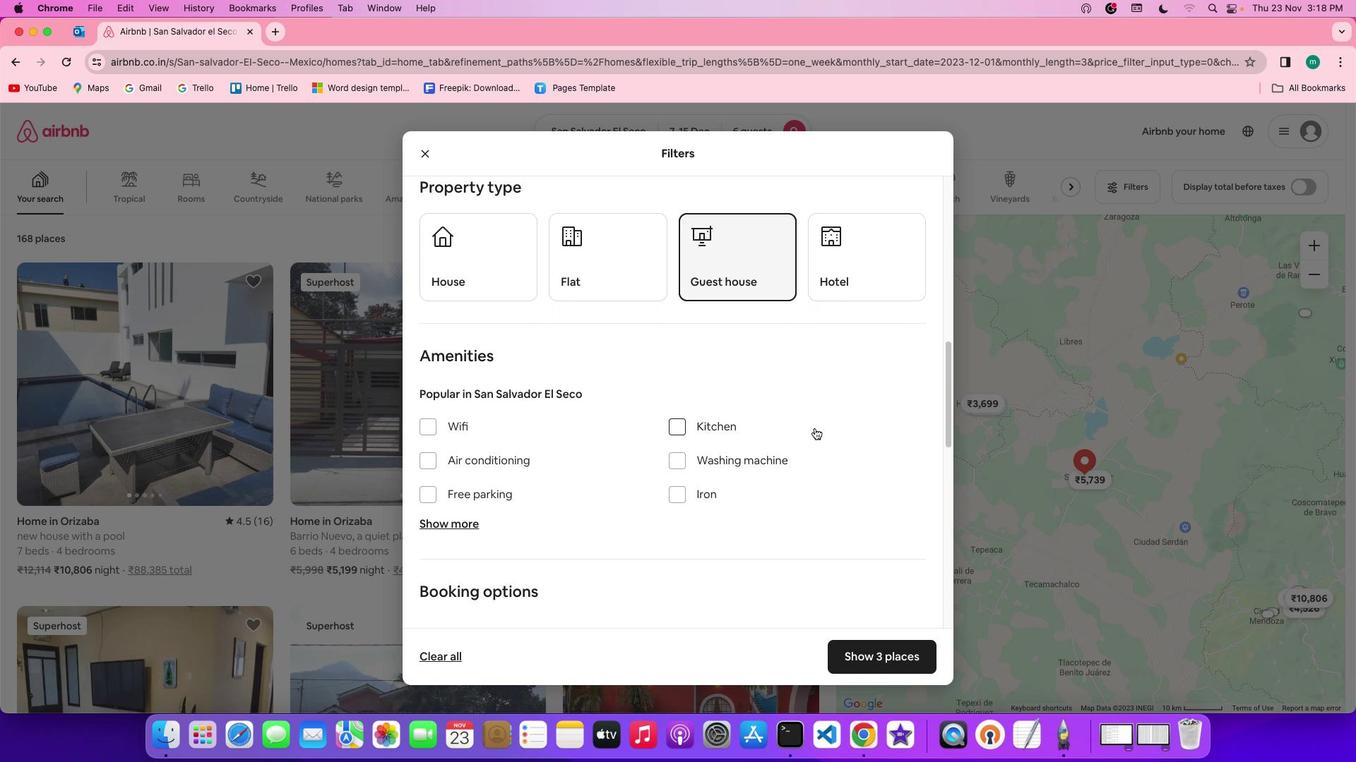 
Action: Mouse scrolled (815, 429) with delta (1, 0)
Screenshot: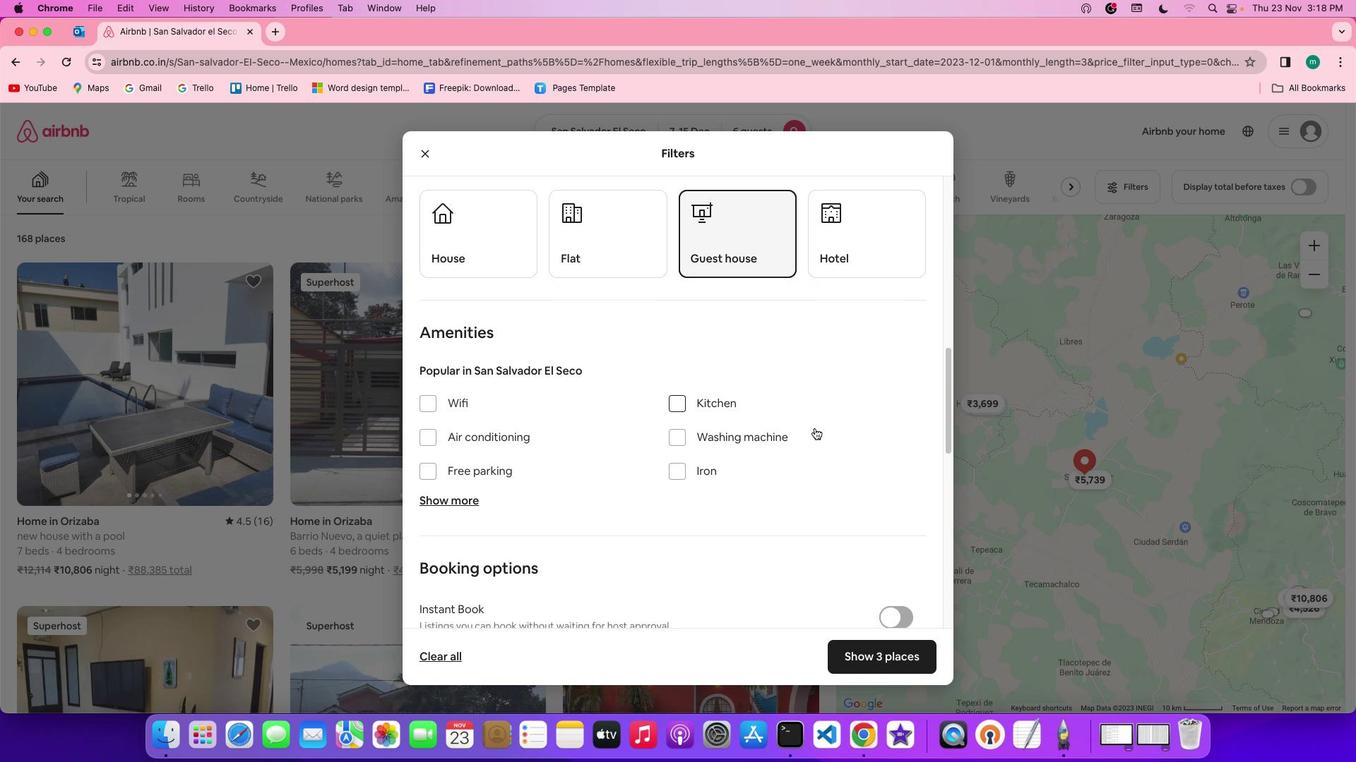 
Action: Mouse scrolled (815, 429) with delta (1, 0)
Screenshot: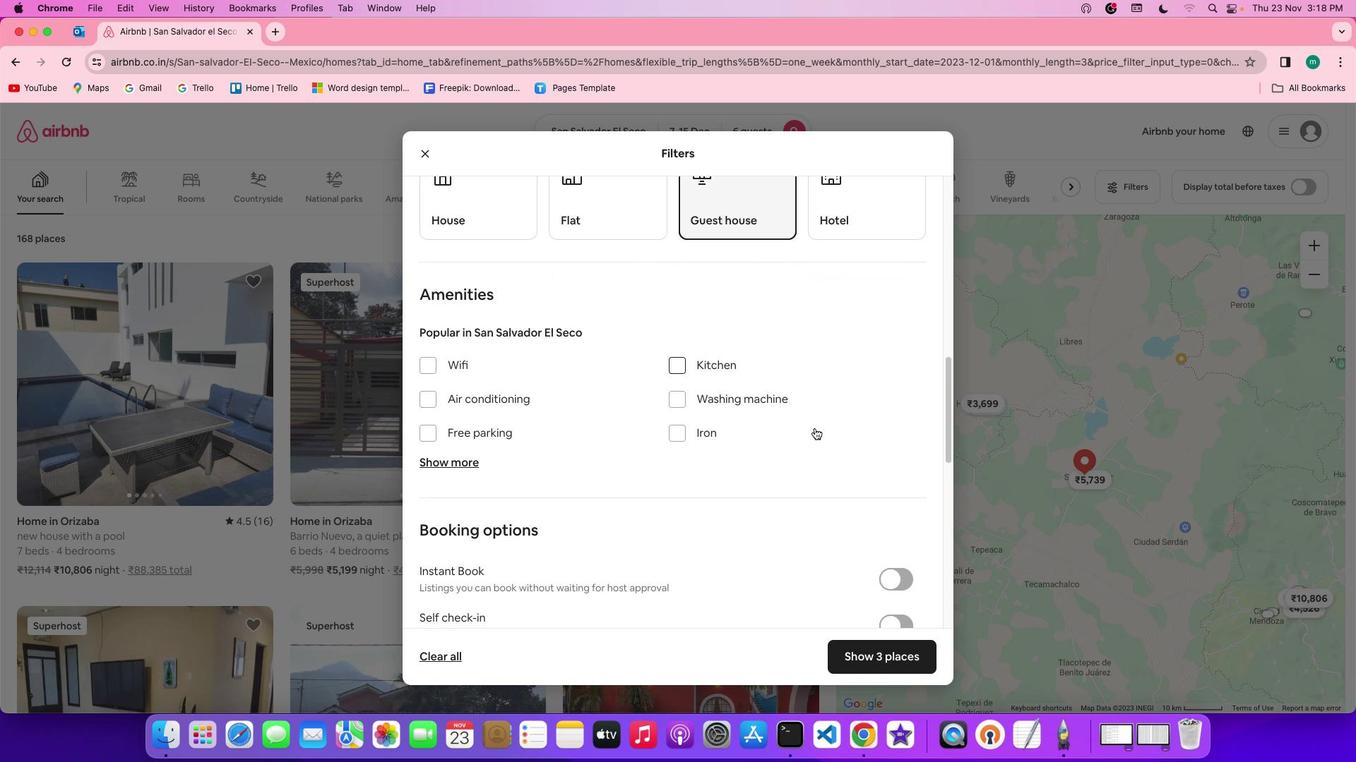
Action: Mouse scrolled (815, 429) with delta (1, 0)
Screenshot: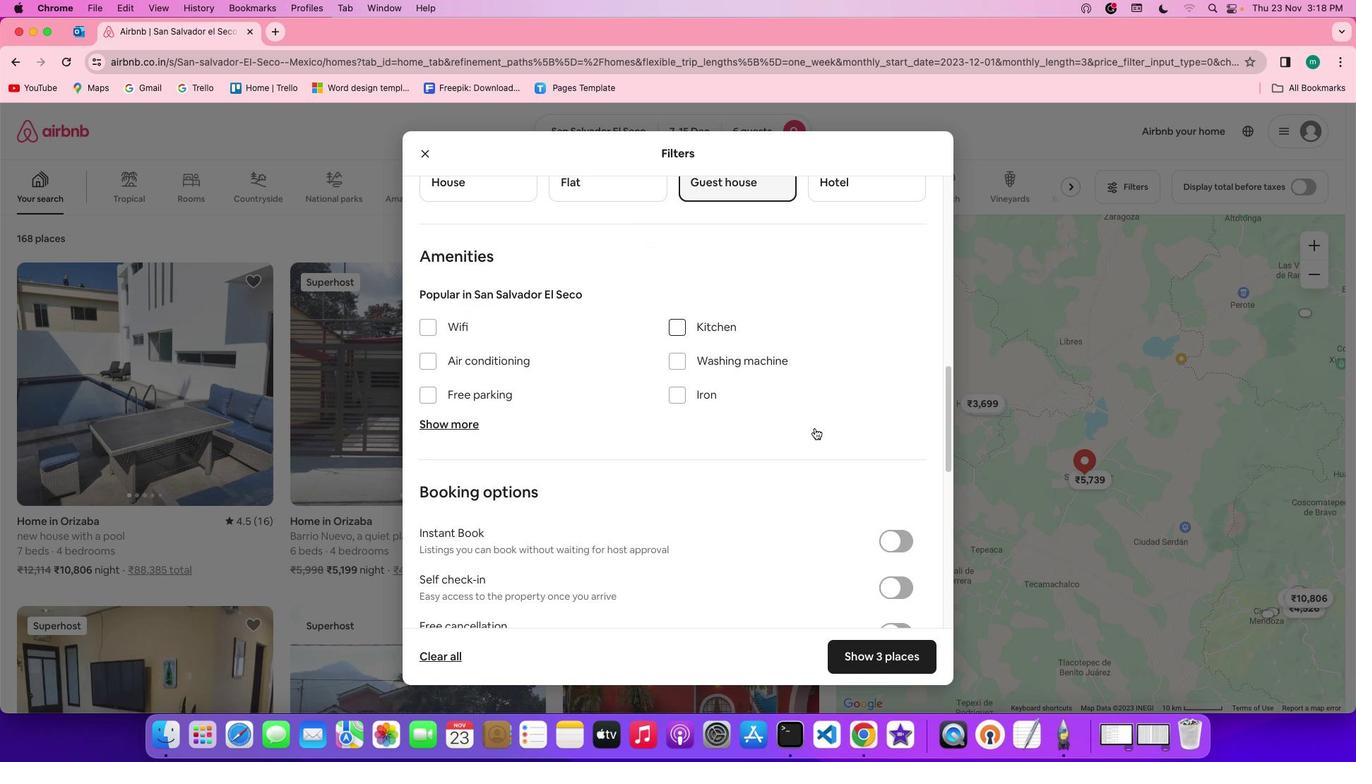 
Action: Mouse scrolled (815, 429) with delta (1, 0)
Screenshot: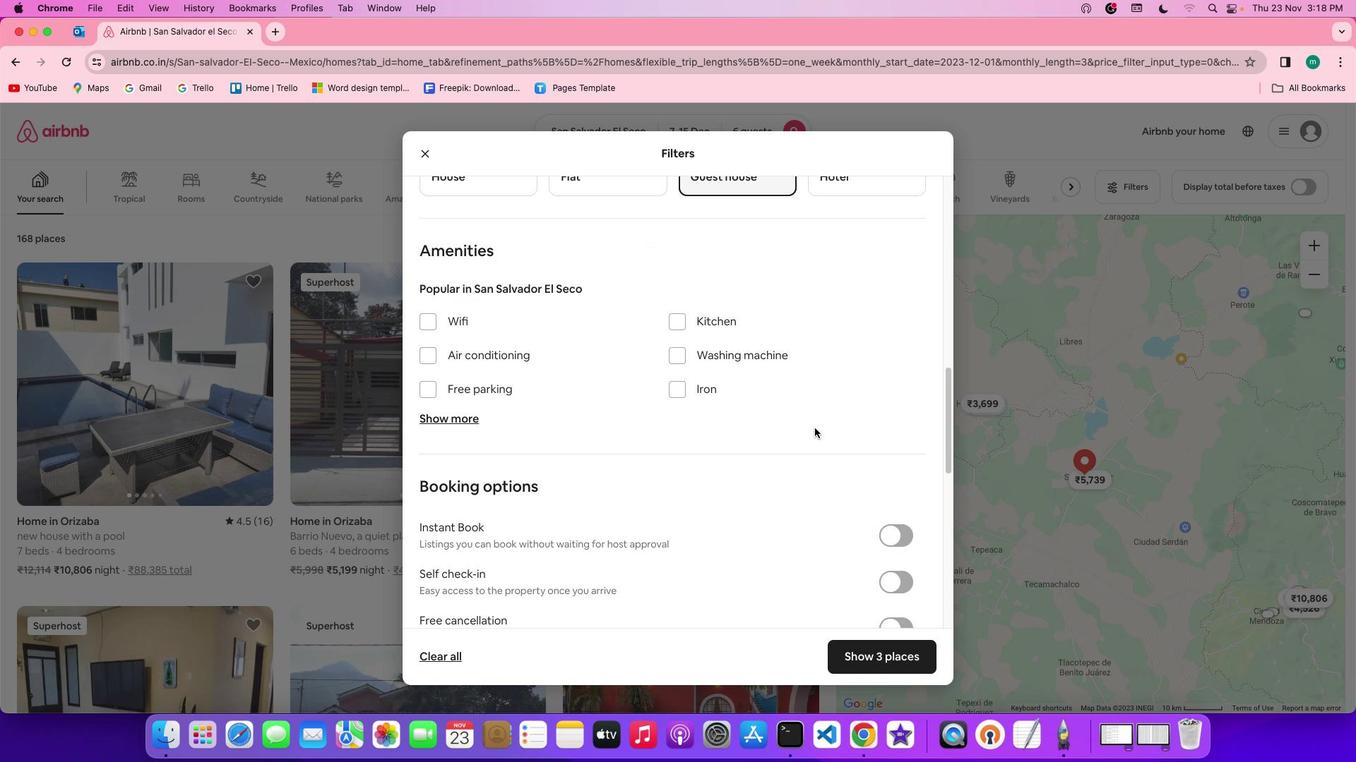 
Action: Mouse scrolled (815, 429) with delta (1, 0)
Screenshot: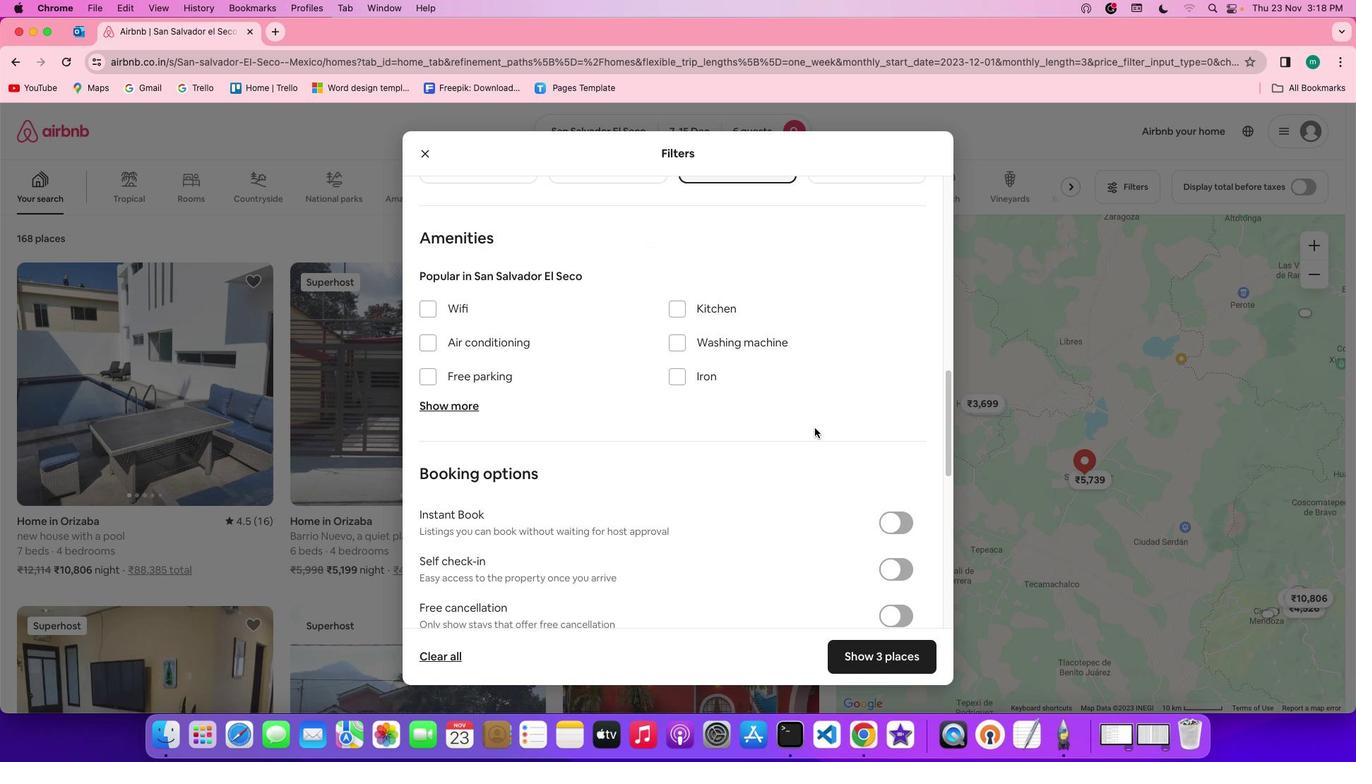 
Action: Mouse scrolled (815, 429) with delta (1, 0)
Screenshot: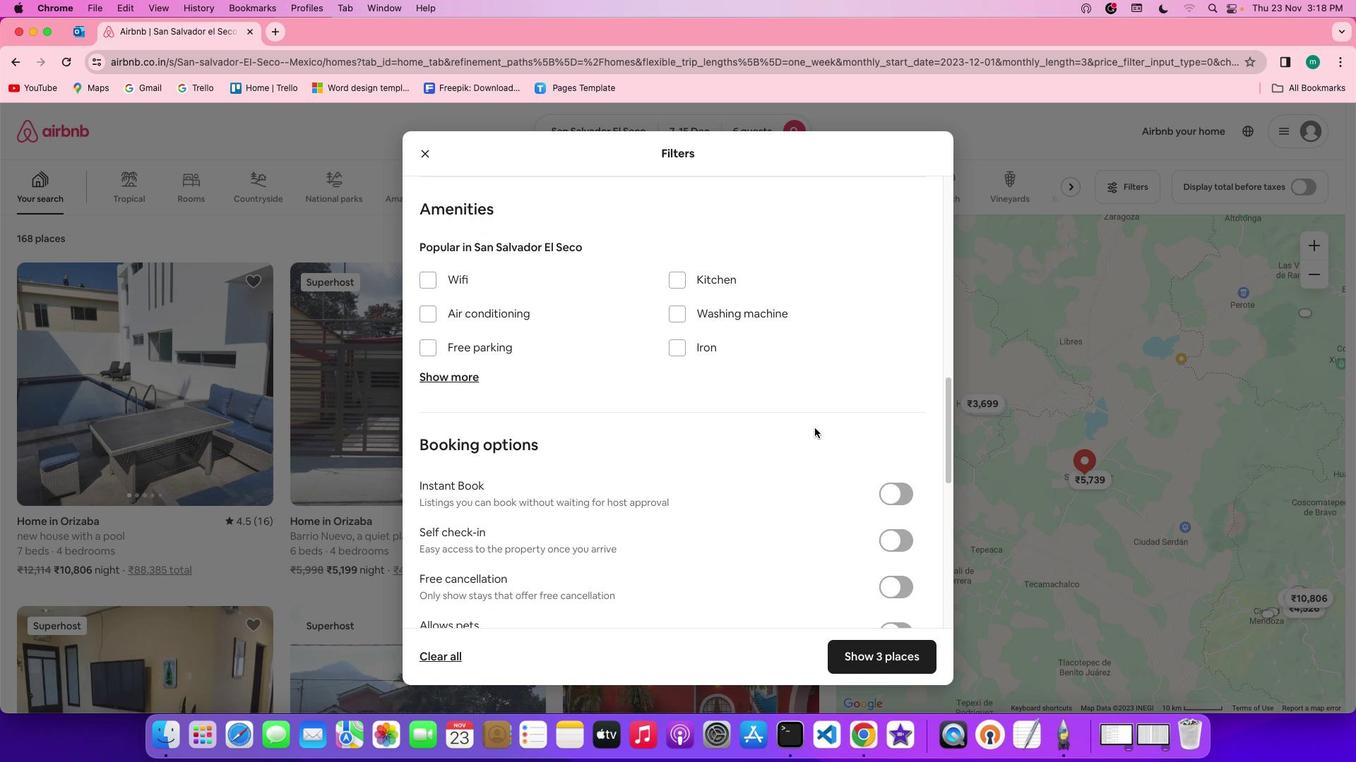 
Action: Mouse scrolled (815, 429) with delta (1, 0)
Screenshot: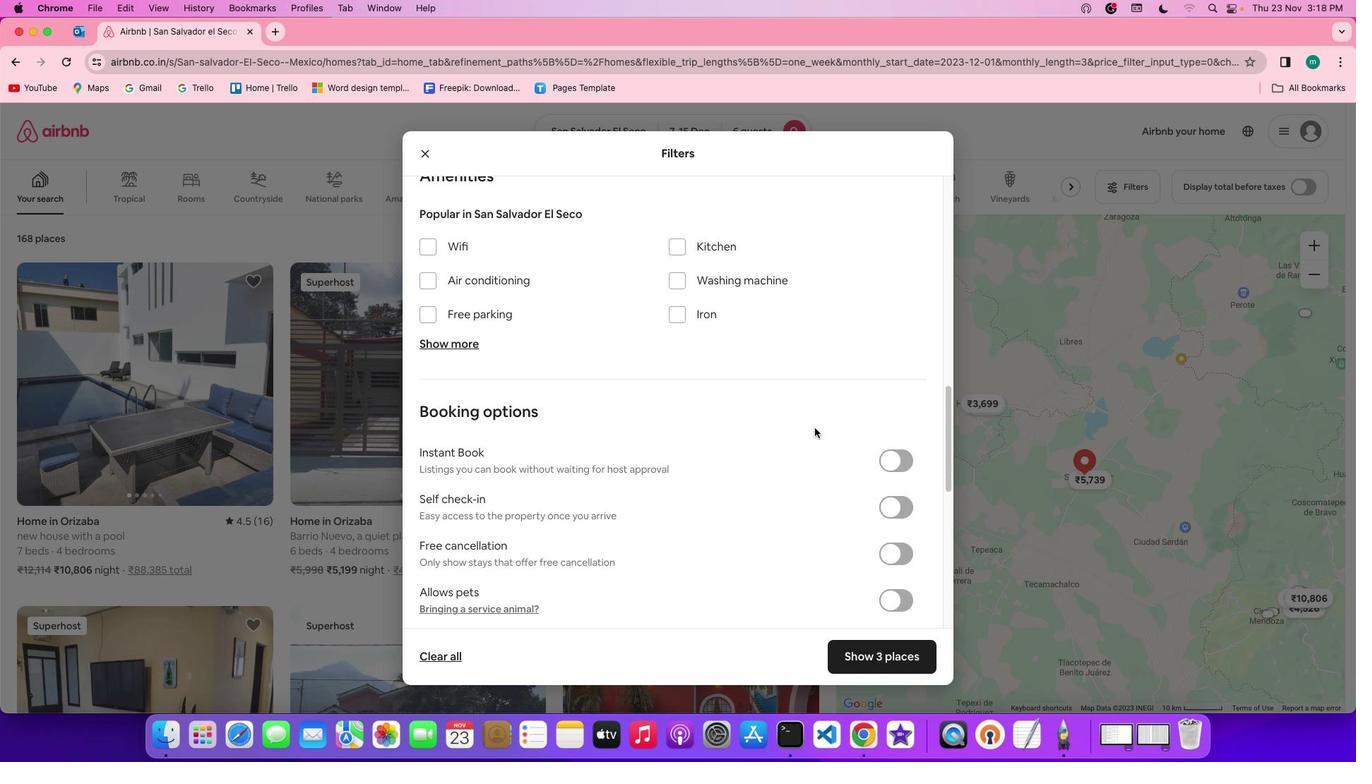
Action: Mouse scrolled (815, 429) with delta (1, 0)
Screenshot: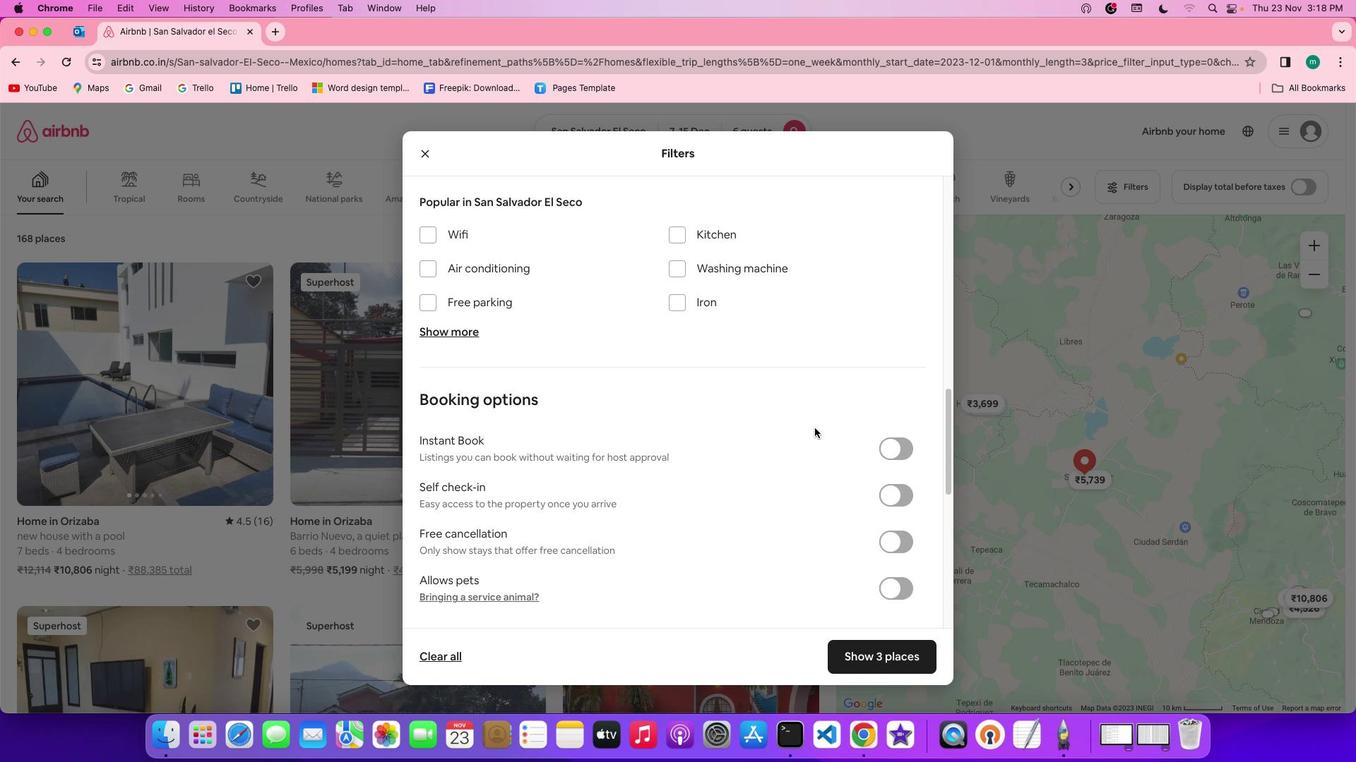 
Action: Mouse scrolled (815, 429) with delta (1, 0)
Screenshot: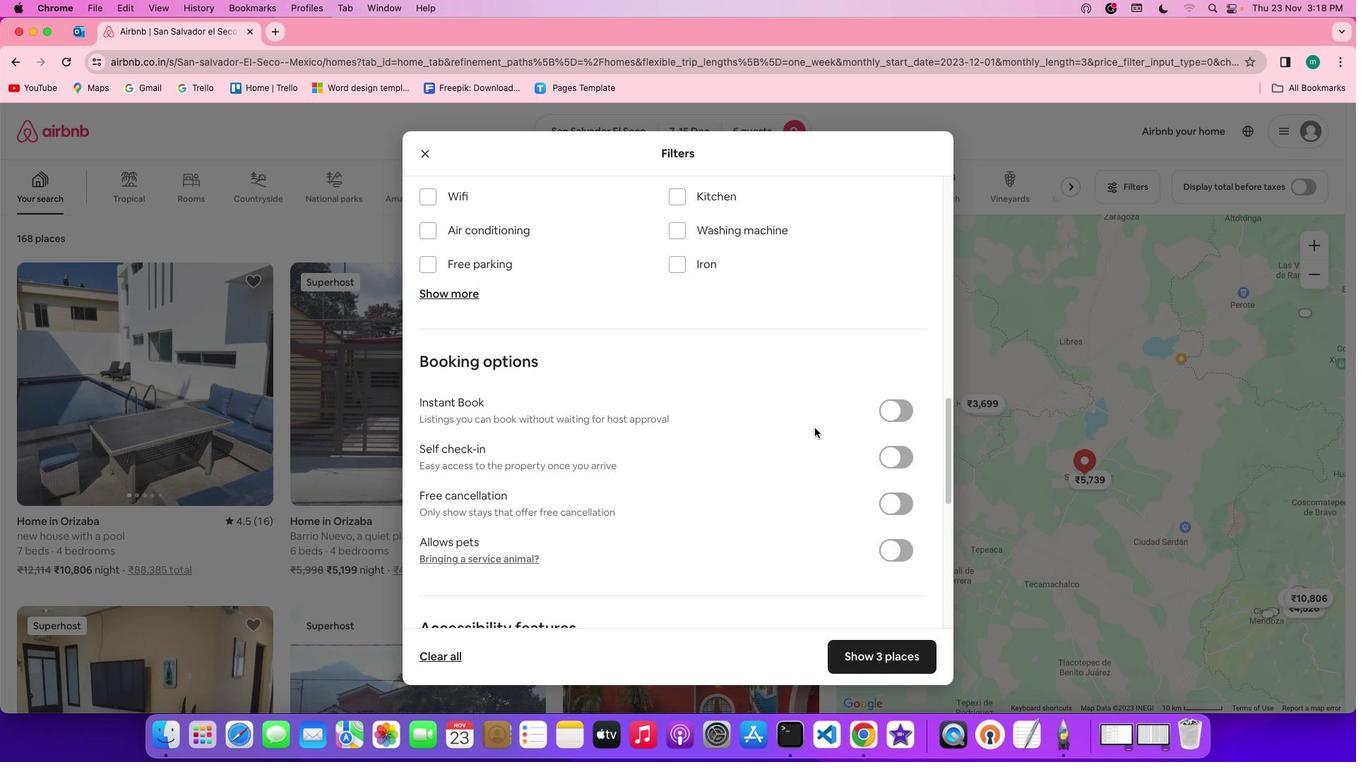 
Action: Mouse scrolled (815, 429) with delta (1, 0)
Screenshot: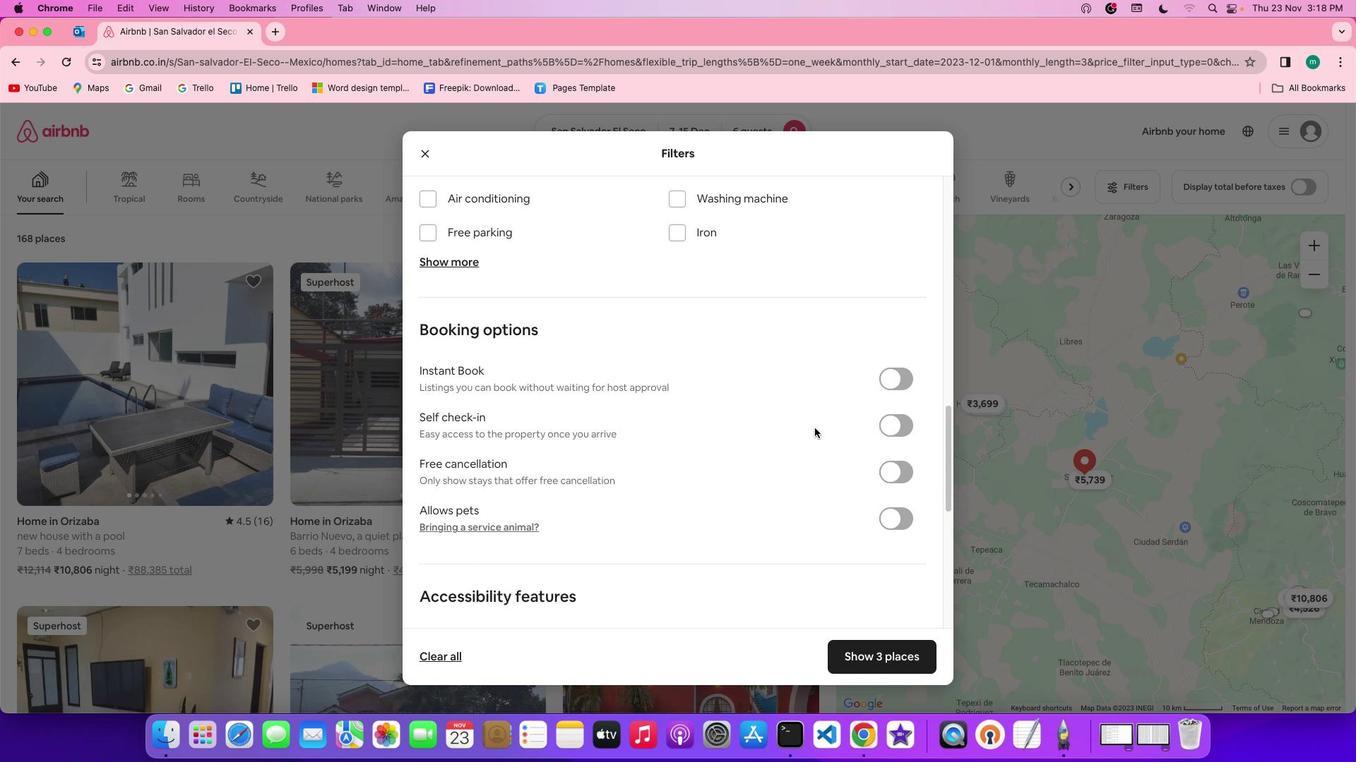 
Action: Mouse scrolled (815, 429) with delta (1, 0)
Screenshot: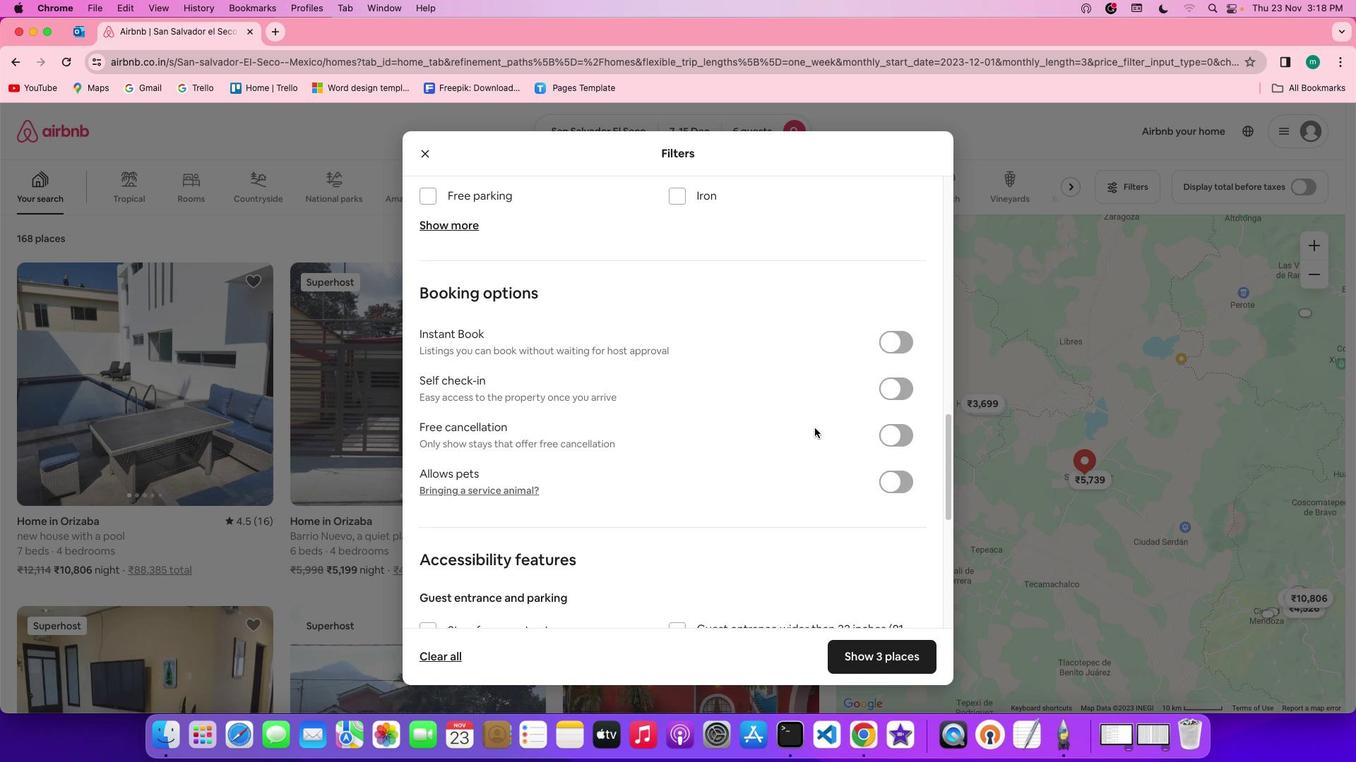 
Action: Mouse moved to (894, 377)
Screenshot: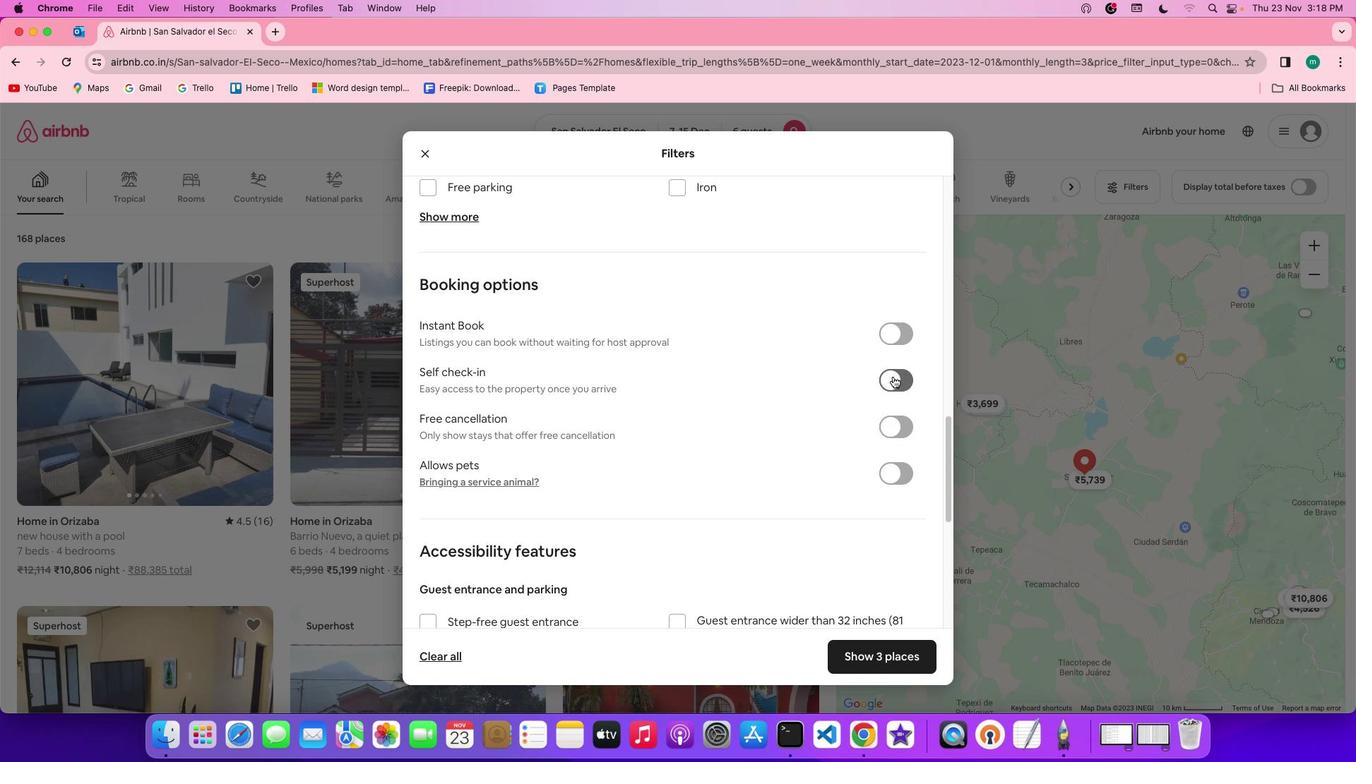 
Action: Mouse pressed left at (894, 377)
Screenshot: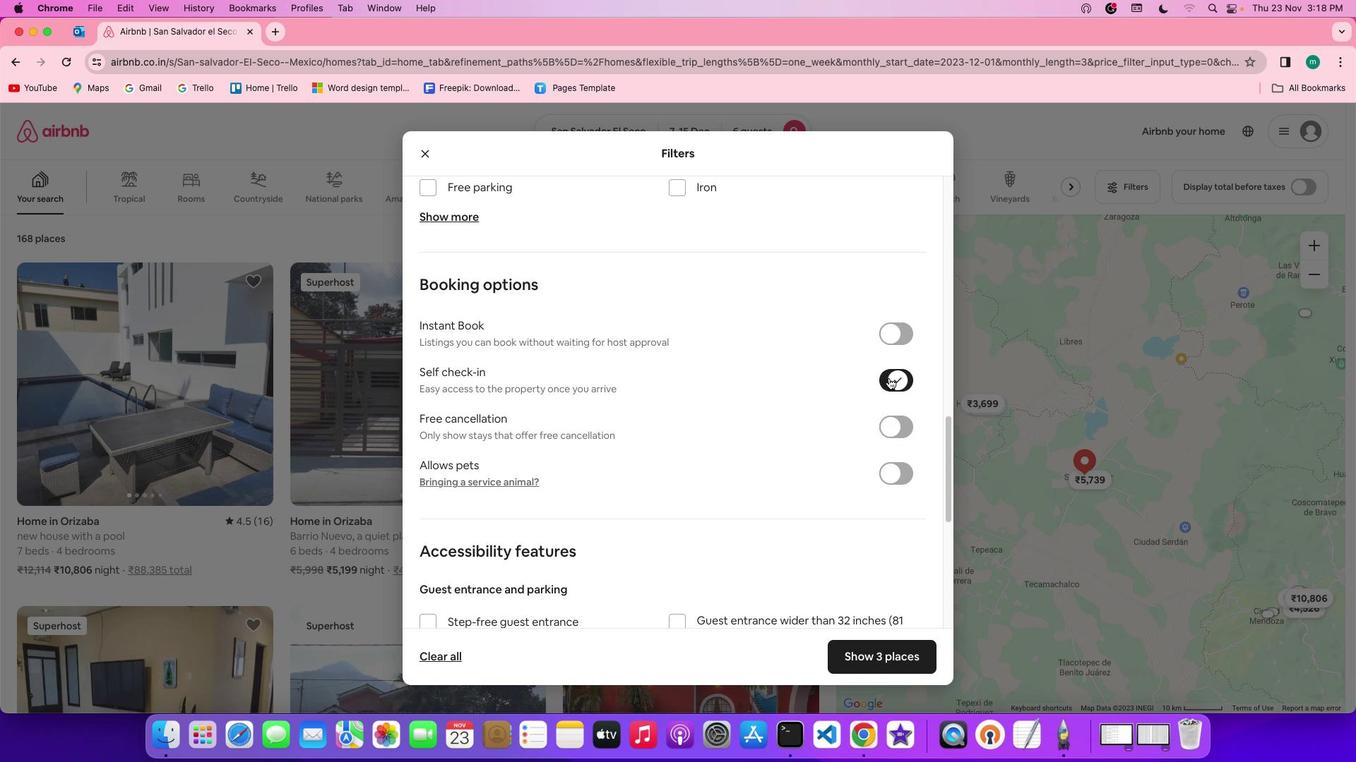 
Action: Mouse moved to (792, 445)
Screenshot: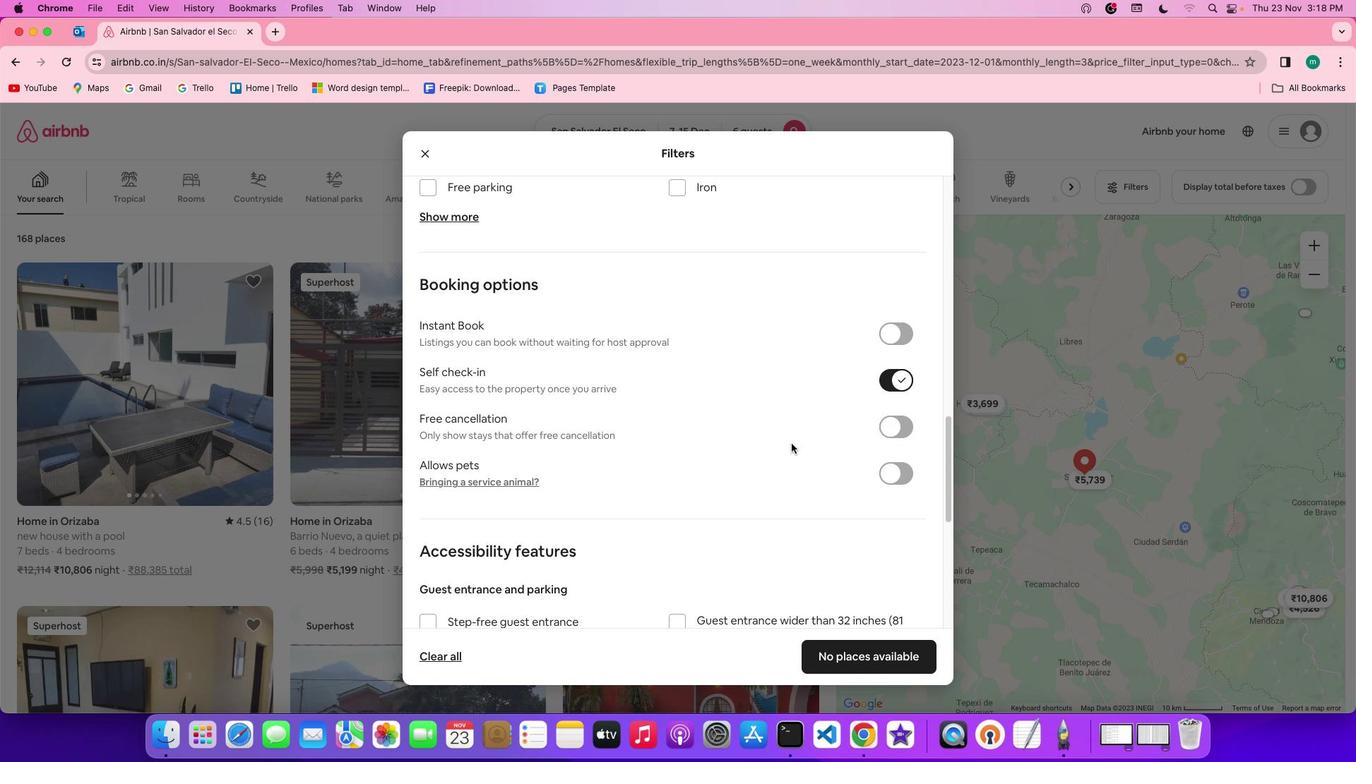 
Action: Mouse scrolled (792, 445) with delta (1, 0)
Screenshot: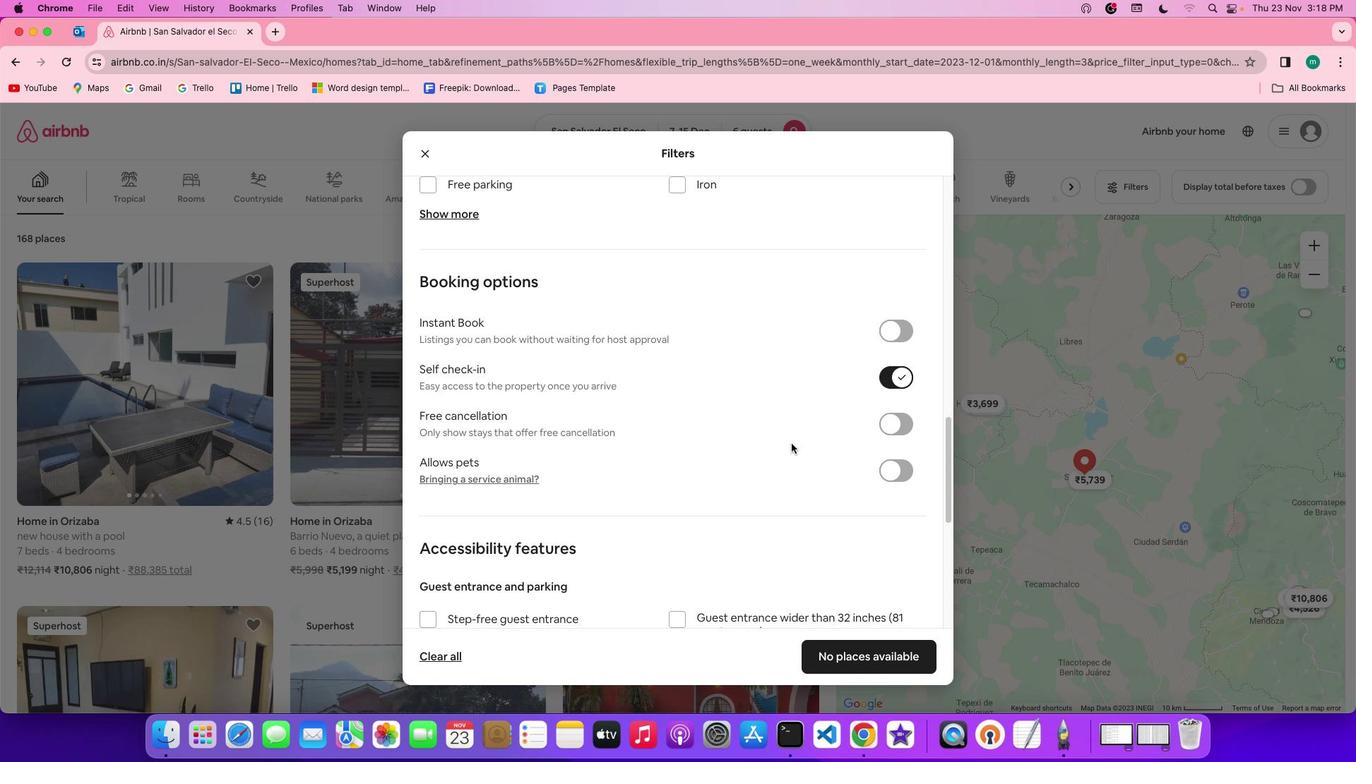 
Action: Mouse scrolled (792, 445) with delta (1, 0)
Screenshot: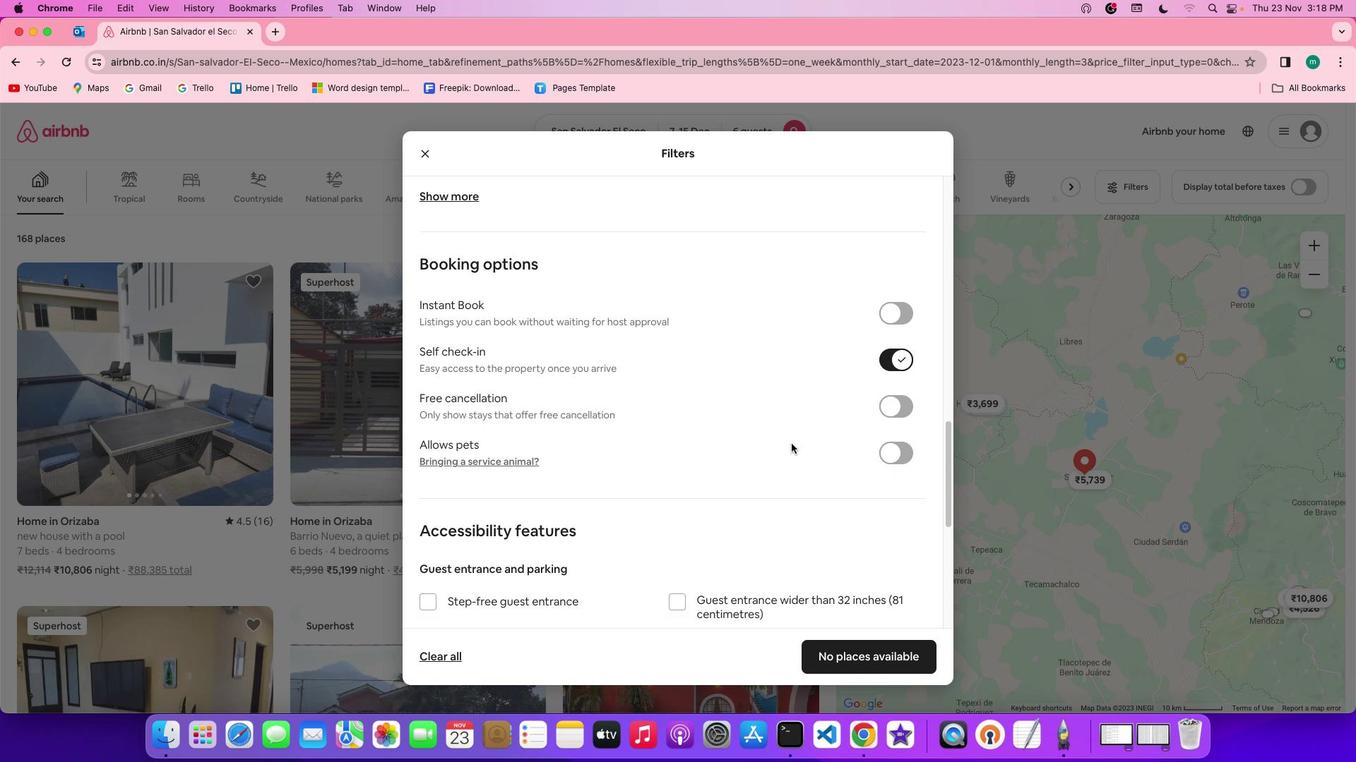 
Action: Mouse scrolled (792, 445) with delta (1, 0)
Screenshot: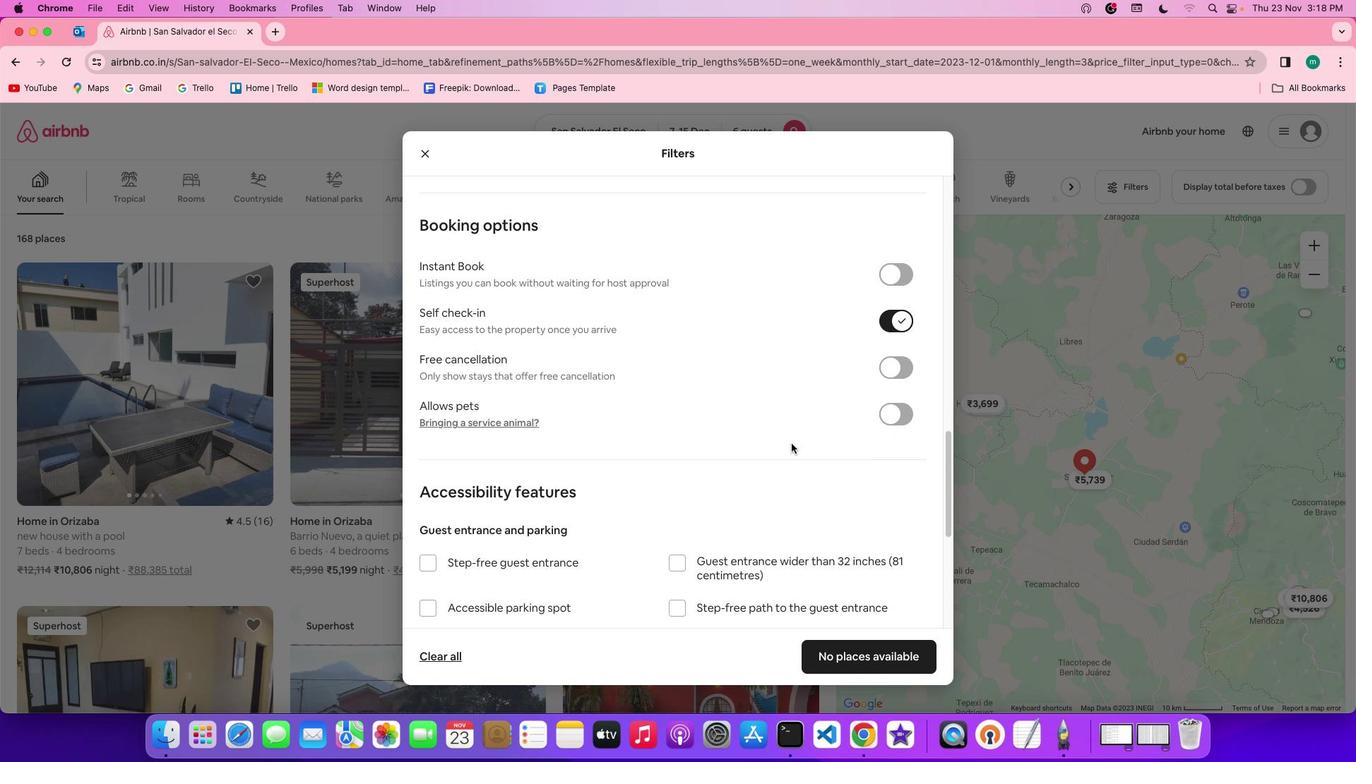 
Action: Mouse scrolled (792, 445) with delta (1, 0)
Screenshot: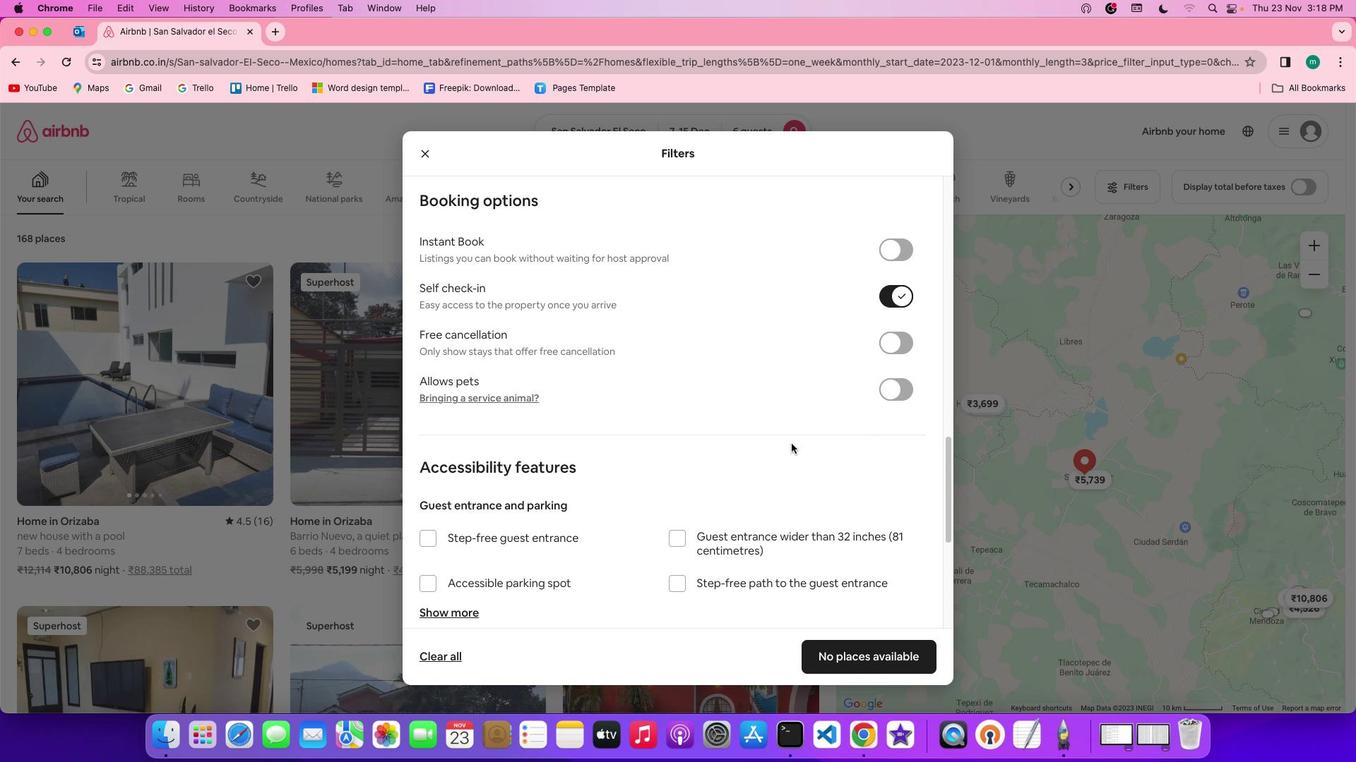 
Action: Mouse scrolled (792, 445) with delta (1, 0)
Screenshot: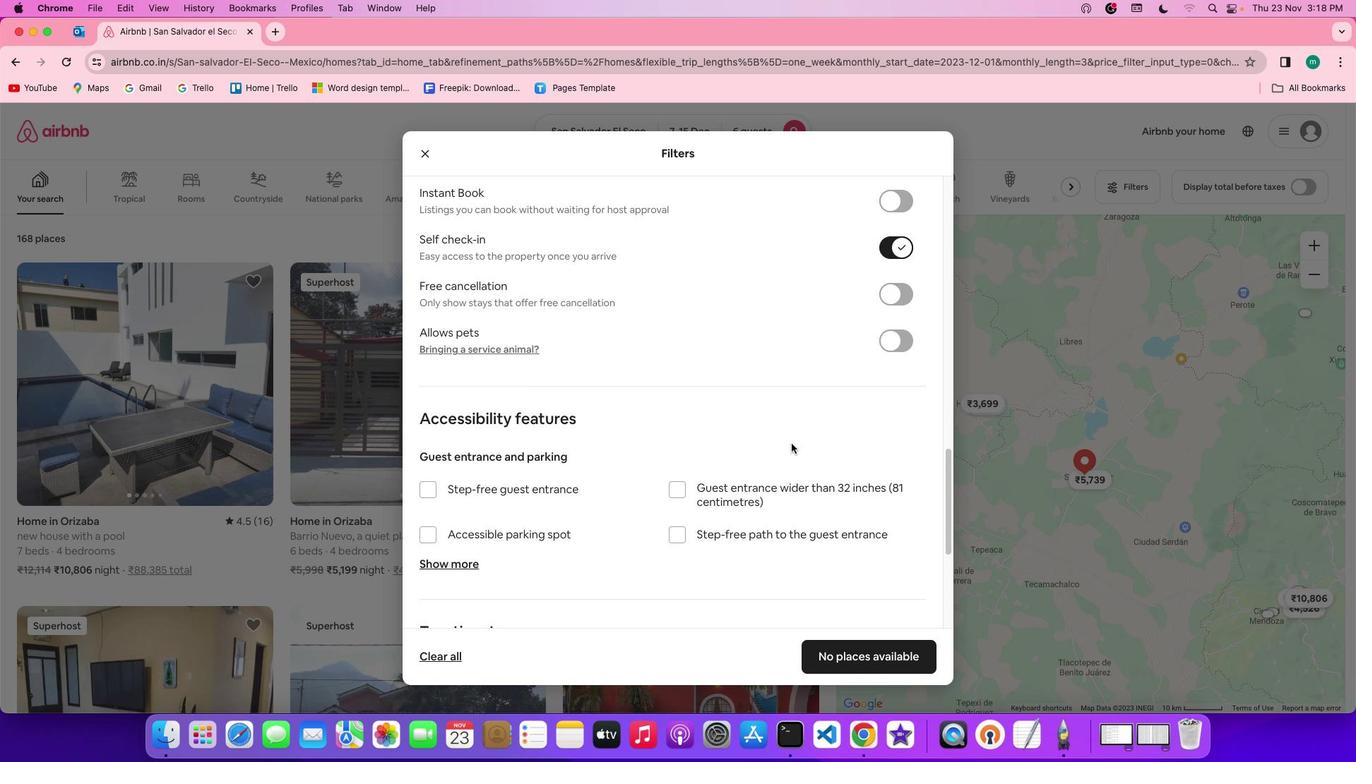 
Action: Mouse scrolled (792, 445) with delta (1, 0)
Screenshot: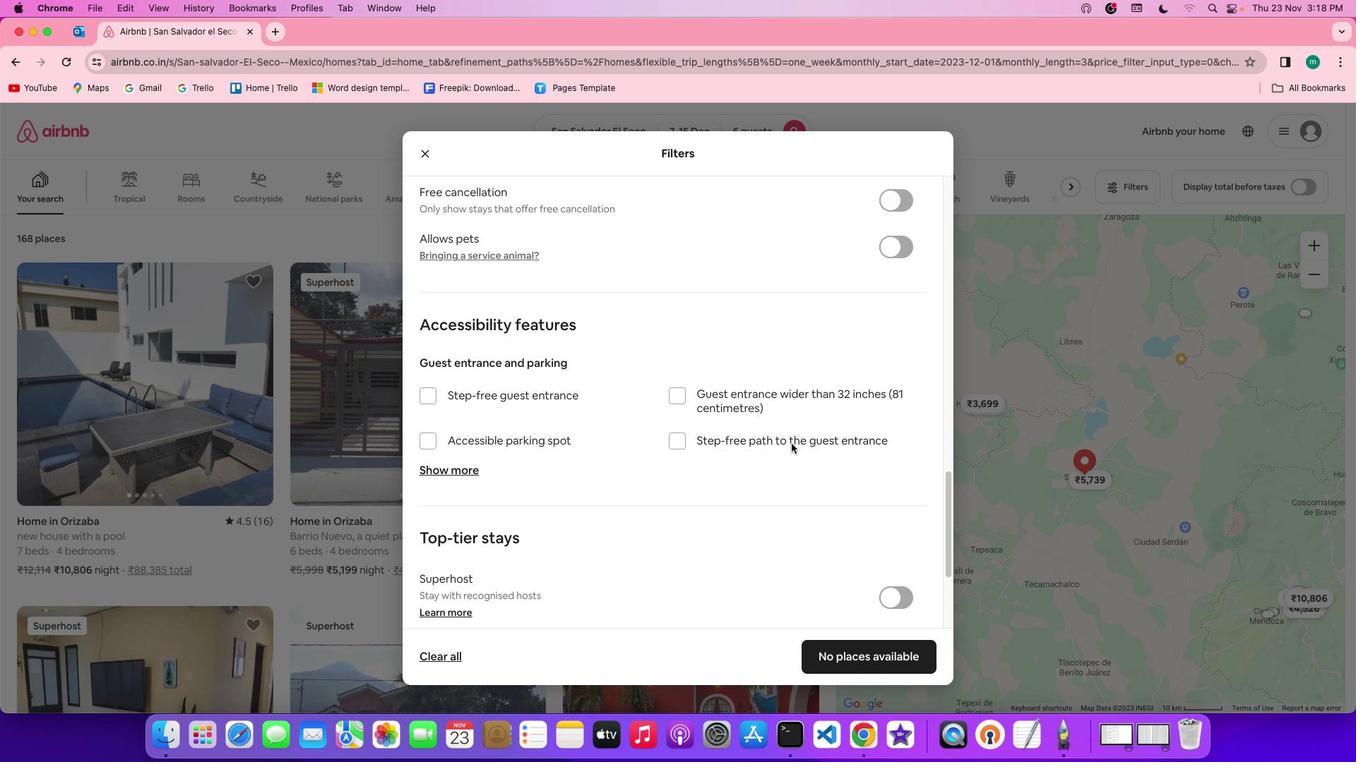 
Action: Mouse scrolled (792, 445) with delta (1, 0)
Screenshot: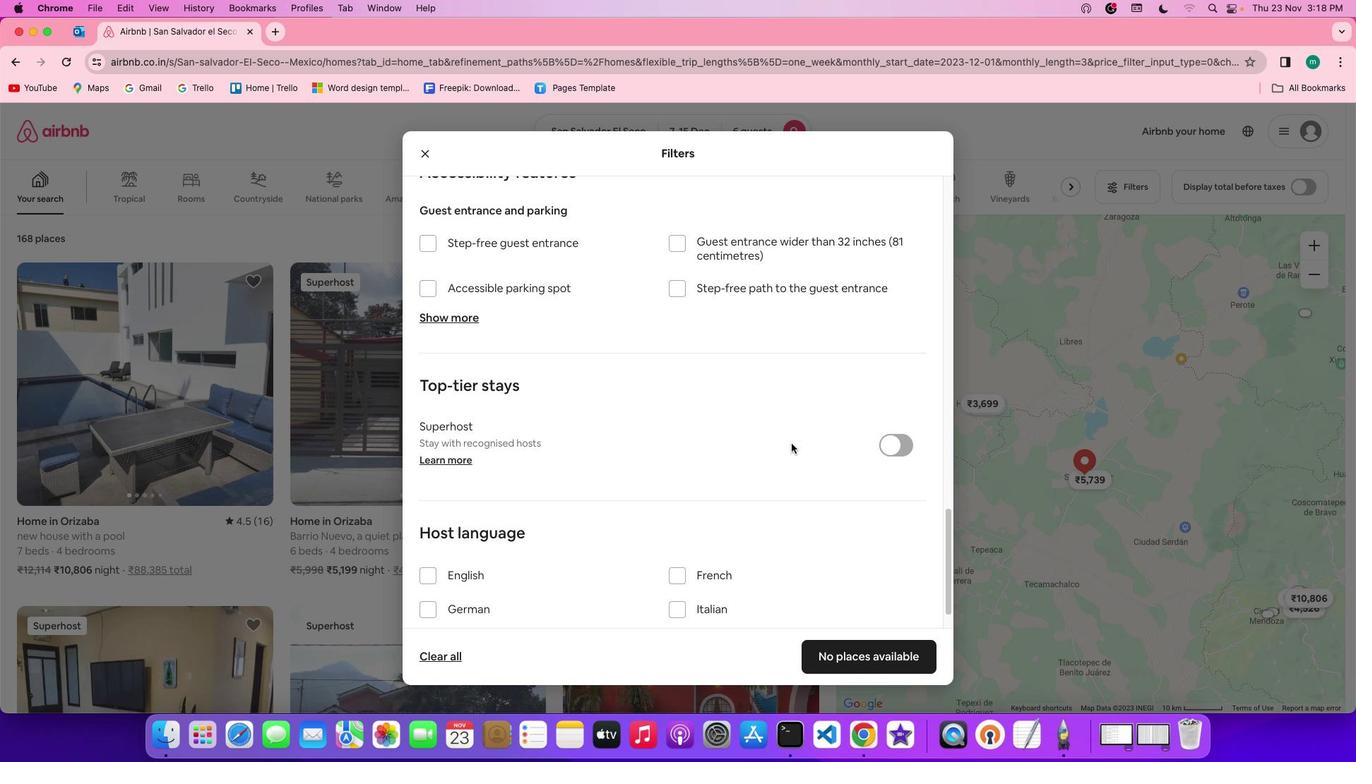 
Action: Mouse scrolled (792, 445) with delta (1, 0)
Screenshot: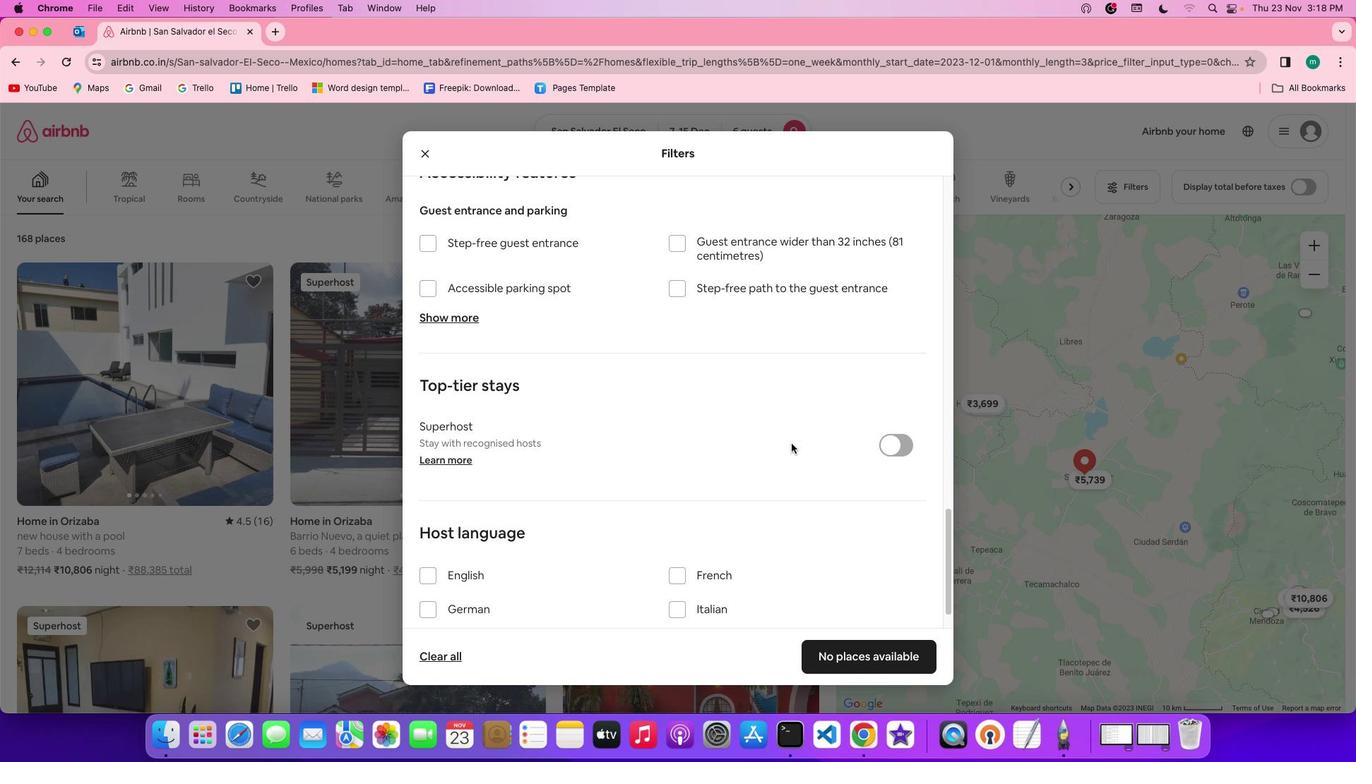 
Action: Mouse scrolled (792, 445) with delta (1, -1)
Screenshot: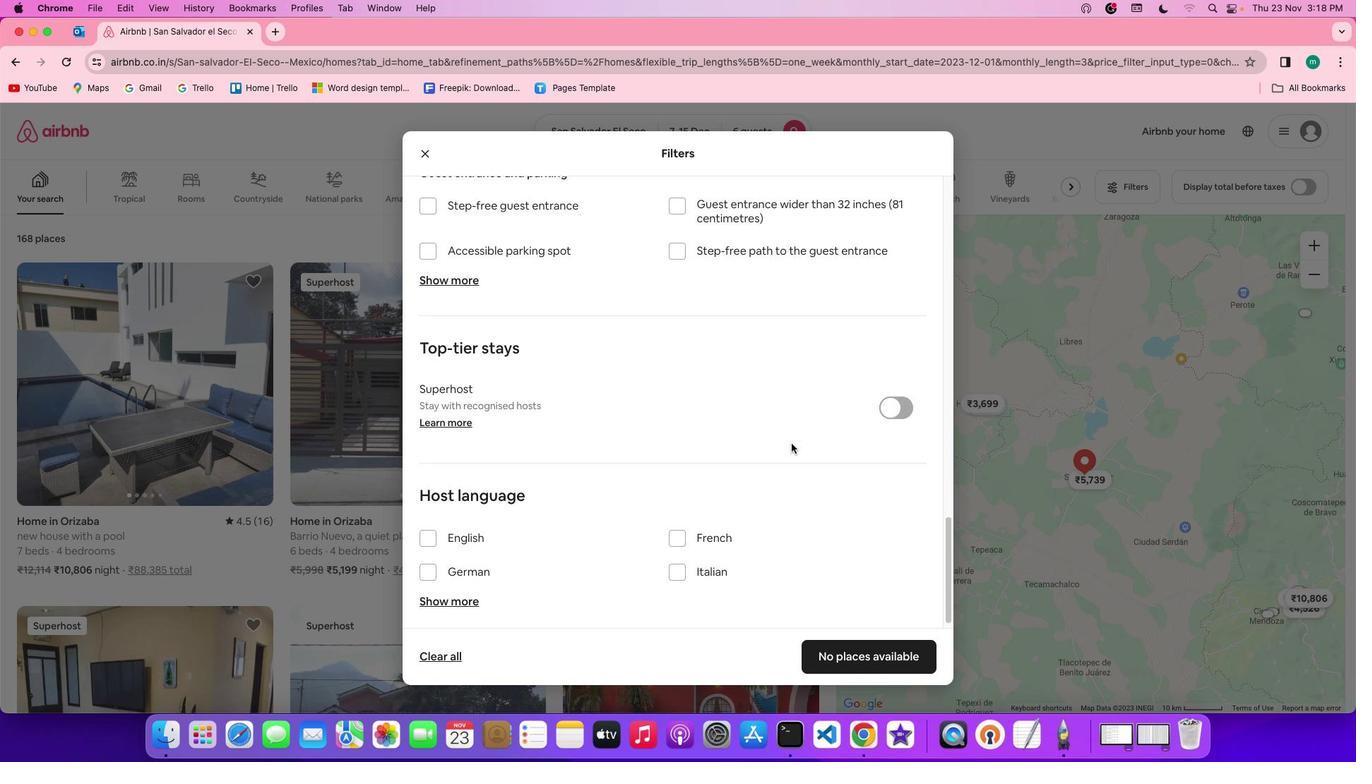 
Action: Mouse scrolled (792, 445) with delta (1, -1)
Screenshot: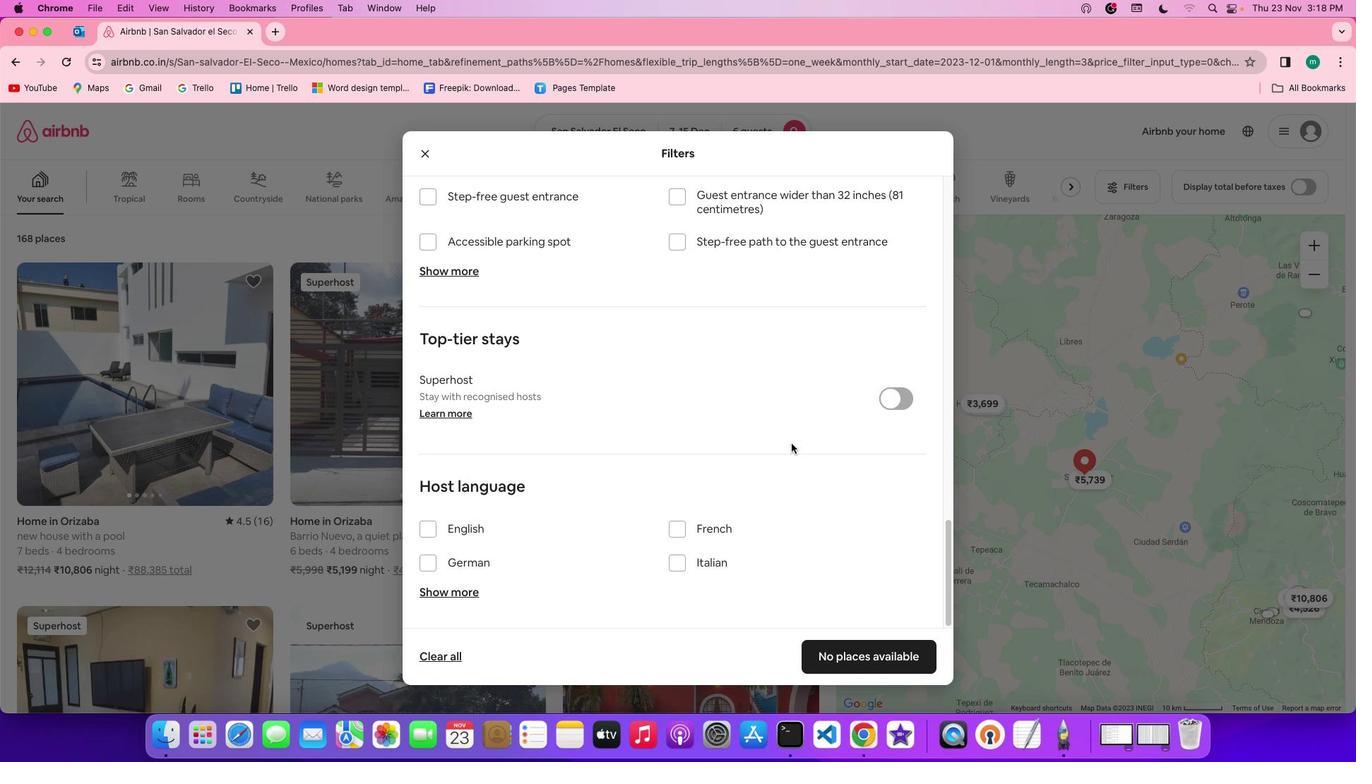 
Action: Mouse scrolled (792, 445) with delta (1, 0)
Screenshot: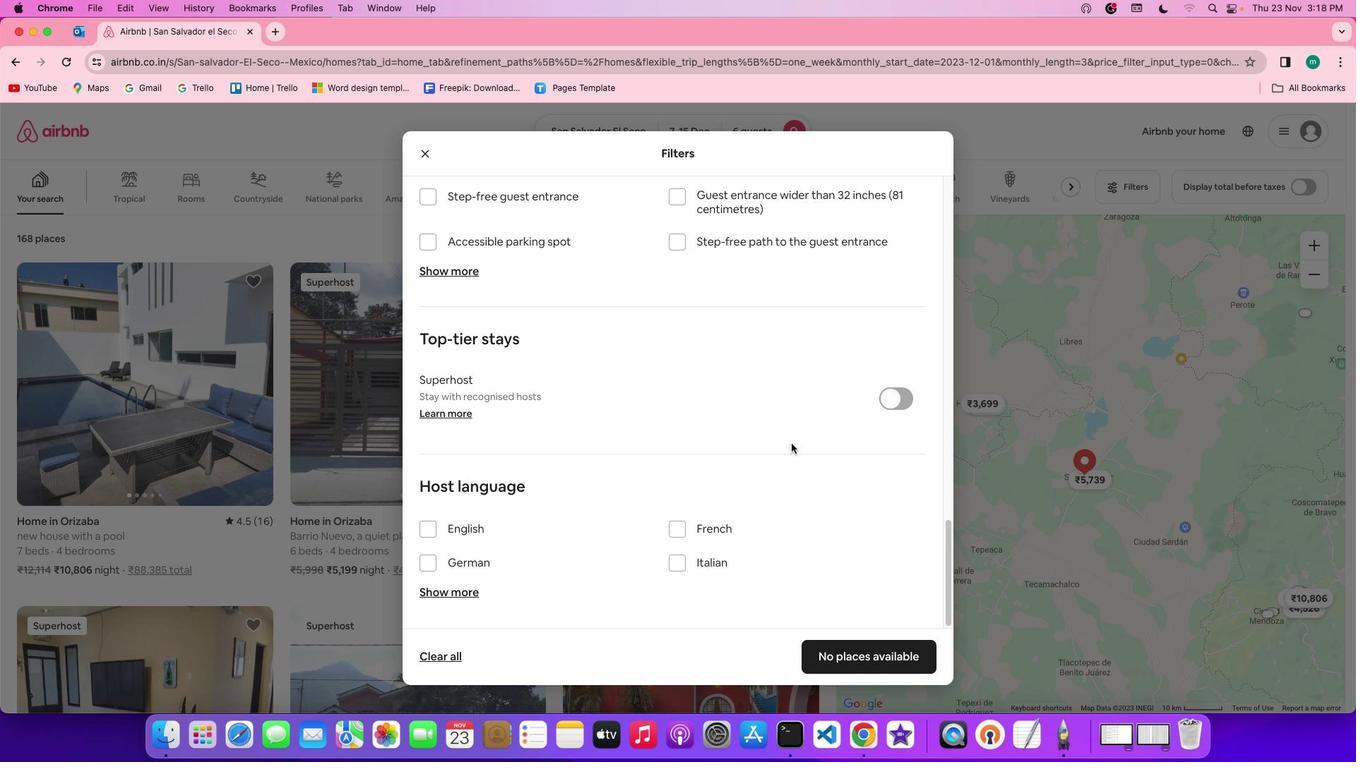 
Action: Mouse scrolled (792, 445) with delta (1, 0)
Screenshot: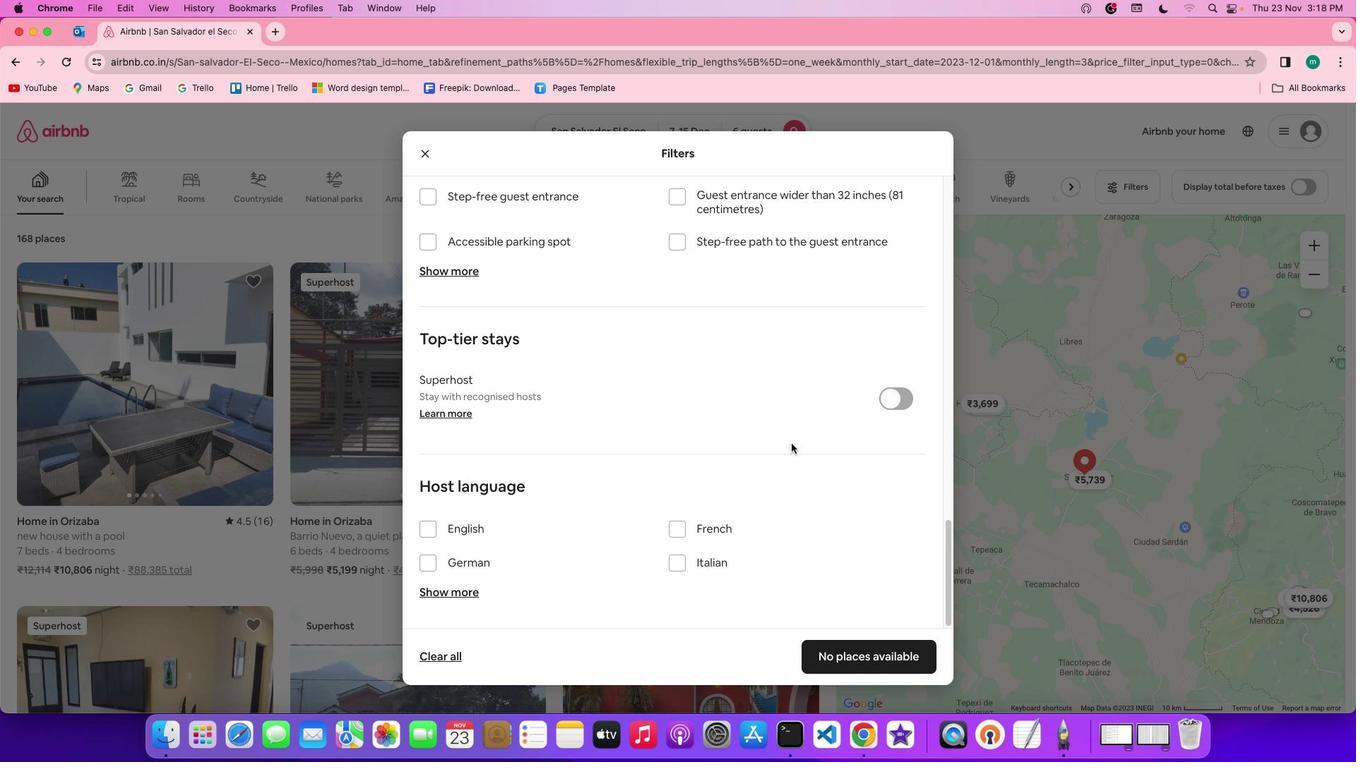 
Action: Mouse scrolled (792, 445) with delta (1, 0)
Screenshot: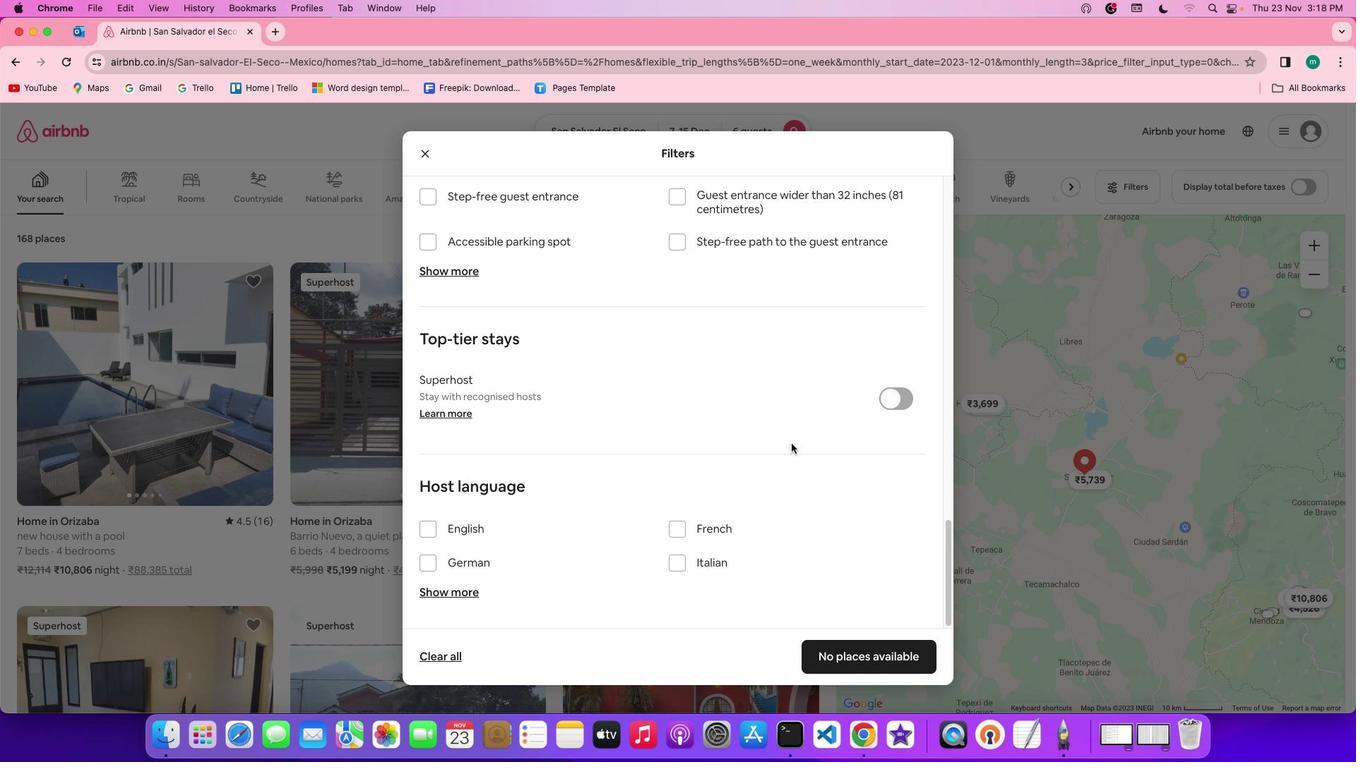 
Action: Mouse scrolled (792, 445) with delta (1, -1)
Screenshot: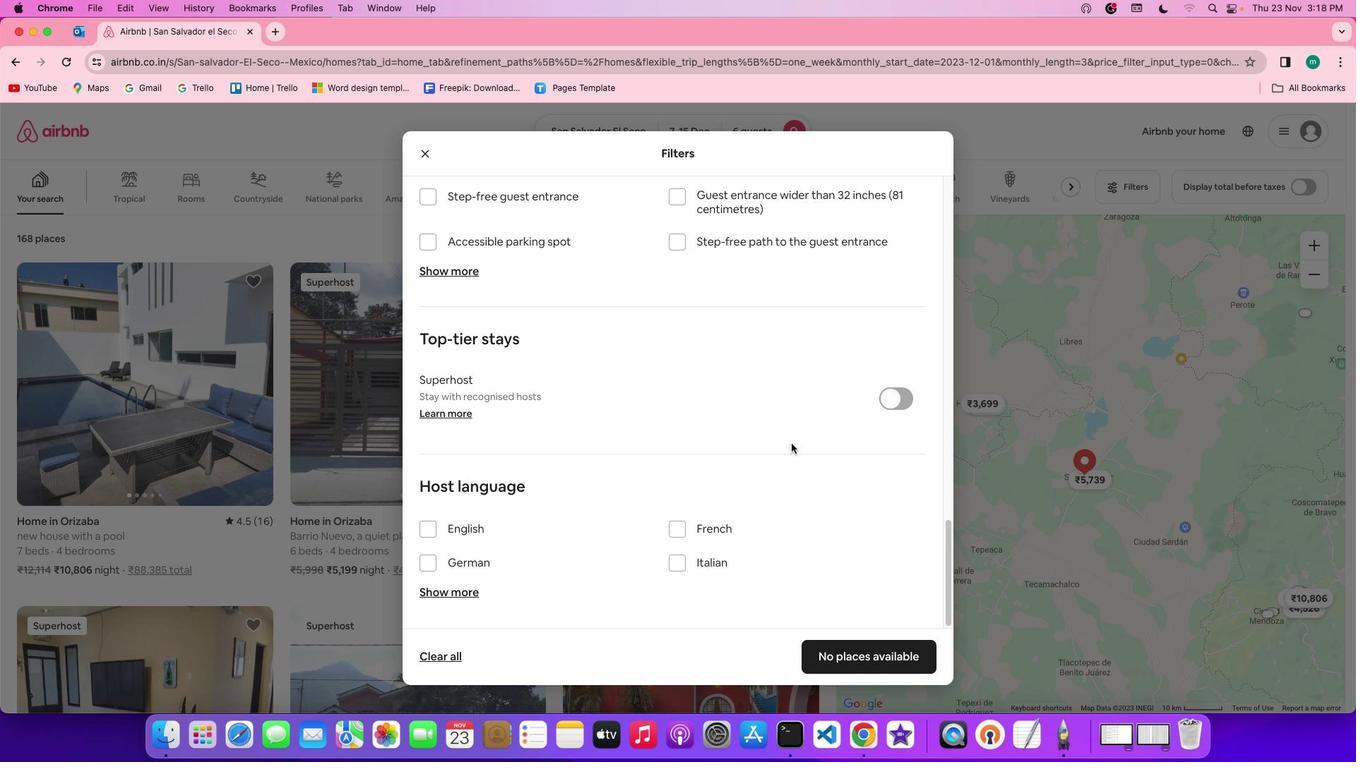 
Action: Mouse scrolled (792, 445) with delta (1, -2)
Screenshot: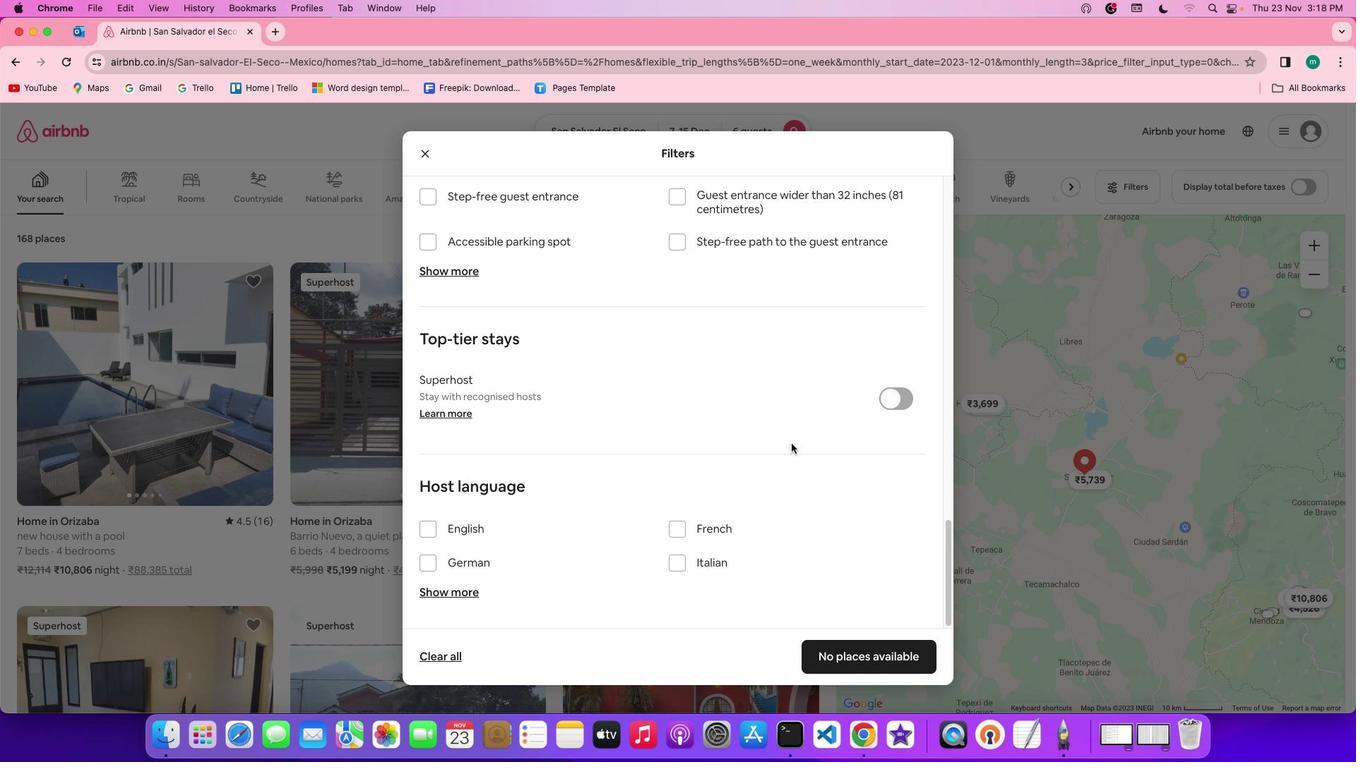 
Action: Mouse scrolled (792, 445) with delta (1, -2)
Screenshot: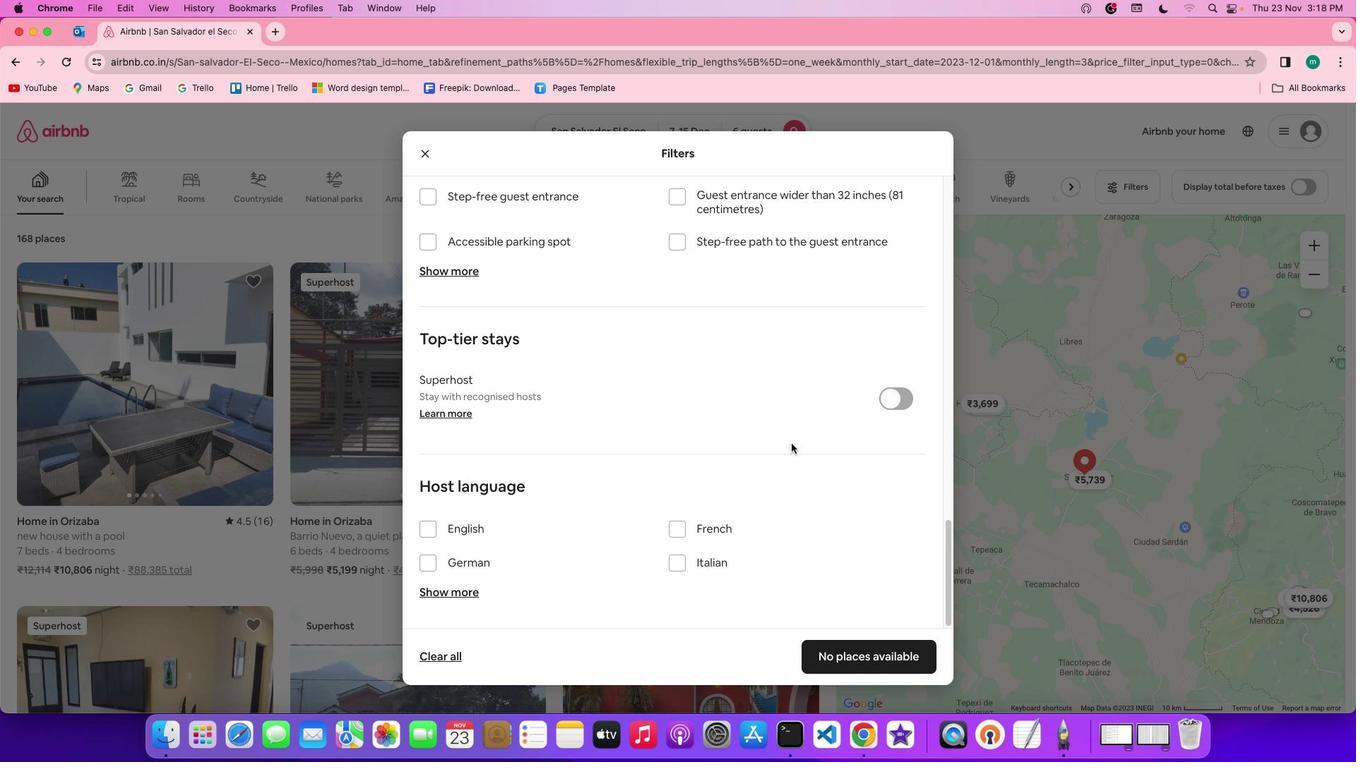 
Action: Mouse scrolled (792, 445) with delta (1, -2)
Screenshot: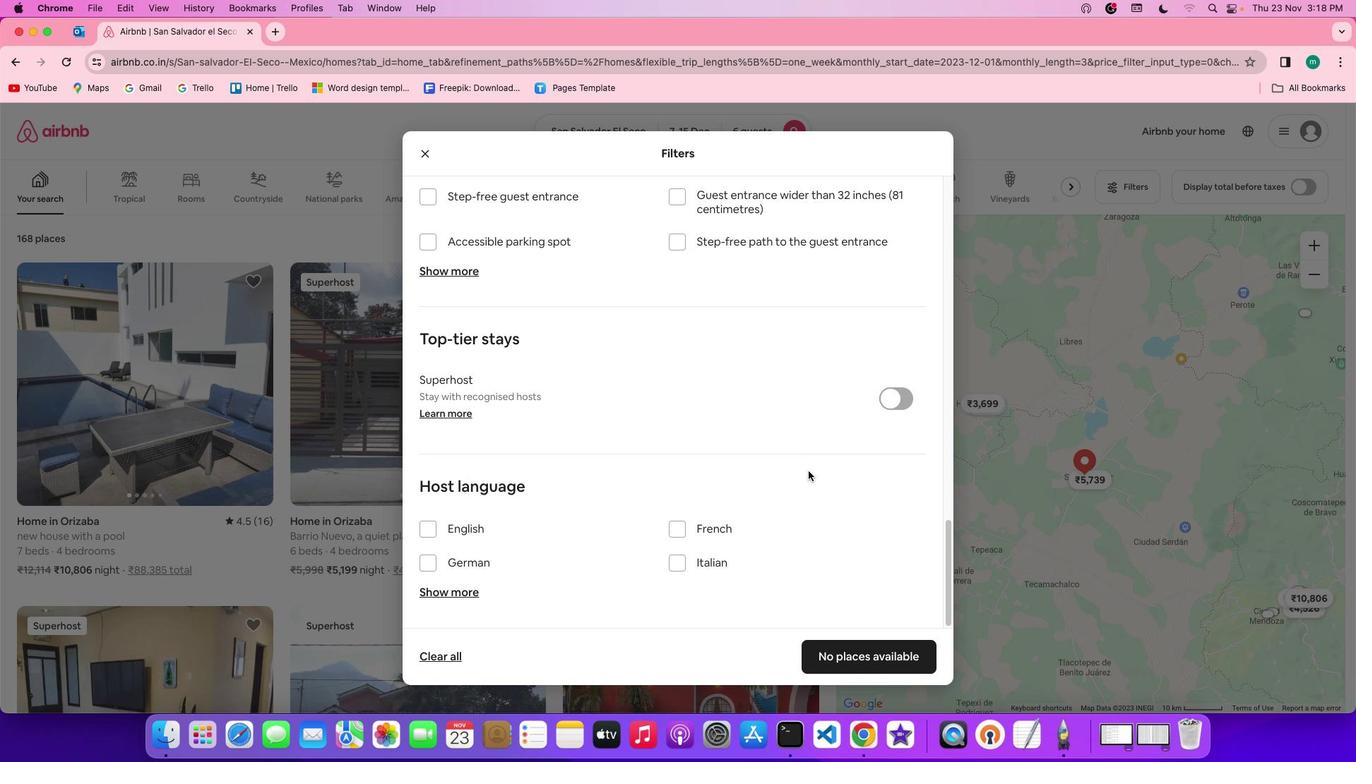 
Action: Mouse moved to (878, 653)
Screenshot: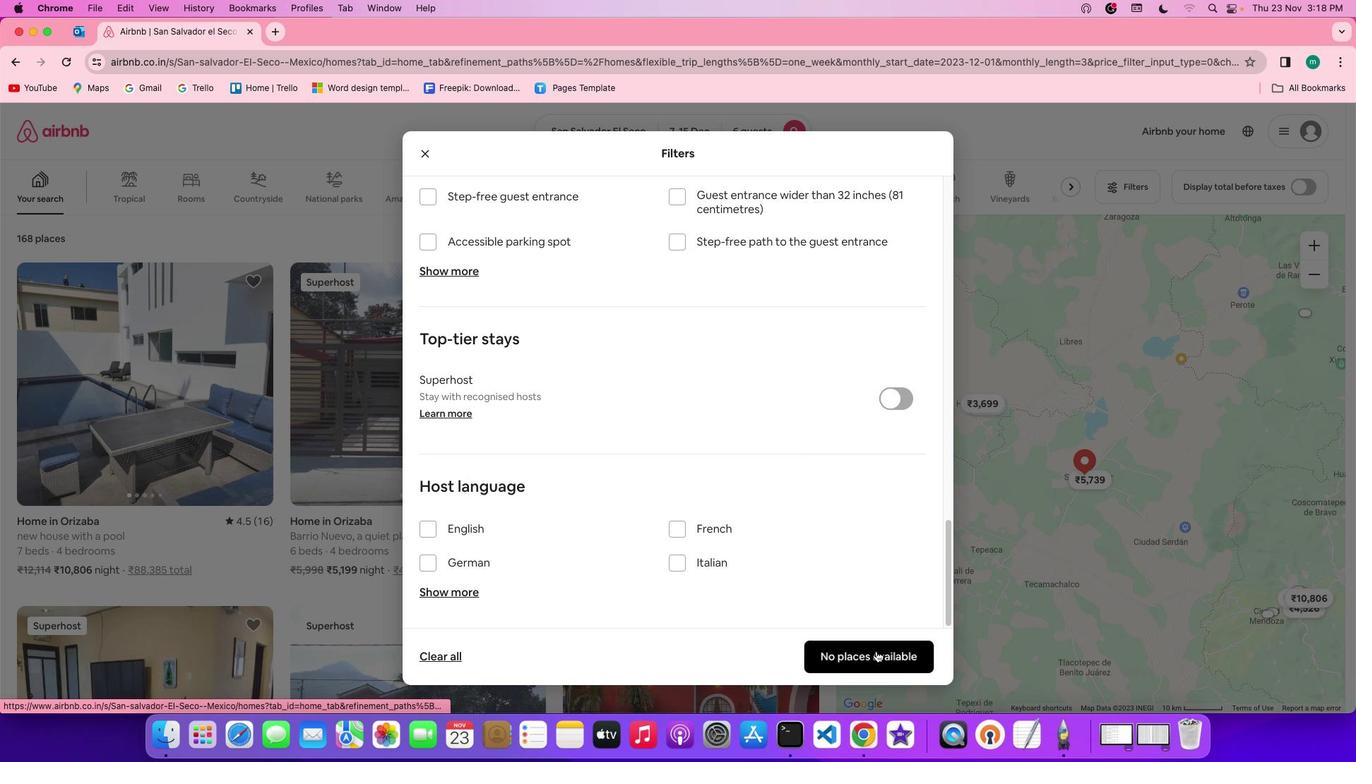 
Action: Mouse pressed left at (878, 653)
Screenshot: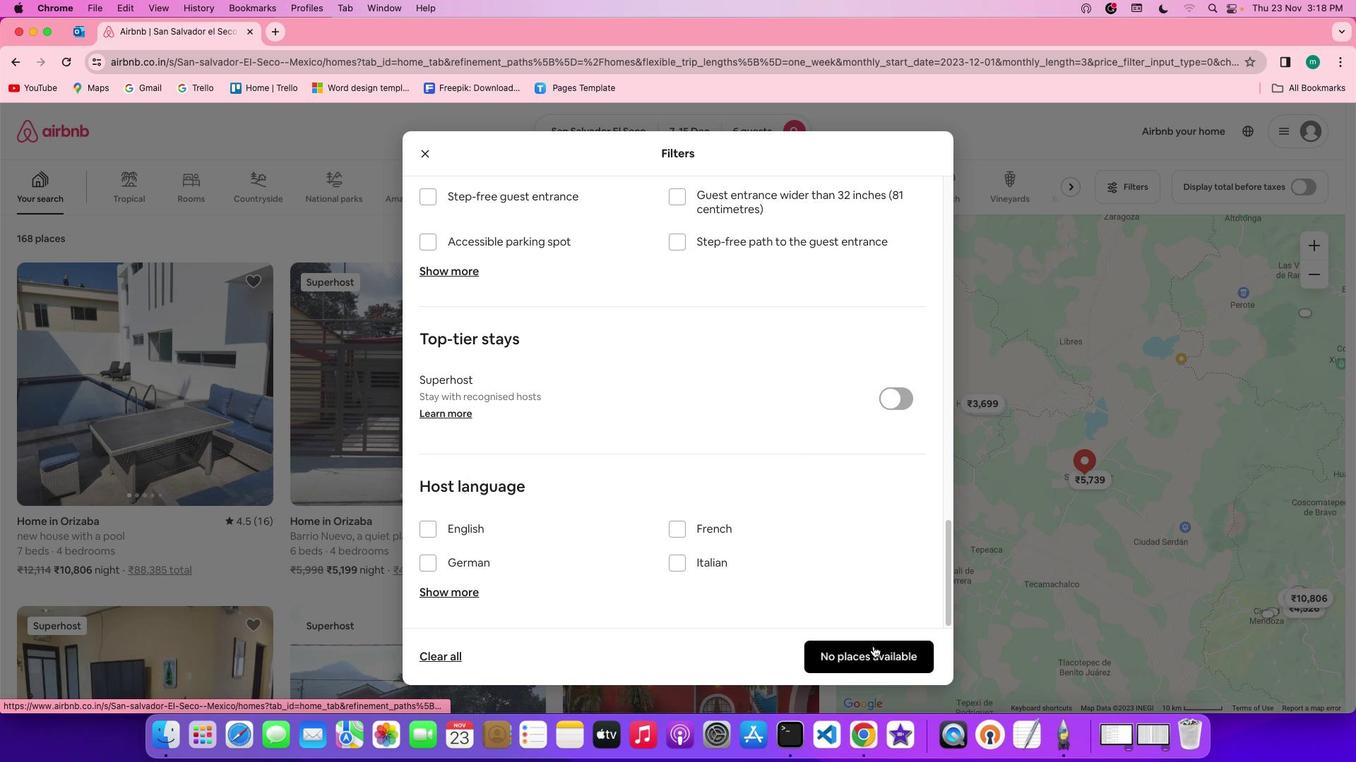 
Action: Mouse moved to (424, 407)
Screenshot: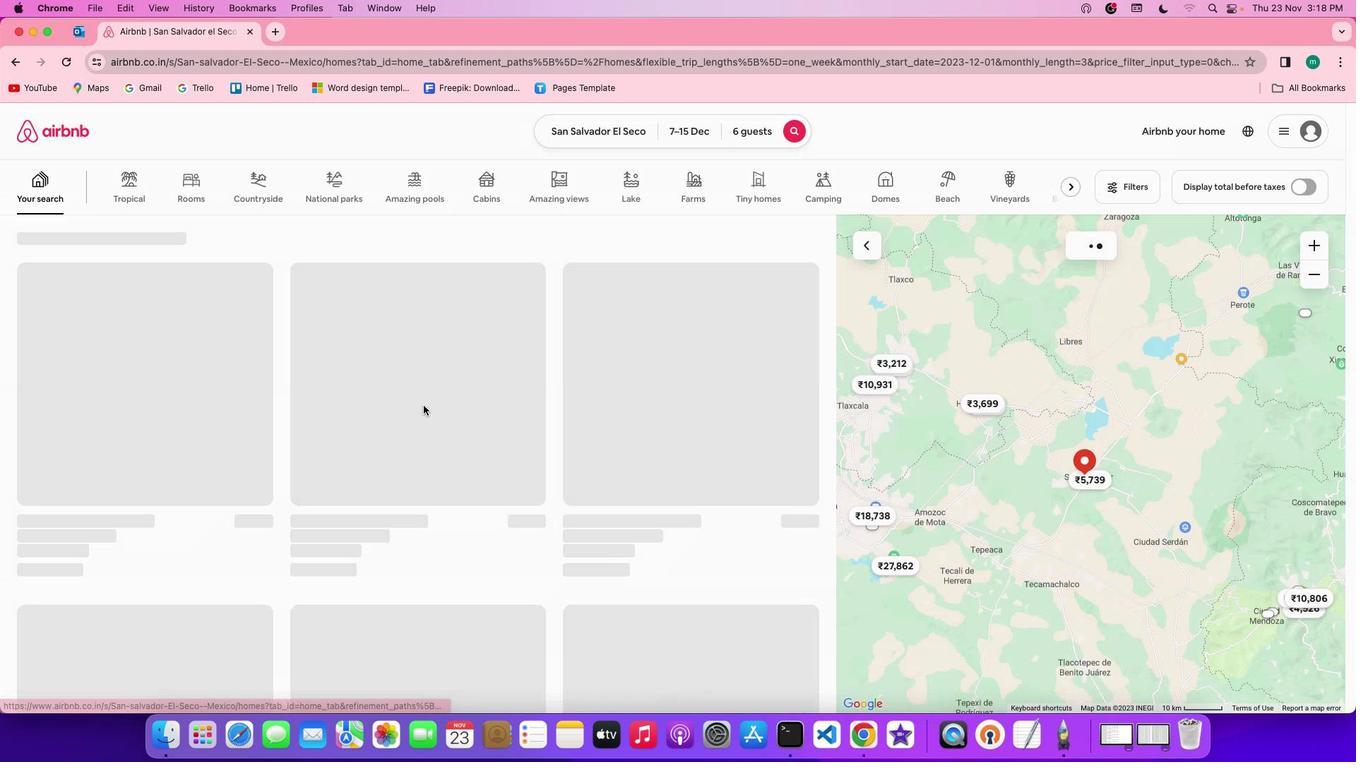 
